 Task: Look for Airbnb properties in Pyin Oo Lwin, Myanmar from 10th December, 2023 to 15th December, 2023 for 7 adults. Place can be entire room or shared room with 4 bedrooms having 7 beds and 4 bathrooms. Property type can be house. Amenities needed are: wifi, TV, free parkinig on premises, gym, breakfast.
Action: Mouse moved to (491, 399)
Screenshot: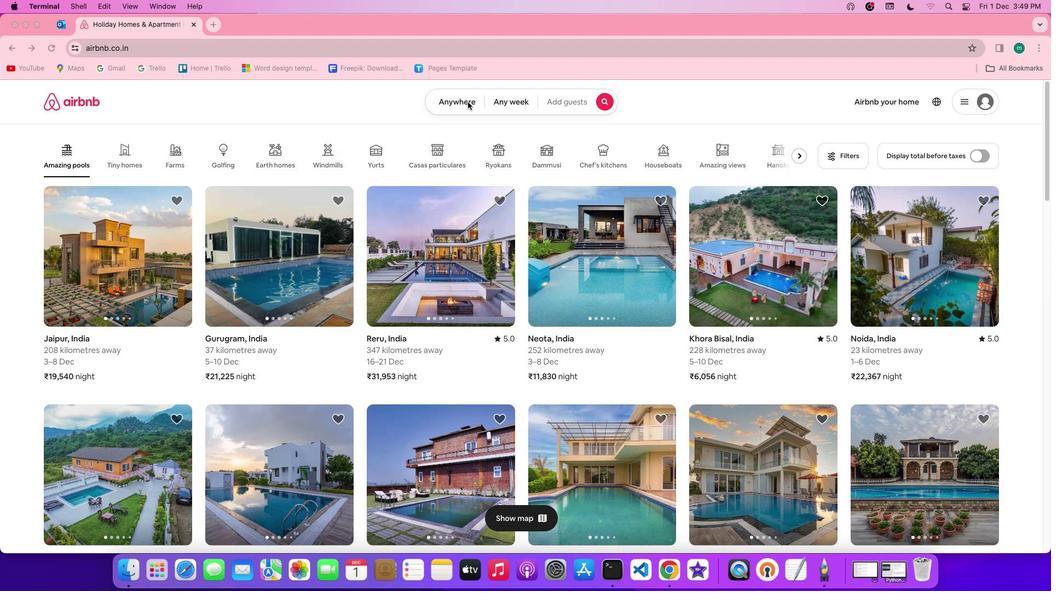
Action: Mouse pressed left at (491, 399)
Screenshot: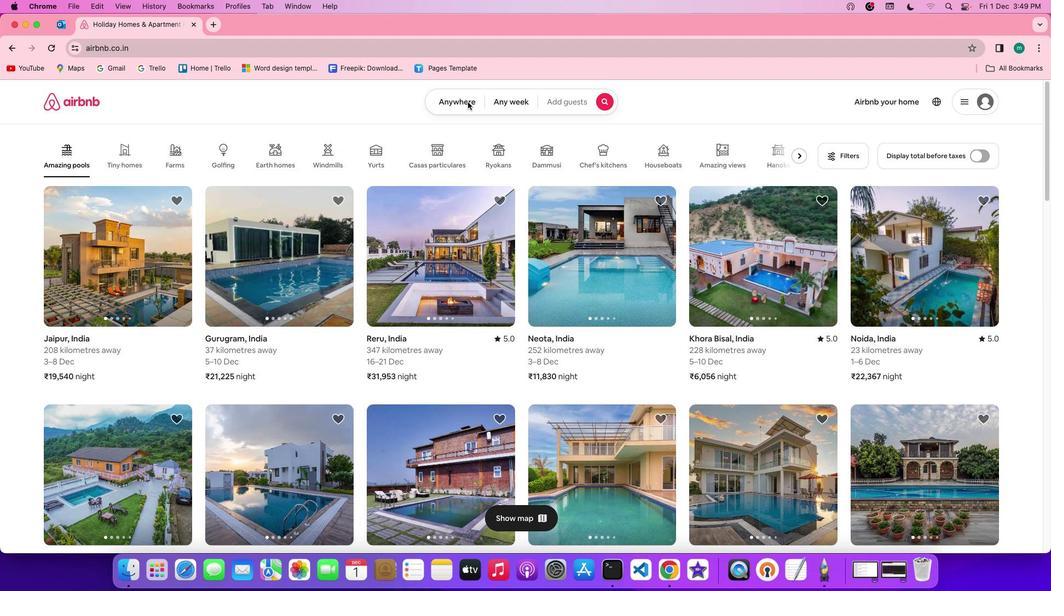 
Action: Mouse pressed left at (491, 399)
Screenshot: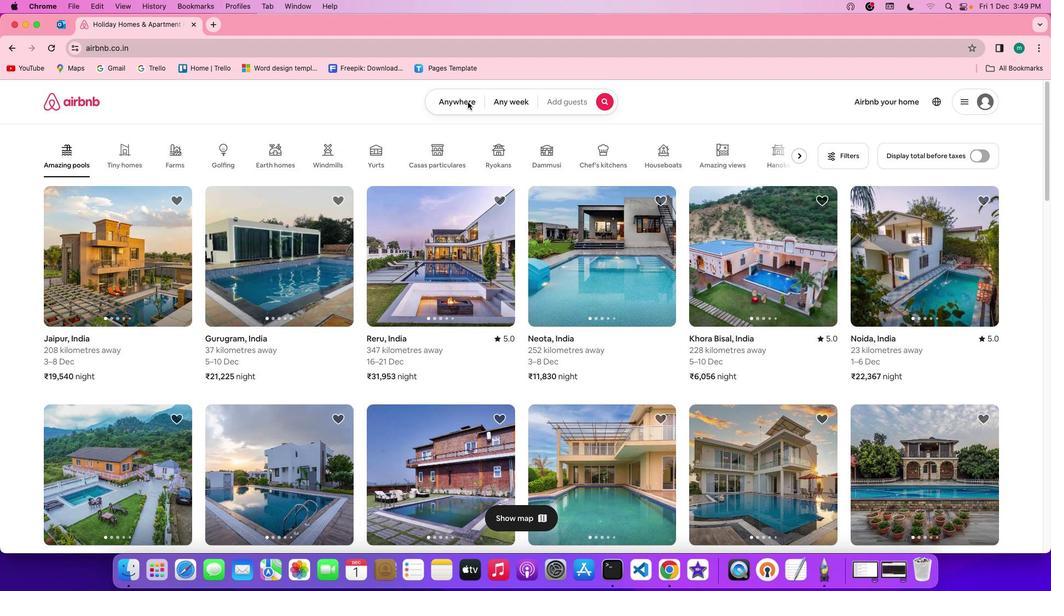 
Action: Mouse moved to (498, 402)
Screenshot: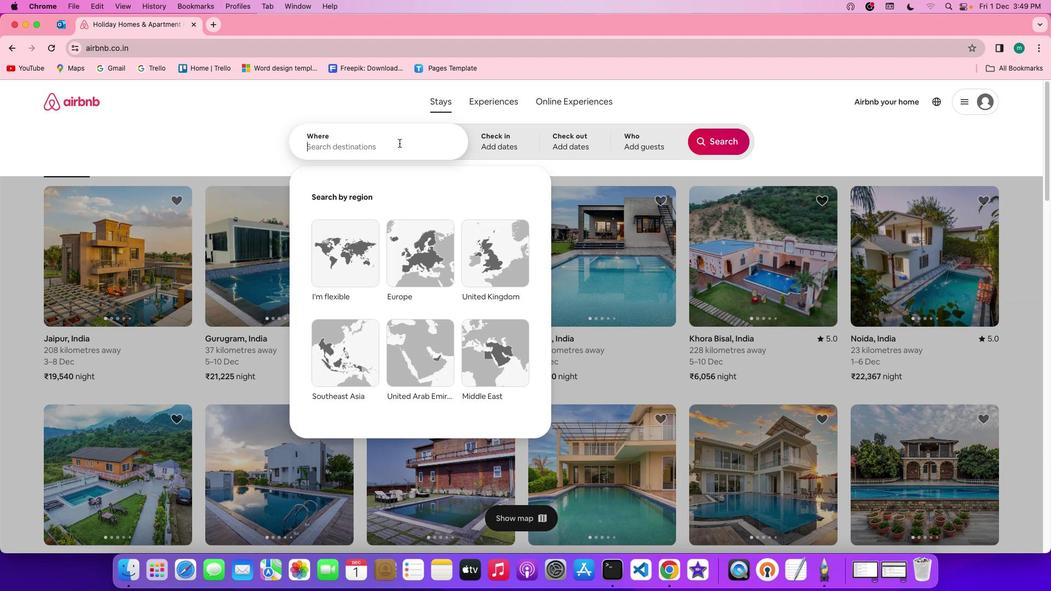 
Action: Mouse pressed left at (498, 402)
Screenshot: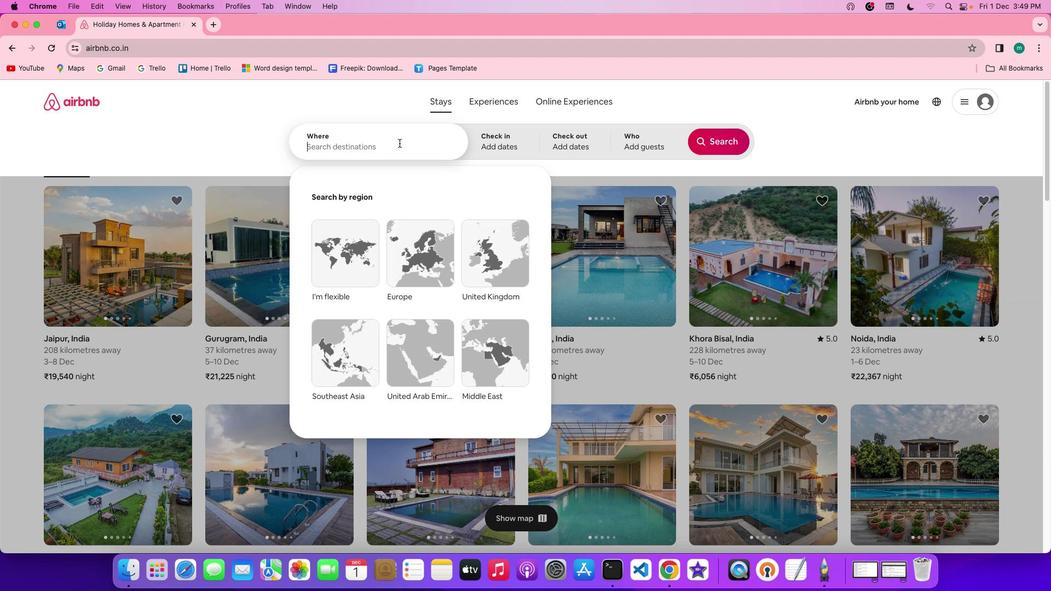 
Action: Key pressed Key.shift'P''y''i''n'Key.spaceKey.shift'O''o'Key.spaceKey.shift'L''w''i''n'','Key.spaceKey.shift'M''y''a''n''m''a''r'
Screenshot: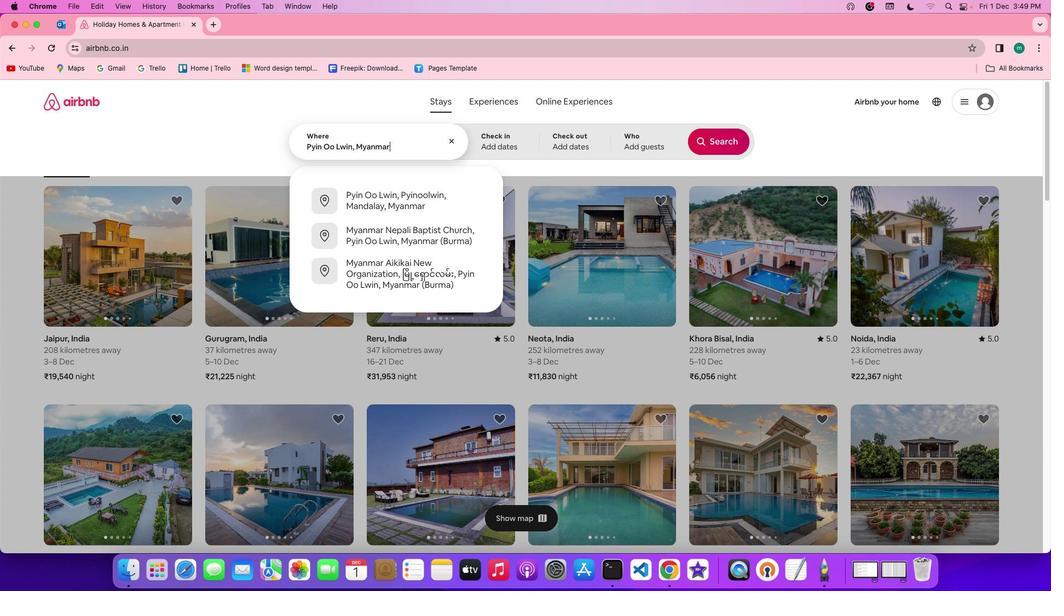 
Action: Mouse moved to (485, 401)
Screenshot: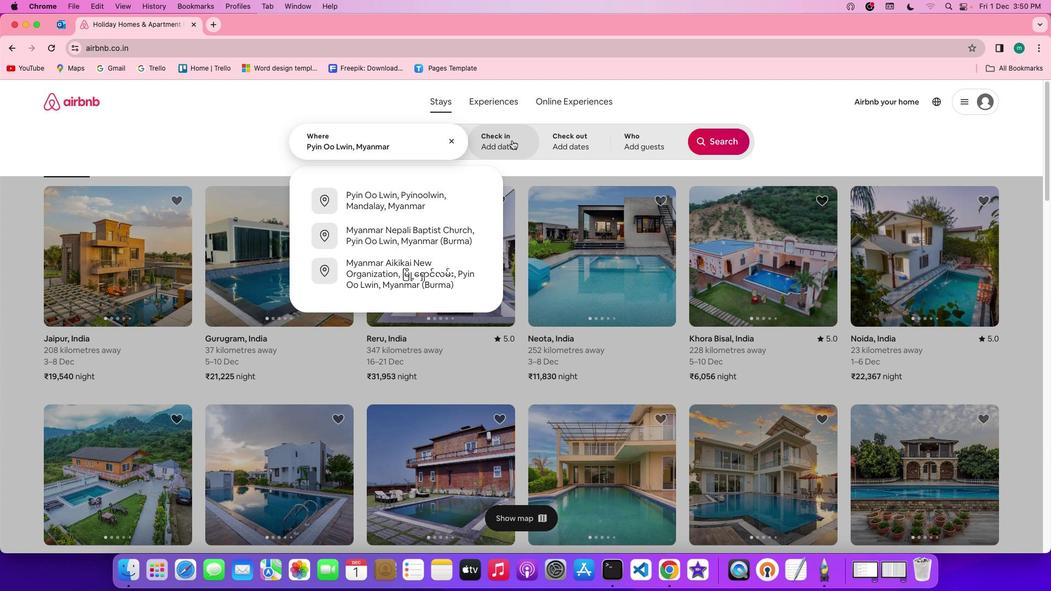 
Action: Mouse pressed left at (485, 401)
Screenshot: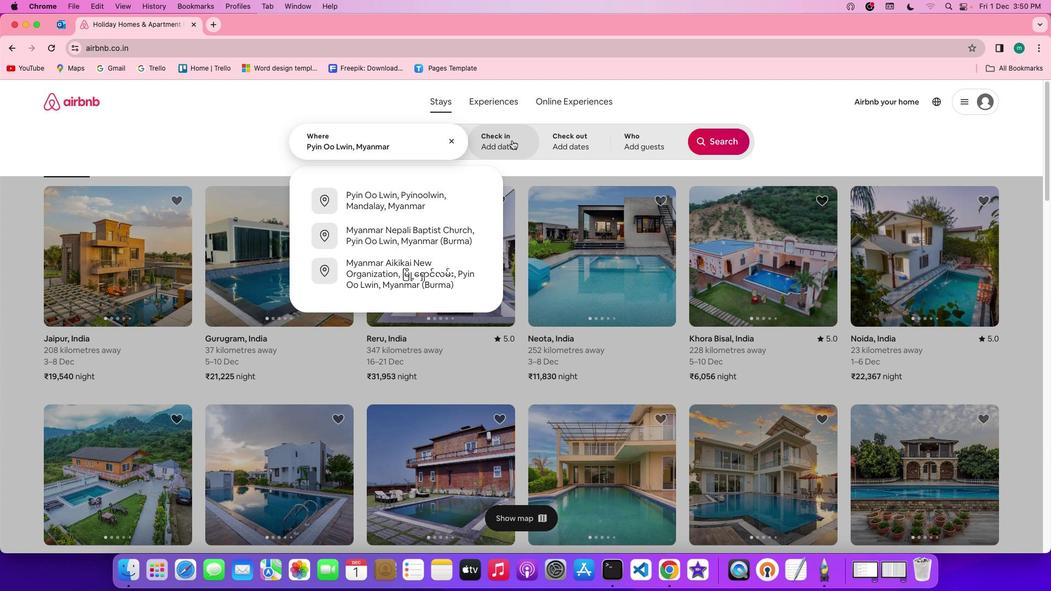 
Action: Mouse moved to (505, 415)
Screenshot: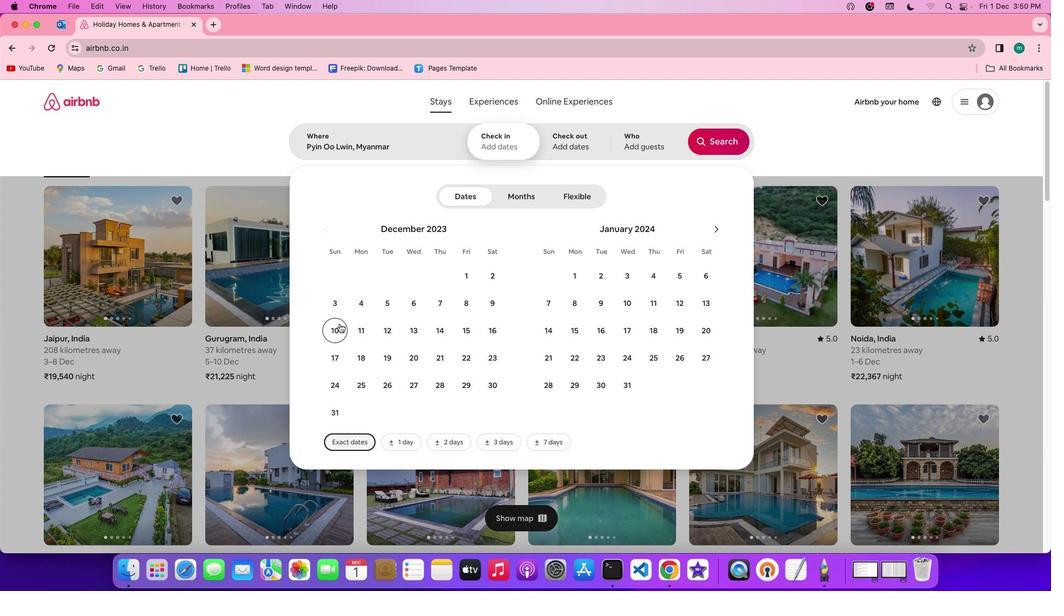 
Action: Mouse pressed left at (505, 415)
Screenshot: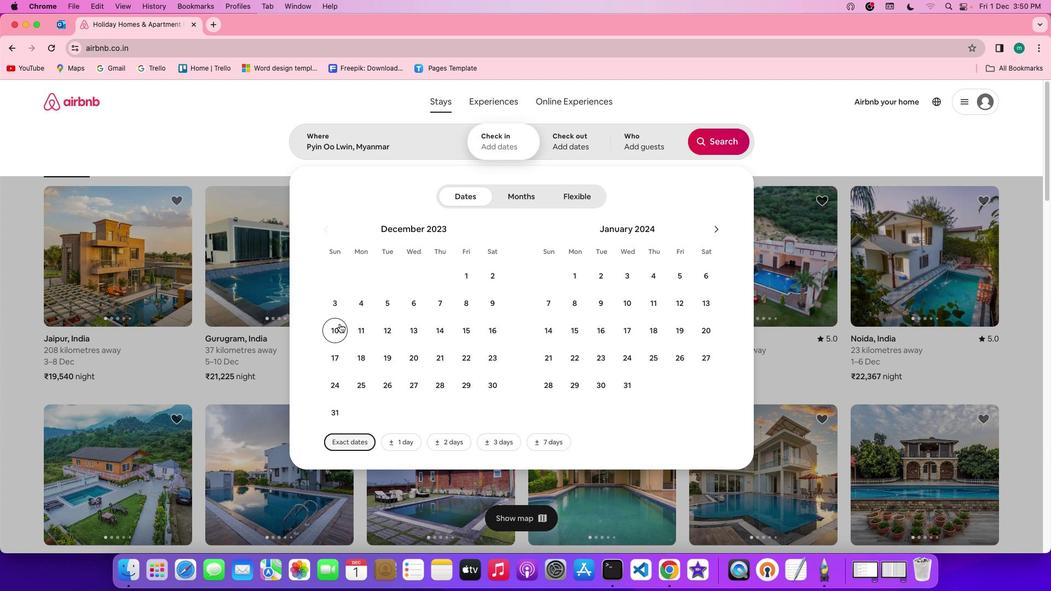 
Action: Mouse moved to (489, 416)
Screenshot: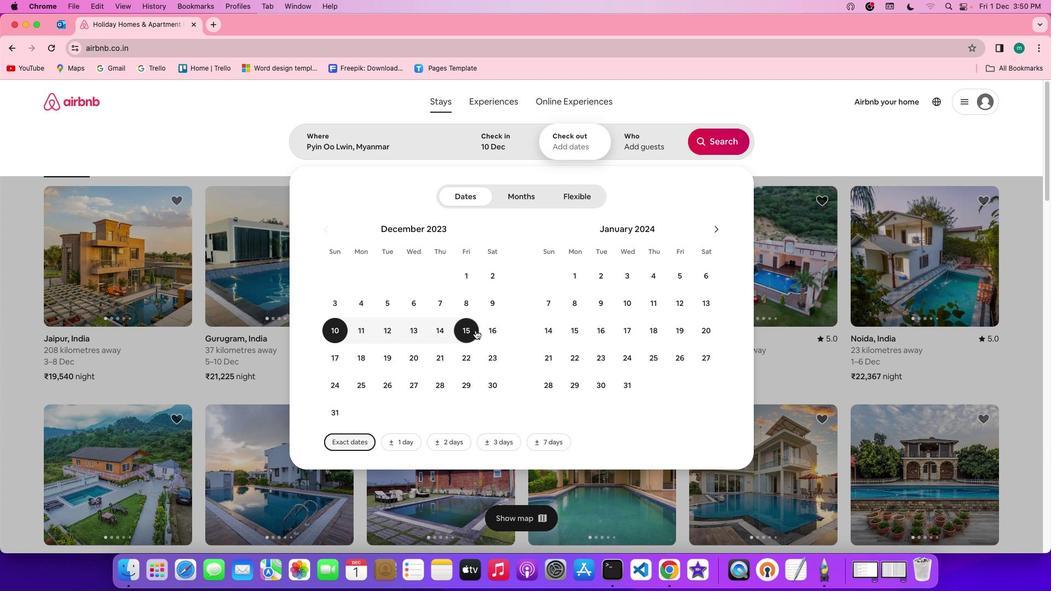 
Action: Mouse pressed left at (489, 416)
Screenshot: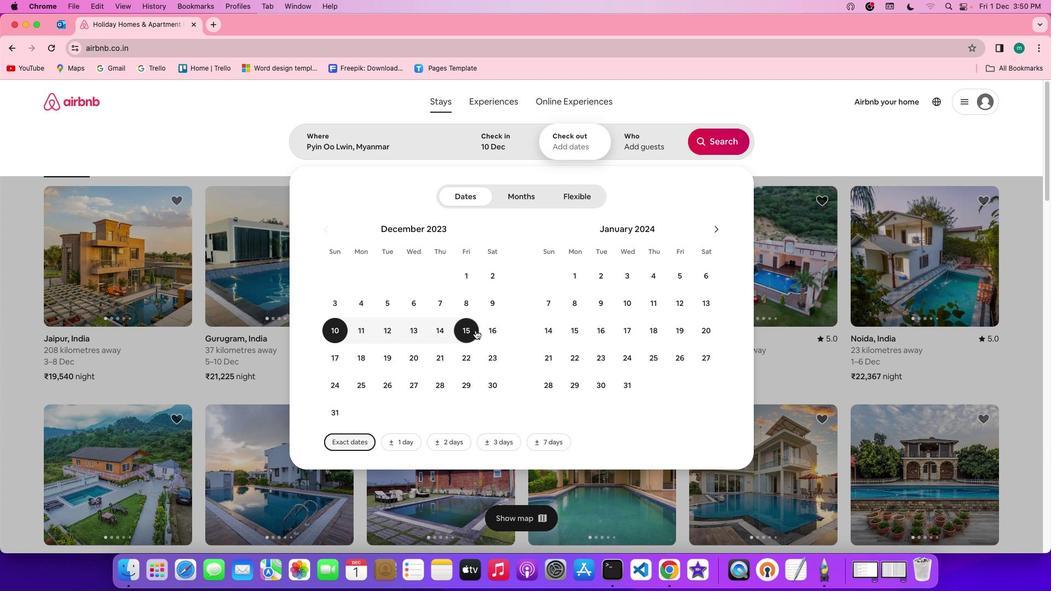 
Action: Mouse moved to (472, 401)
Screenshot: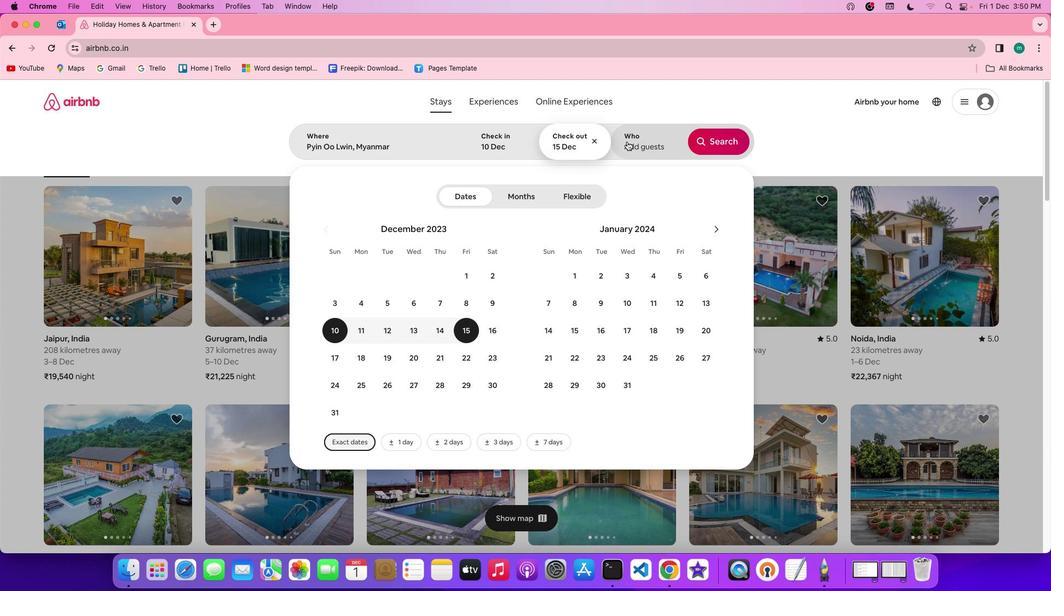 
Action: Mouse pressed left at (472, 401)
Screenshot: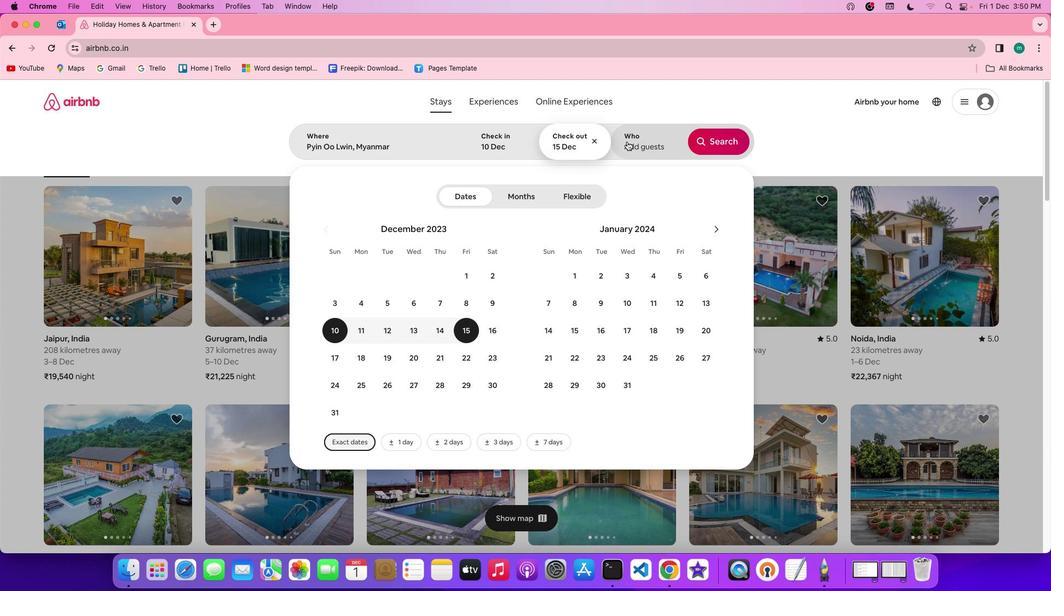 
Action: Mouse moved to (462, 406)
Screenshot: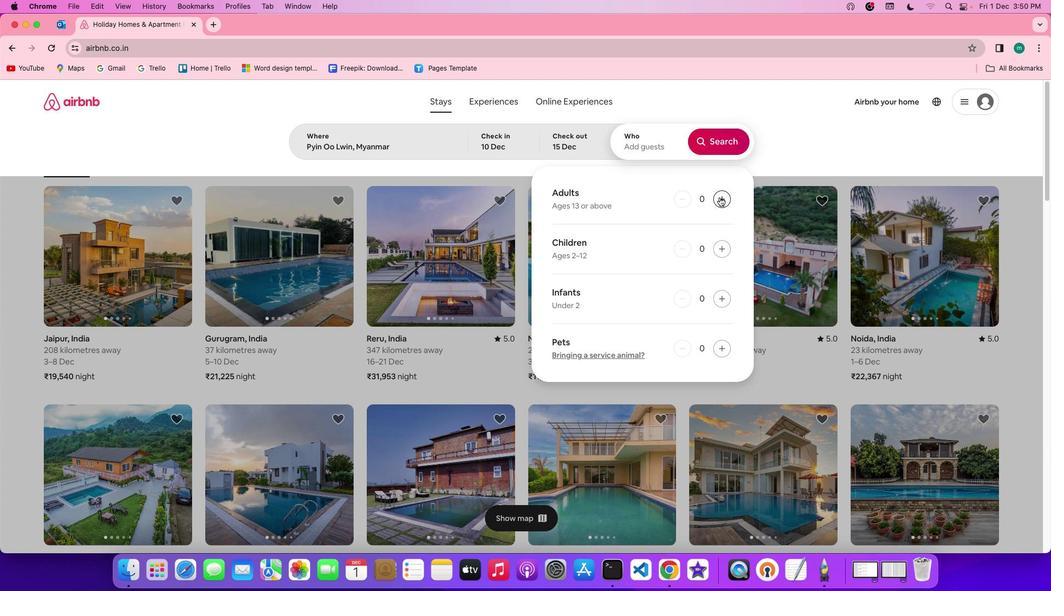 
Action: Mouse pressed left at (462, 406)
Screenshot: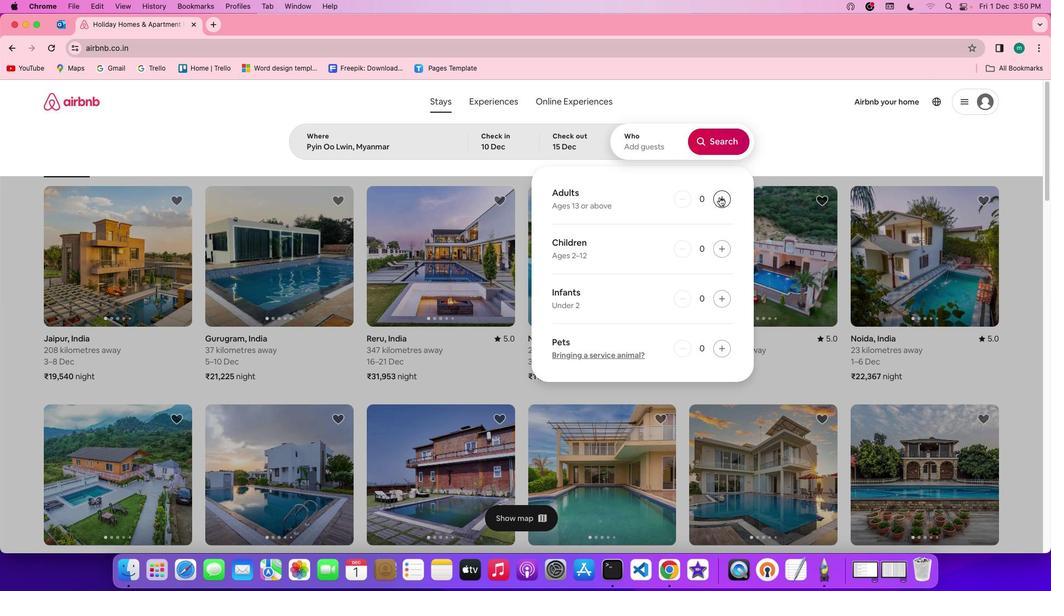 
Action: Mouse pressed left at (462, 406)
Screenshot: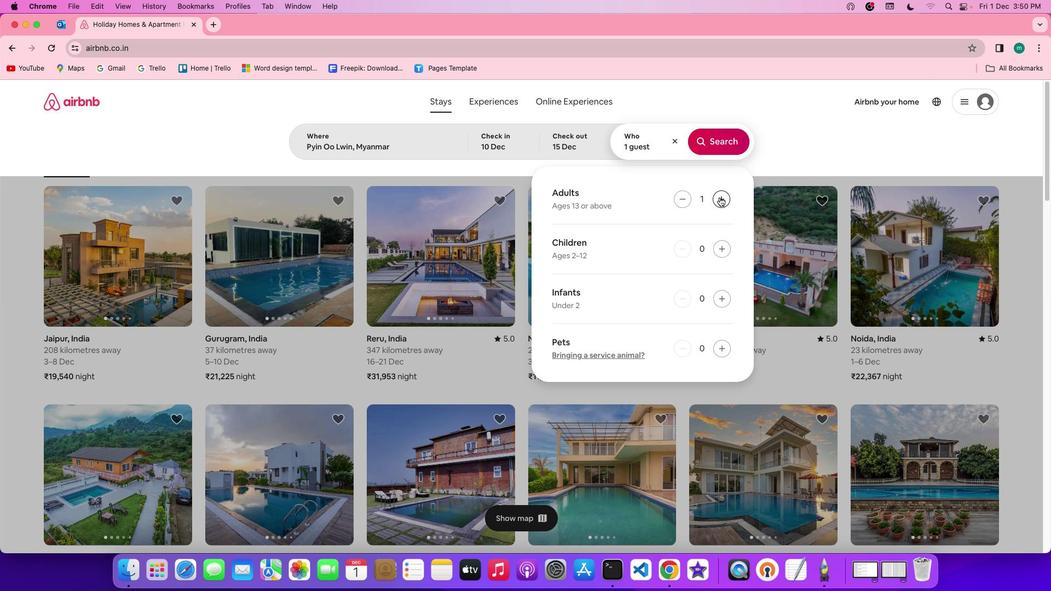 
Action: Mouse pressed left at (462, 406)
Screenshot: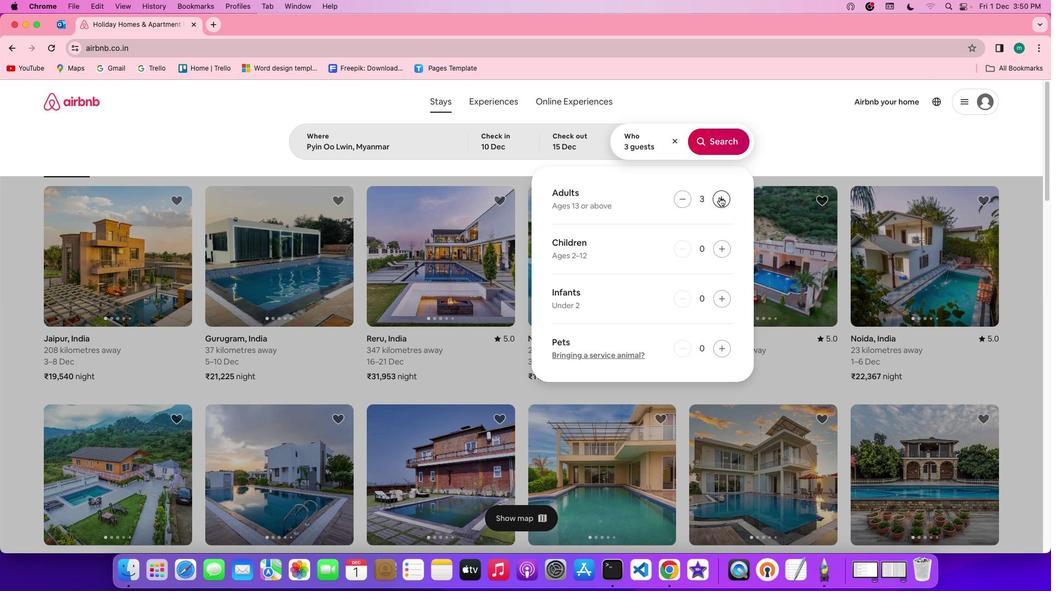 
Action: Mouse pressed left at (462, 406)
Screenshot: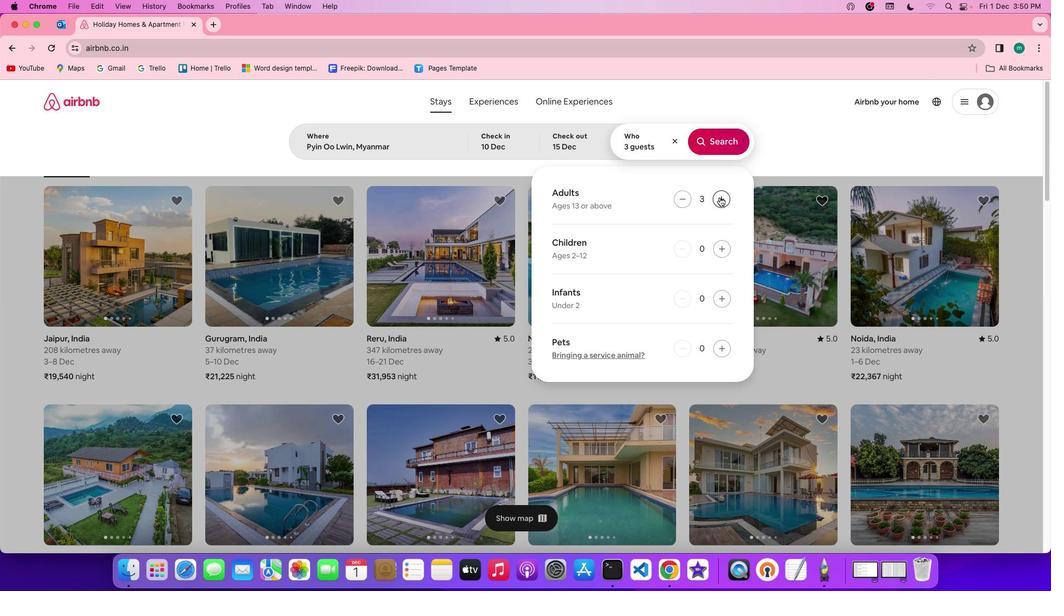
Action: Mouse pressed left at (462, 406)
Screenshot: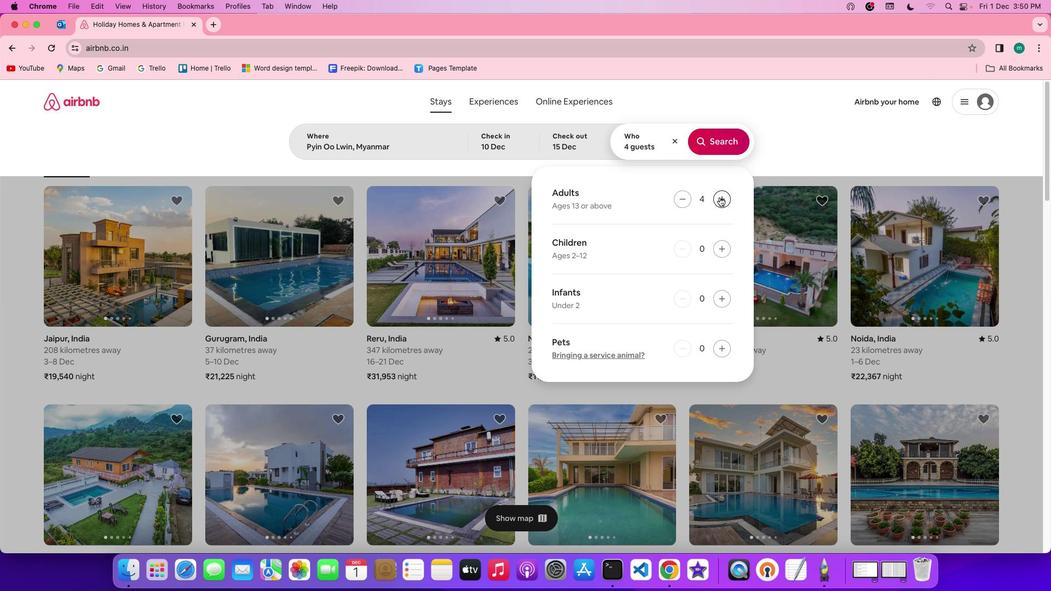 
Action: Mouse pressed left at (462, 406)
Screenshot: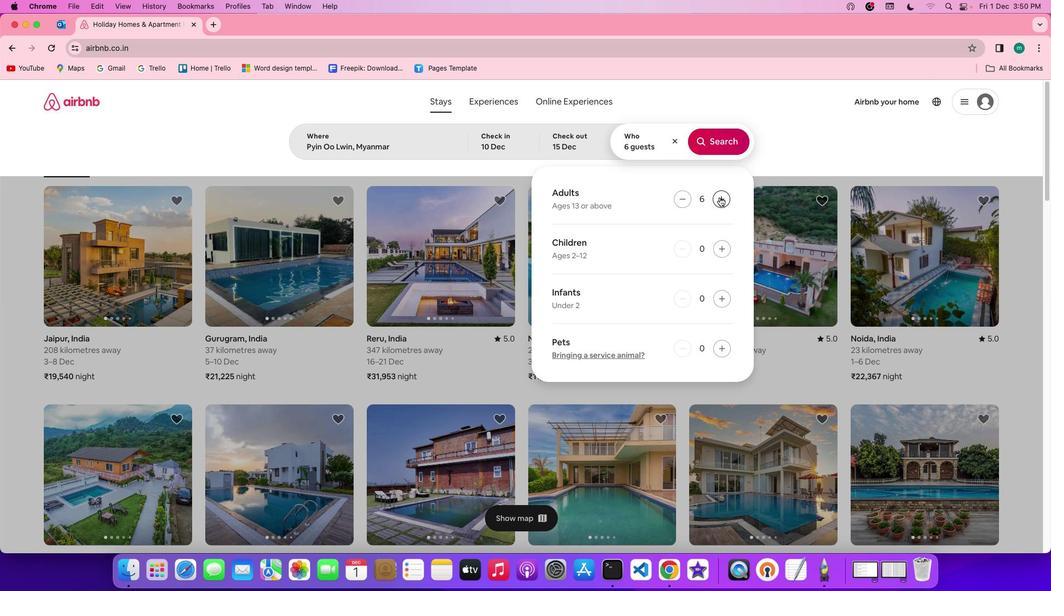 
Action: Mouse pressed left at (462, 406)
Screenshot: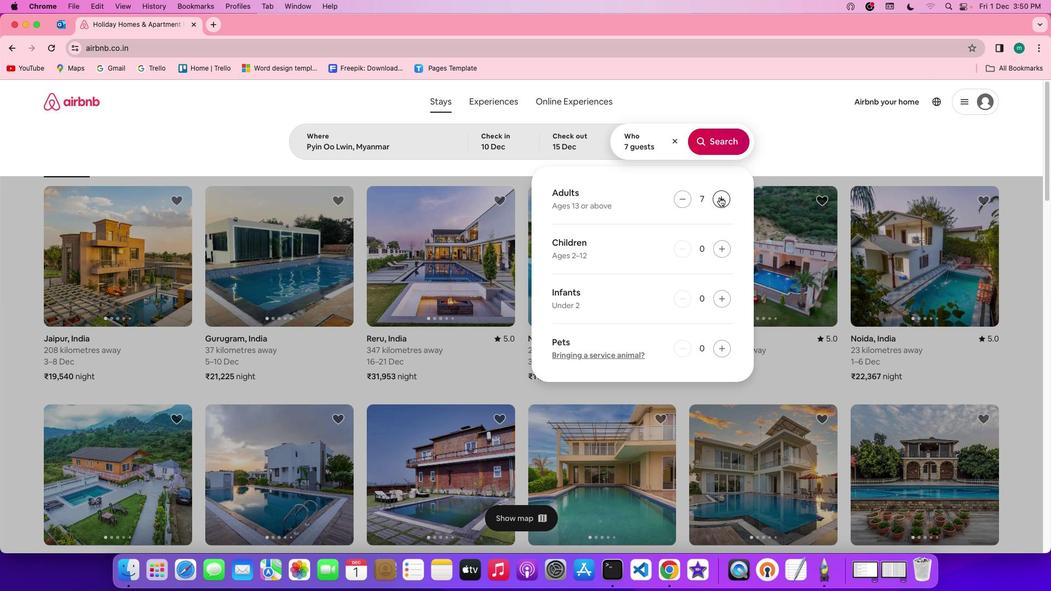
Action: Mouse moved to (461, 401)
Screenshot: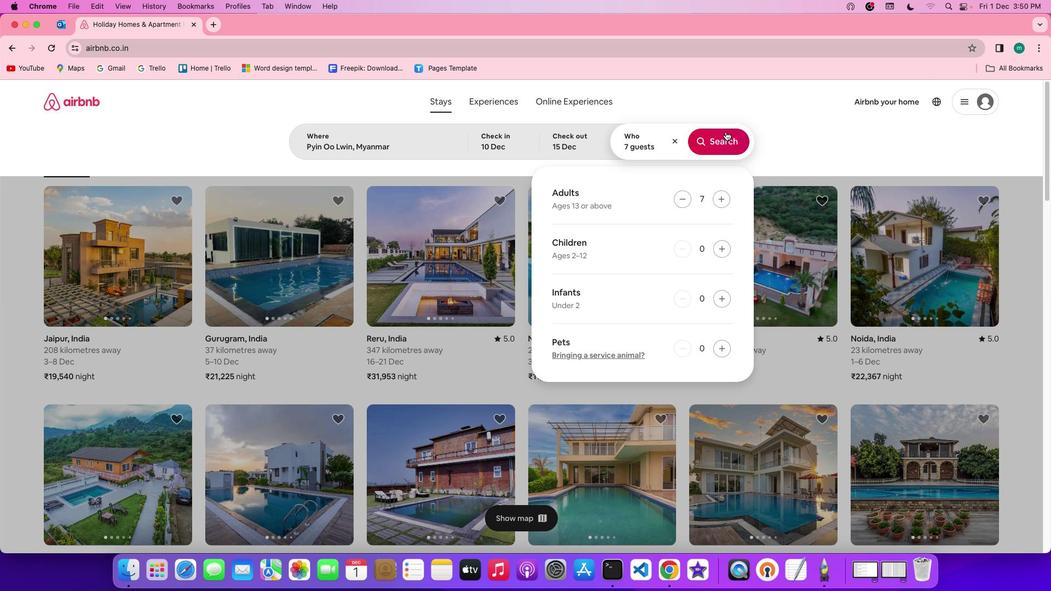 
Action: Mouse pressed left at (461, 401)
Screenshot: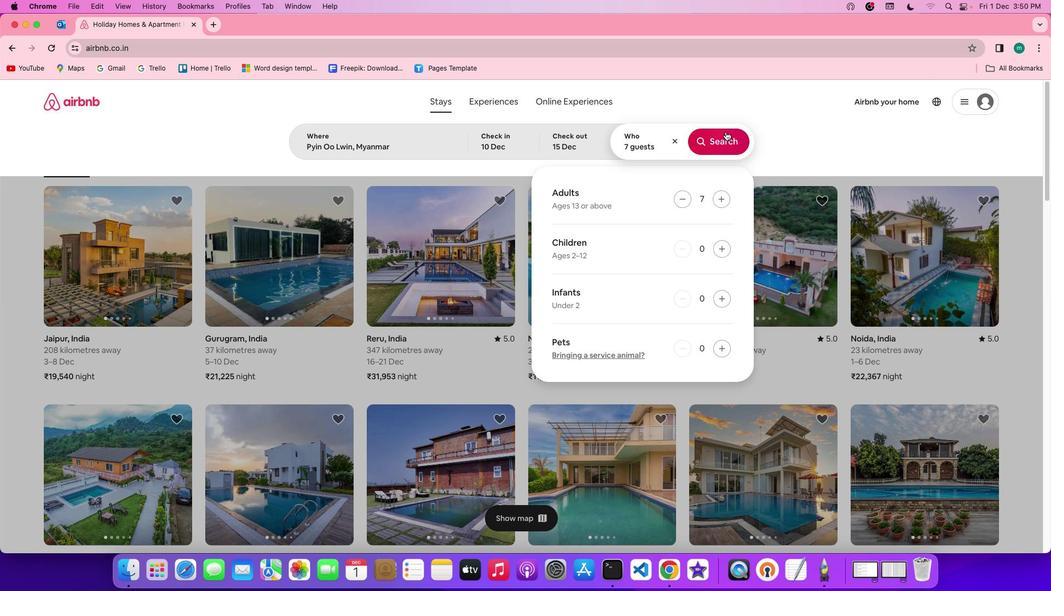 
Action: Mouse moved to (444, 402)
Screenshot: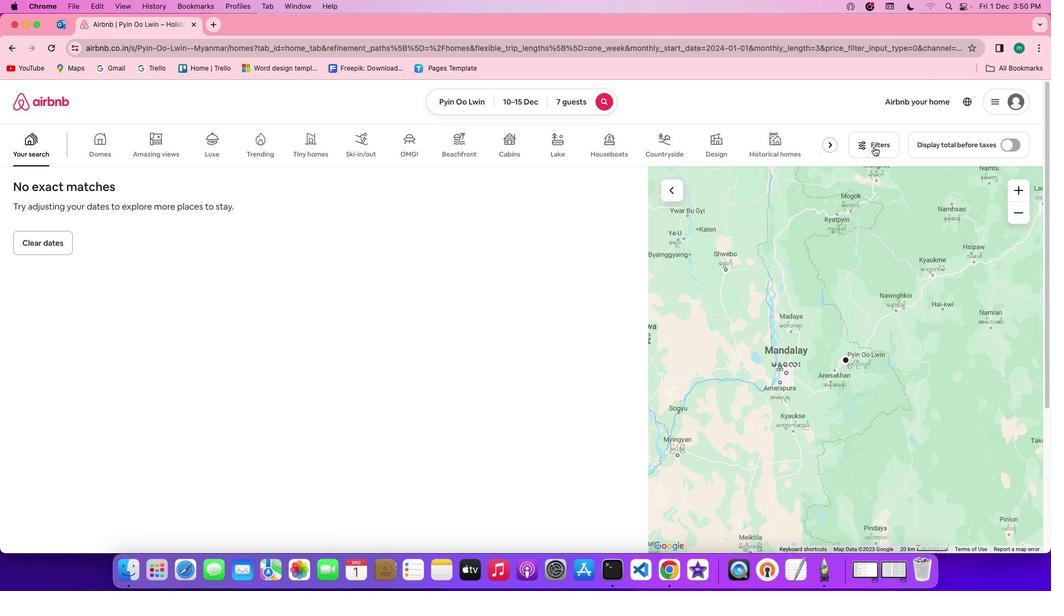 
Action: Mouse pressed left at (444, 402)
Screenshot: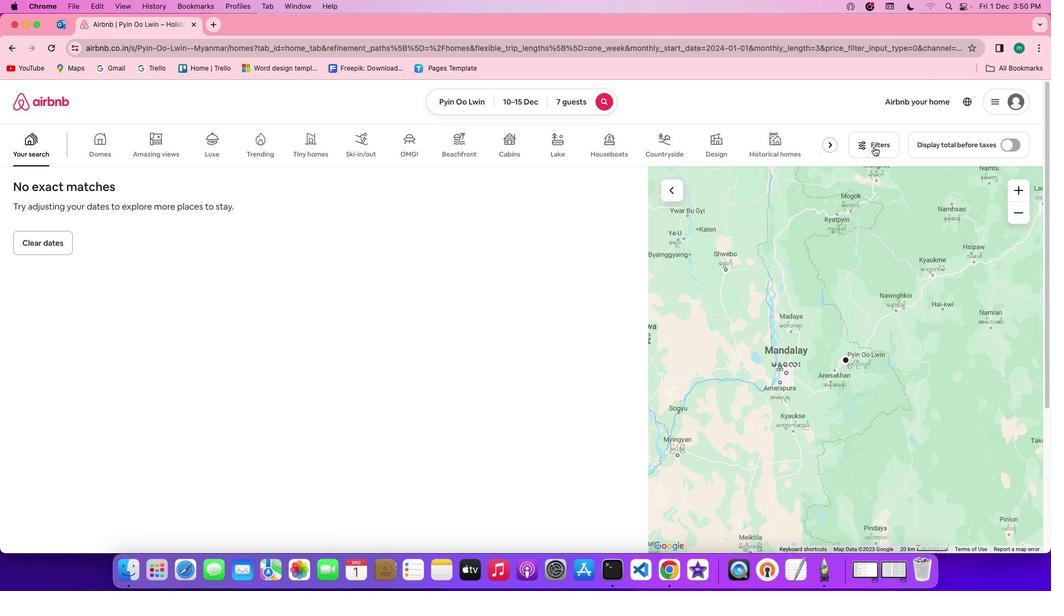 
Action: Mouse moved to (475, 416)
Screenshot: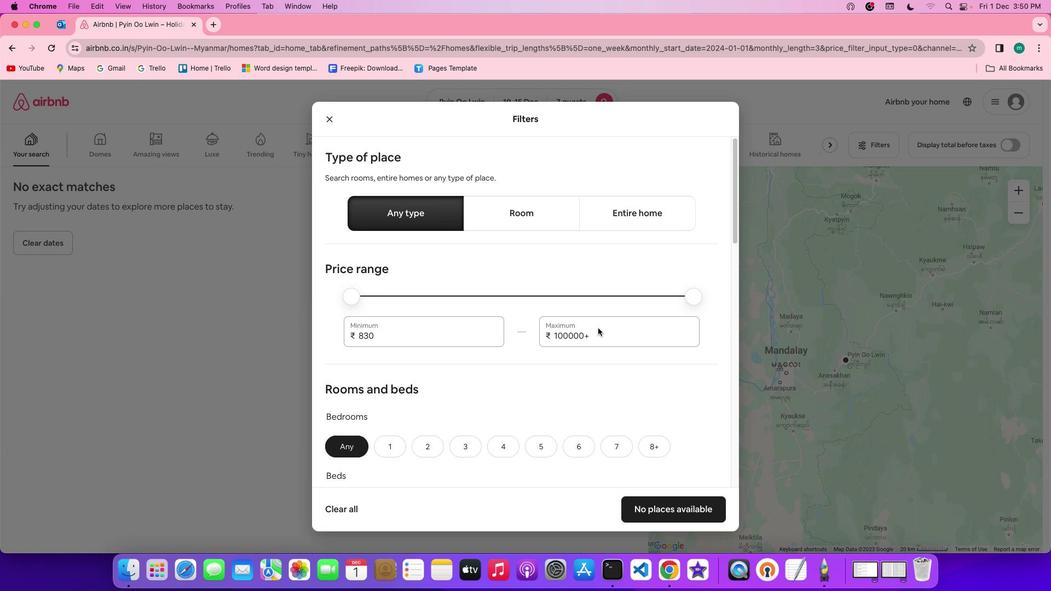 
Action: Mouse scrolled (475, 416) with delta (544, 391)
Screenshot: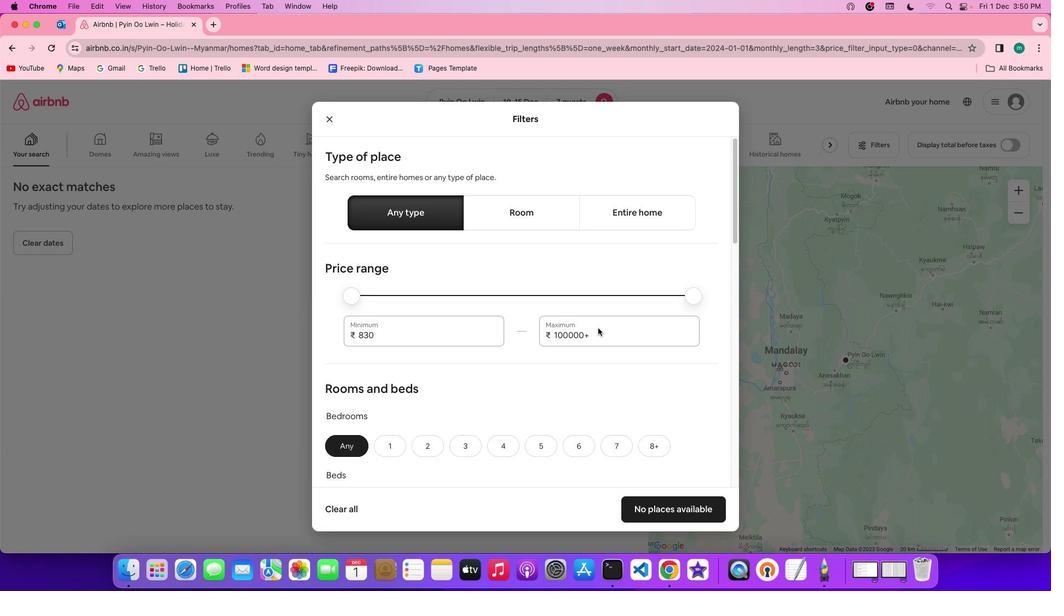 
Action: Mouse scrolled (475, 416) with delta (544, 391)
Screenshot: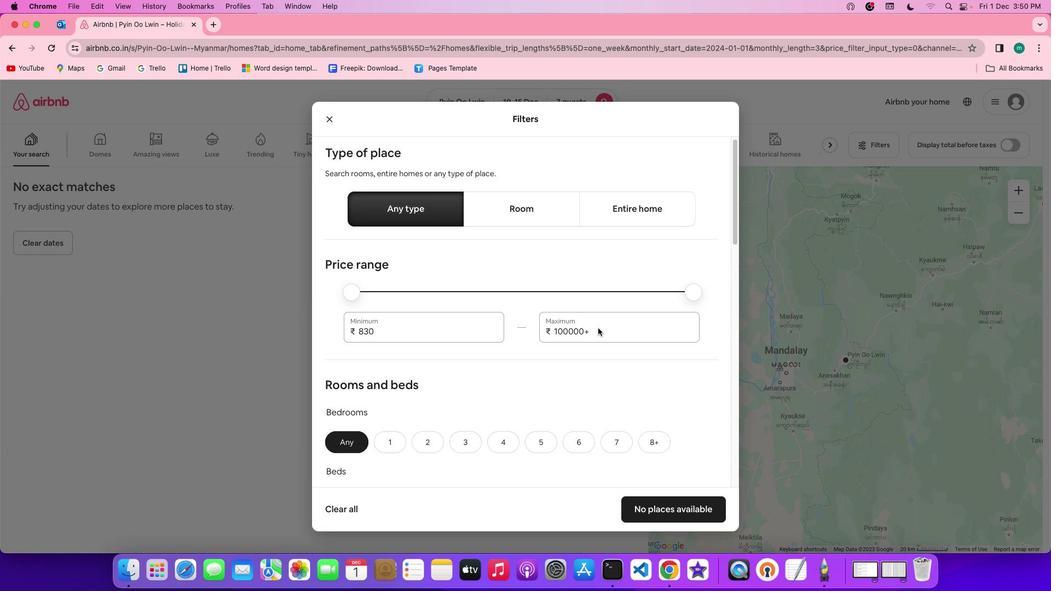 
Action: Mouse scrolled (475, 416) with delta (544, 391)
Screenshot: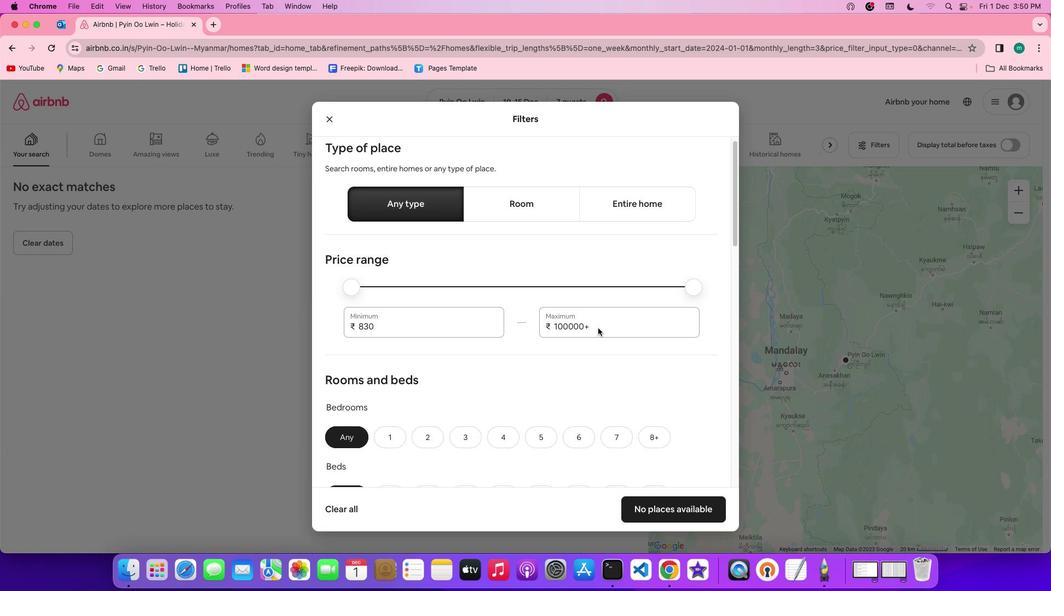 
Action: Mouse scrolled (475, 416) with delta (544, 391)
Screenshot: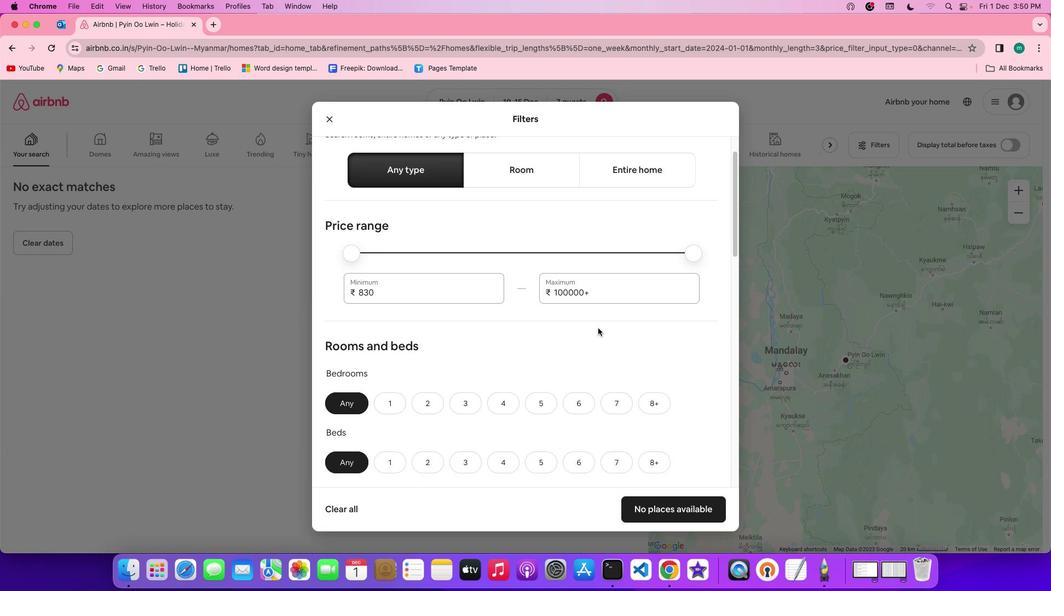 
Action: Mouse scrolled (475, 416) with delta (544, 391)
Screenshot: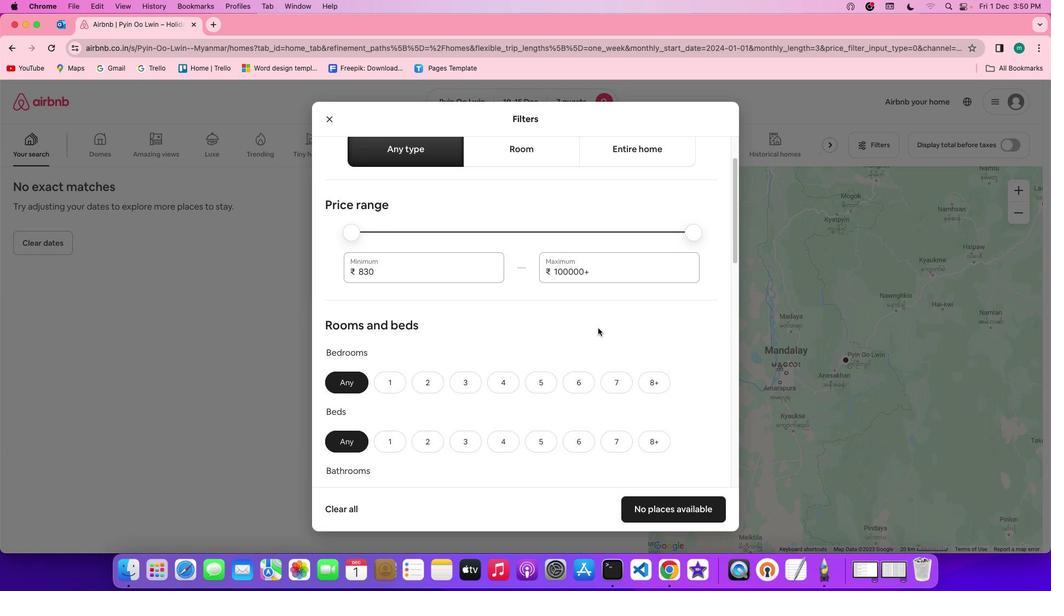 
Action: Mouse scrolled (475, 416) with delta (544, 391)
Screenshot: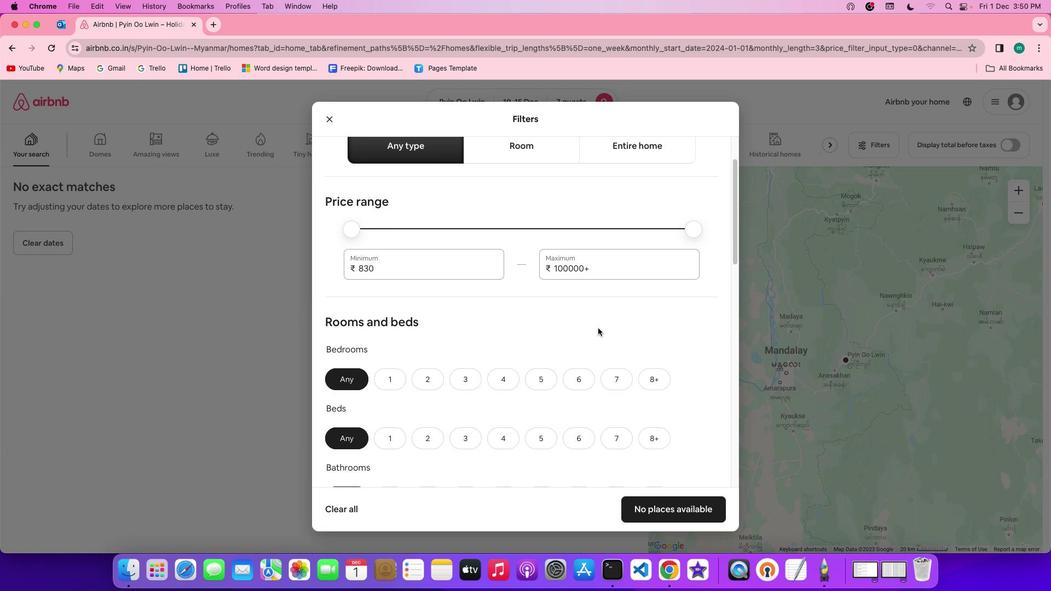 
Action: Mouse scrolled (475, 416) with delta (544, 391)
Screenshot: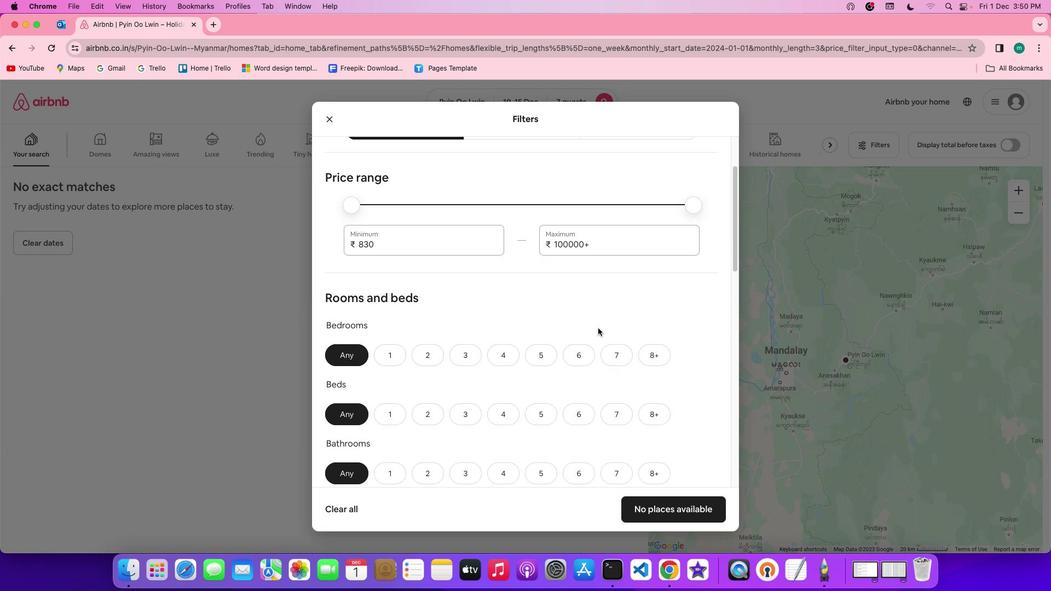 
Action: Mouse scrolled (475, 416) with delta (544, 391)
Screenshot: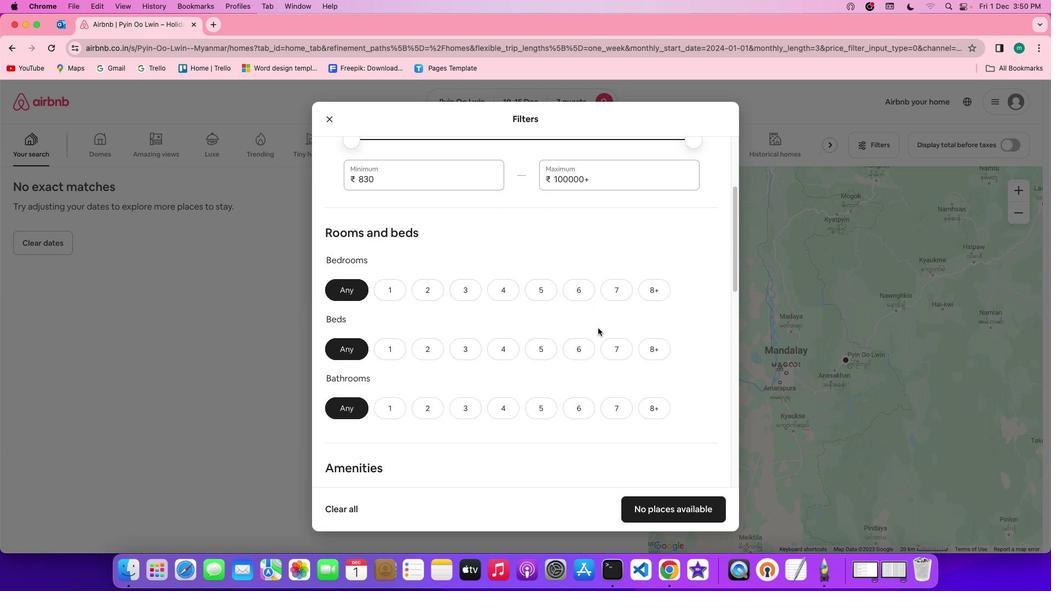 
Action: Mouse scrolled (475, 416) with delta (544, 391)
Screenshot: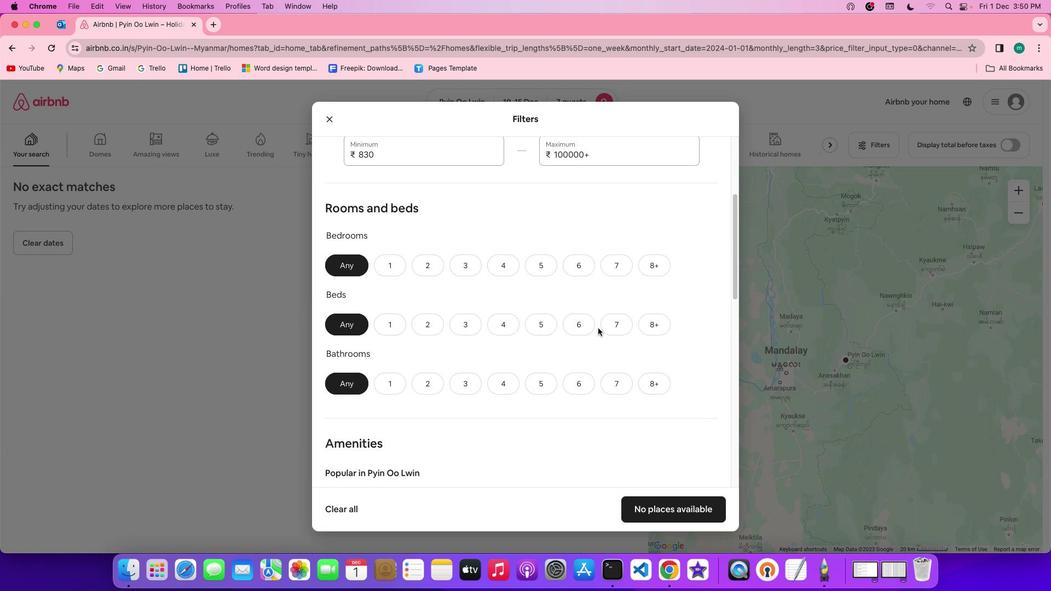
Action: Mouse scrolled (475, 416) with delta (544, 391)
Screenshot: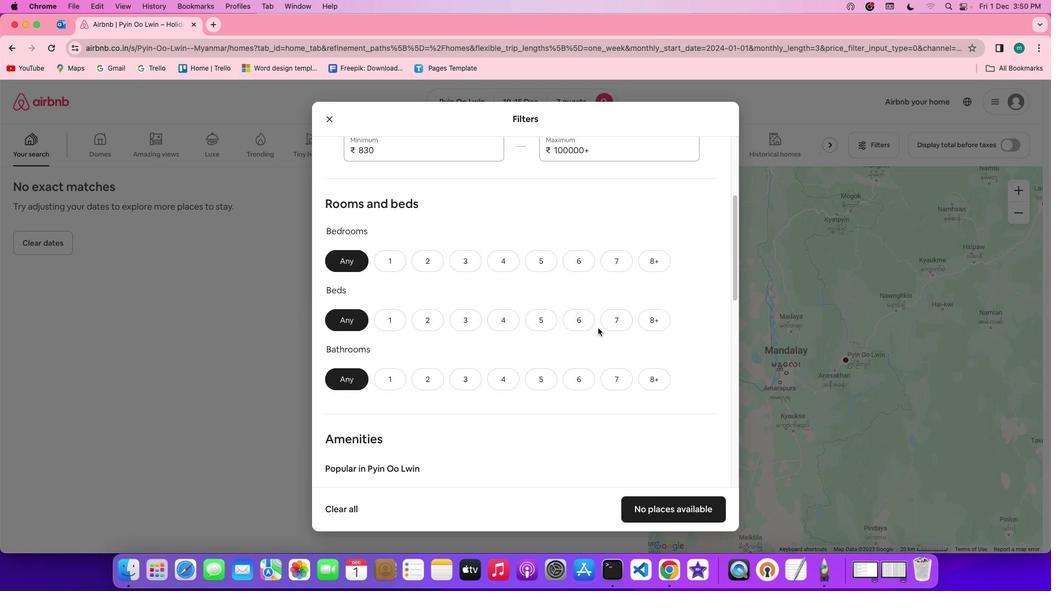 
Action: Mouse scrolled (475, 416) with delta (544, 391)
Screenshot: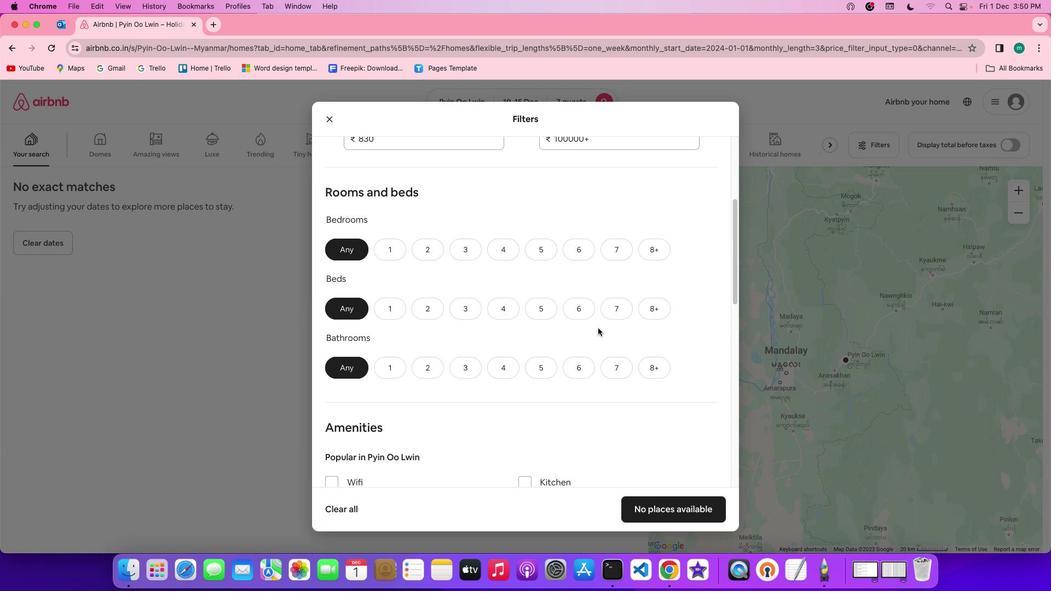 
Action: Mouse scrolled (475, 416) with delta (544, 391)
Screenshot: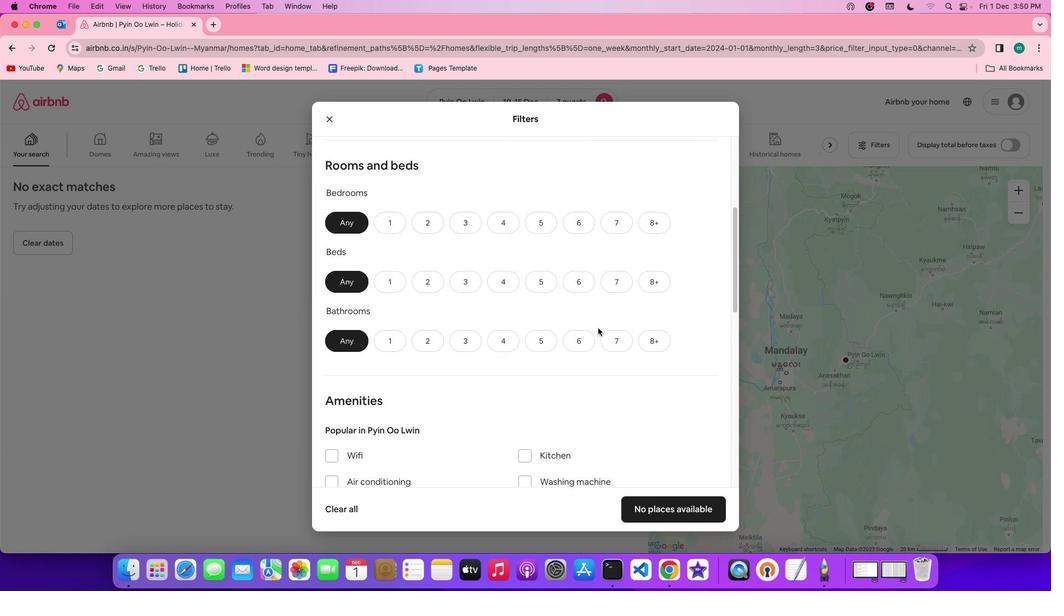 
Action: Mouse scrolled (475, 416) with delta (544, 391)
Screenshot: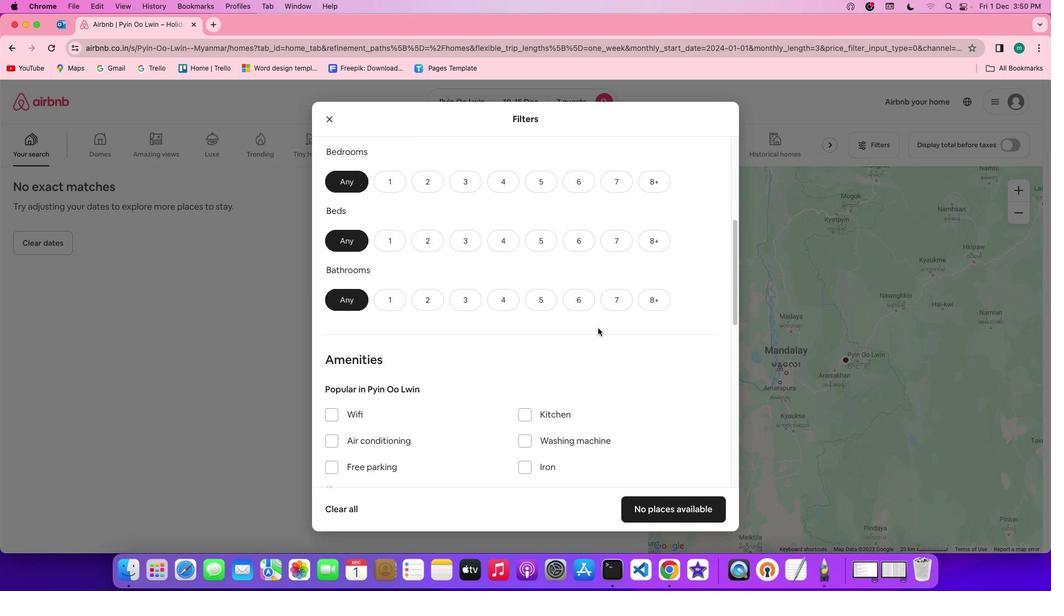 
Action: Mouse scrolled (475, 416) with delta (544, 391)
Screenshot: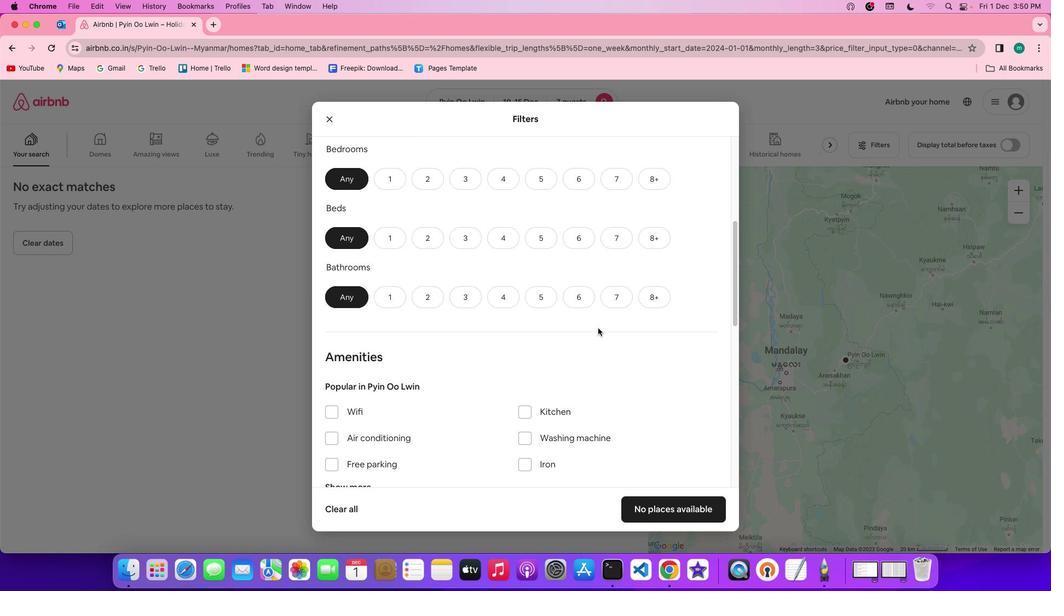 
Action: Mouse scrolled (475, 416) with delta (544, 391)
Screenshot: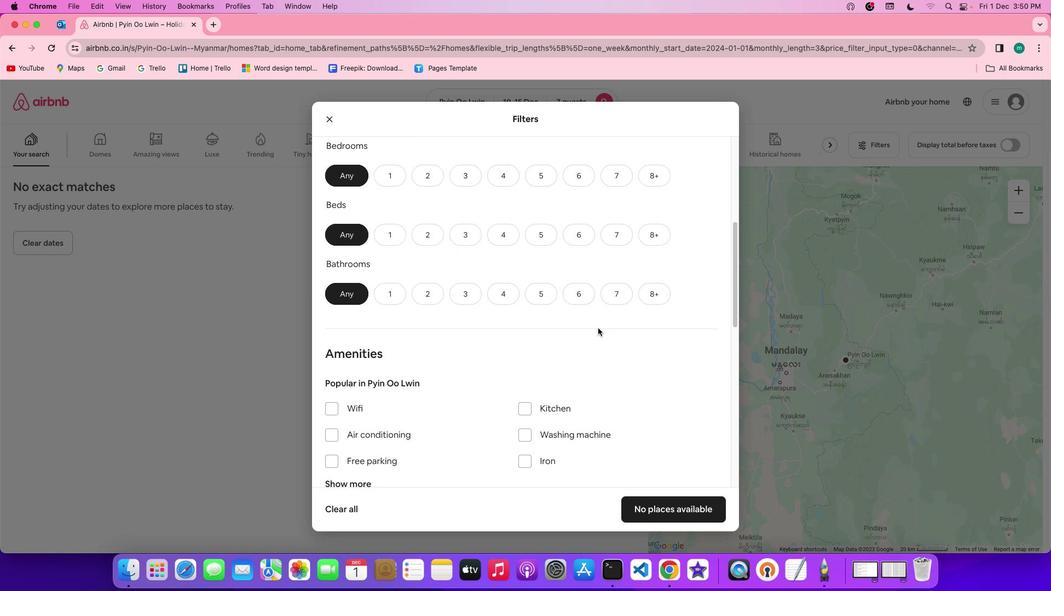 
Action: Mouse moved to (486, 404)
Screenshot: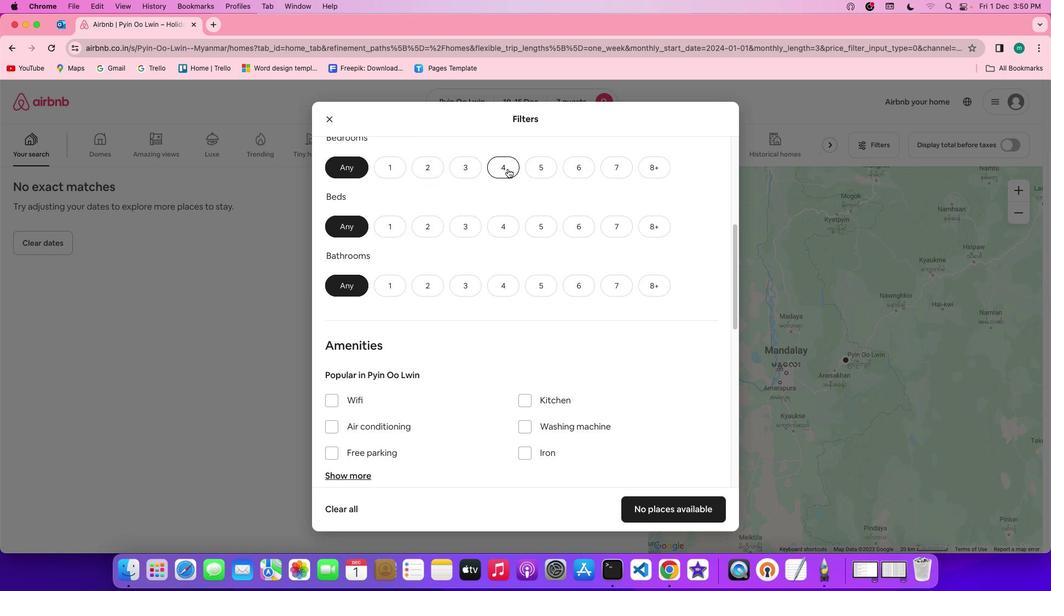 
Action: Mouse pressed left at (486, 404)
Screenshot: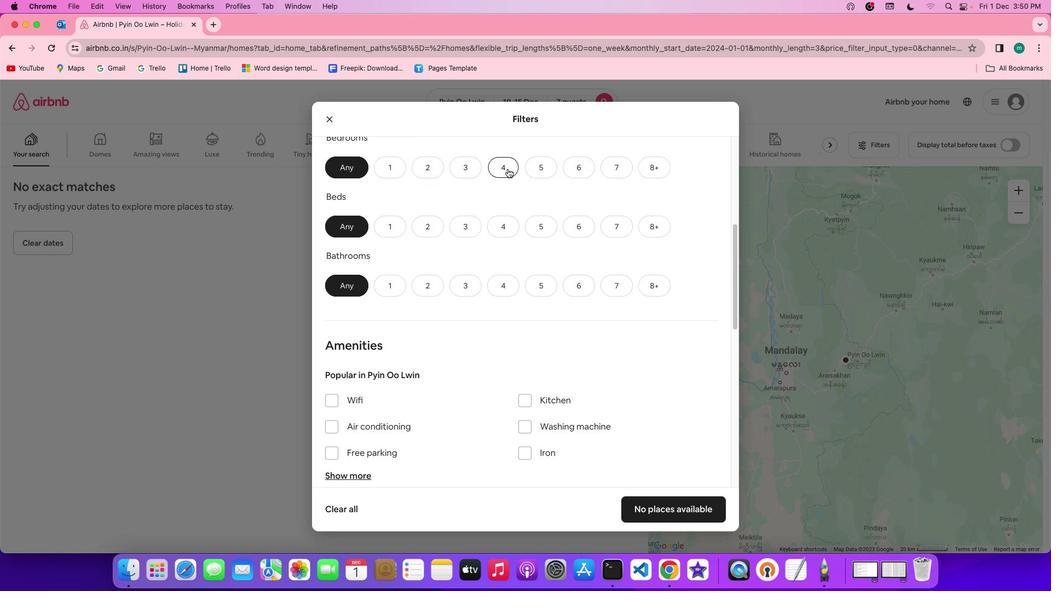 
Action: Mouse moved to (472, 408)
Screenshot: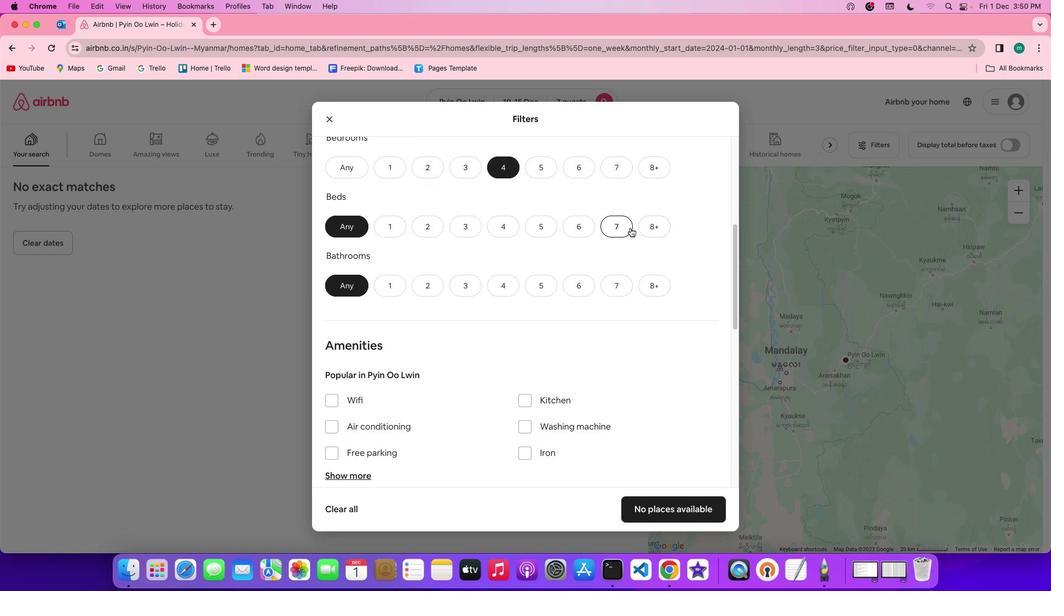 
Action: Mouse pressed left at (472, 408)
Screenshot: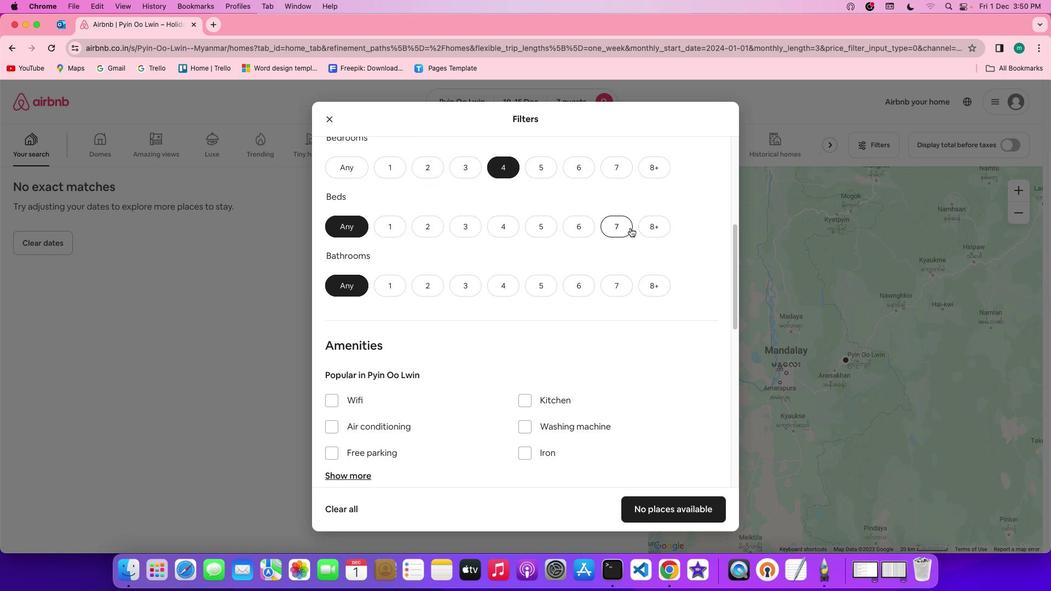 
Action: Mouse moved to (486, 412)
Screenshot: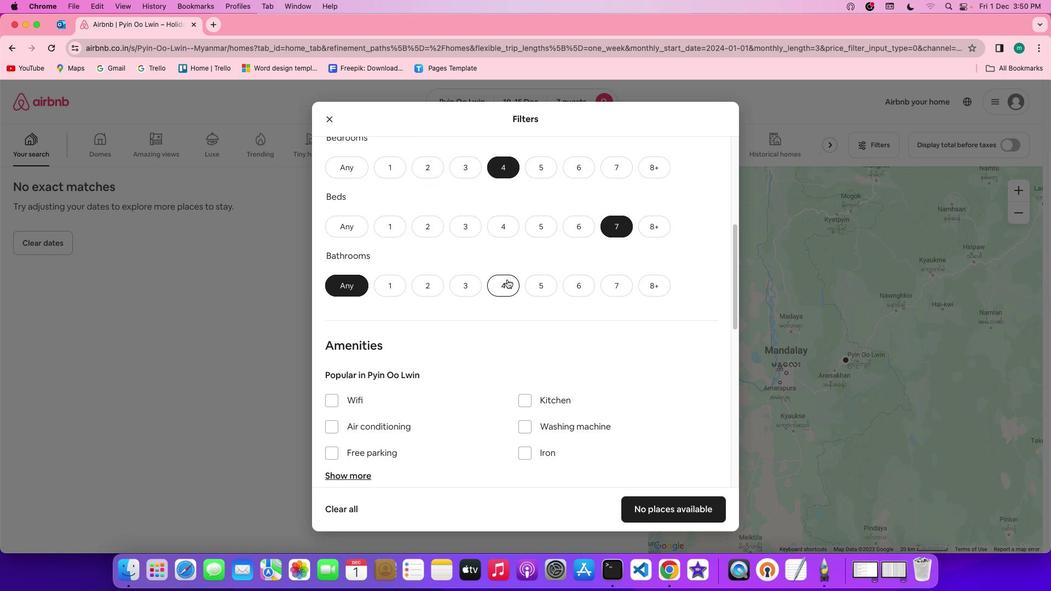 
Action: Mouse pressed left at (486, 412)
Screenshot: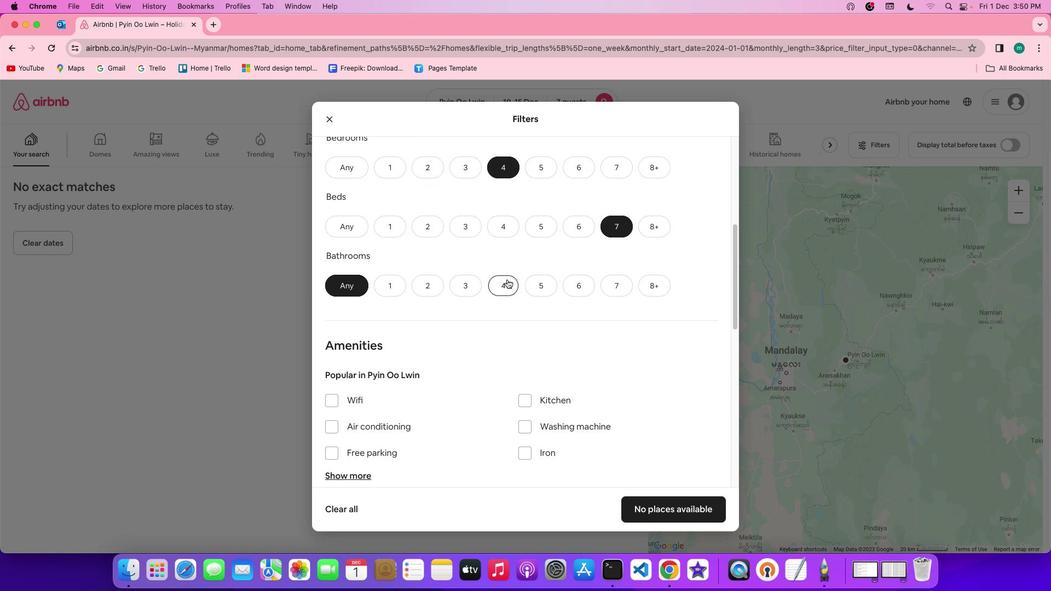 
Action: Mouse moved to (476, 416)
Screenshot: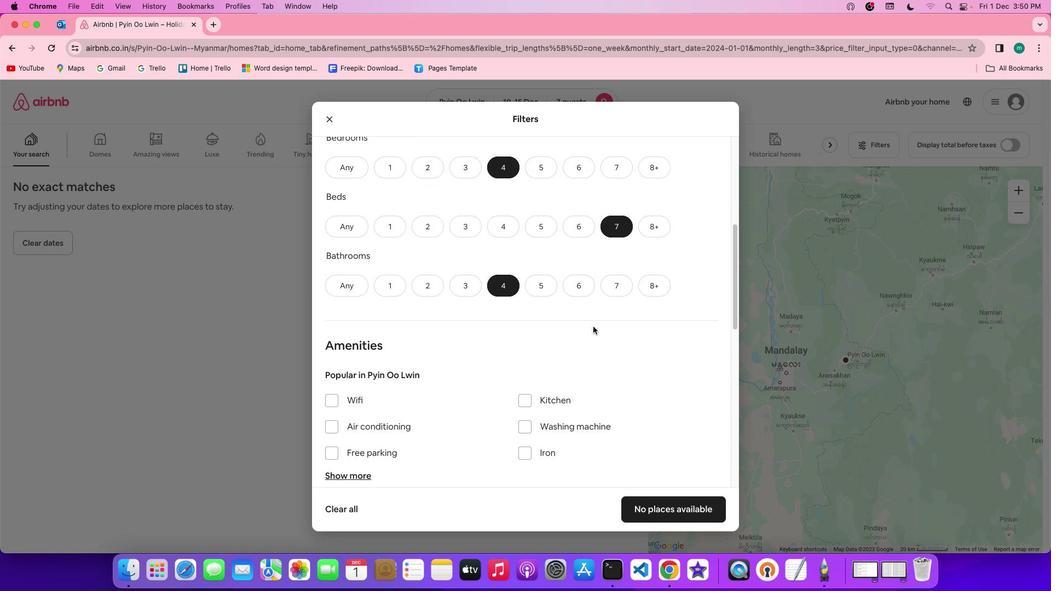 
Action: Mouse scrolled (476, 416) with delta (544, 391)
Screenshot: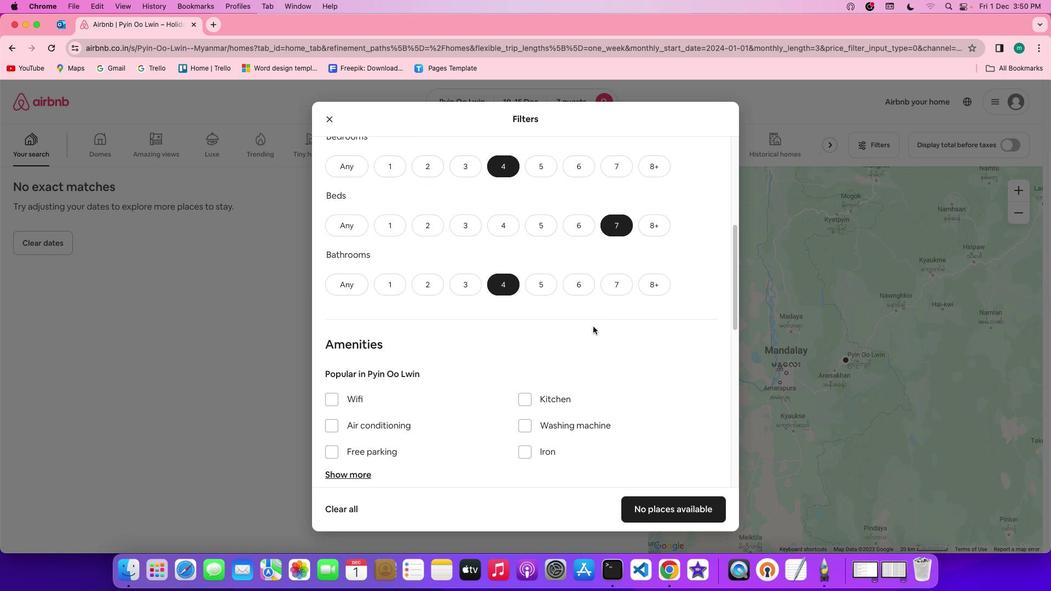 
Action: Mouse scrolled (476, 416) with delta (544, 391)
Screenshot: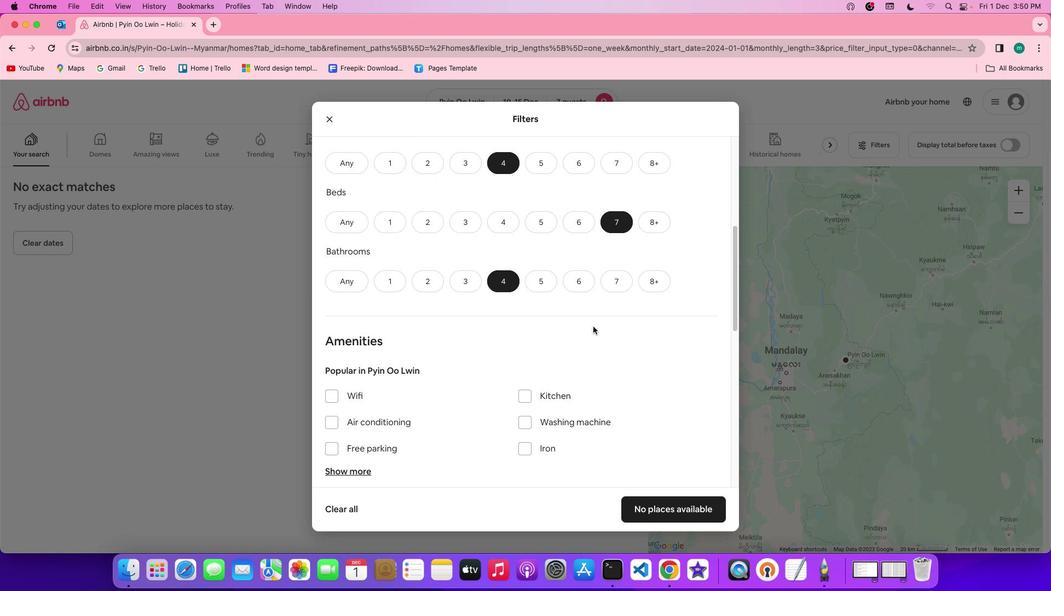
Action: Mouse scrolled (476, 416) with delta (544, 391)
Screenshot: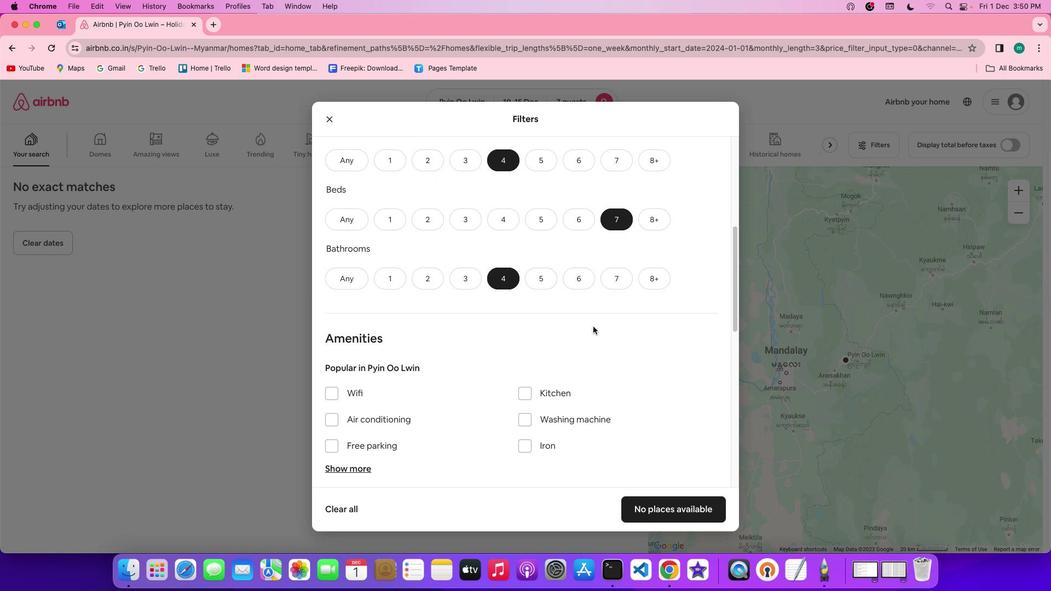
Action: Mouse scrolled (476, 416) with delta (544, 391)
Screenshot: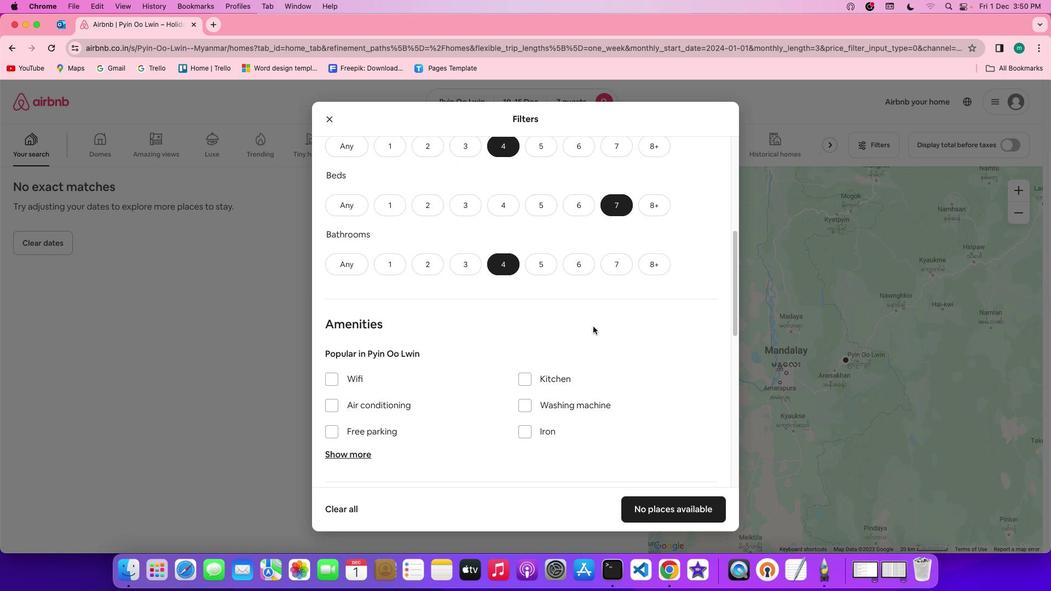 
Action: Mouse scrolled (476, 416) with delta (544, 391)
Screenshot: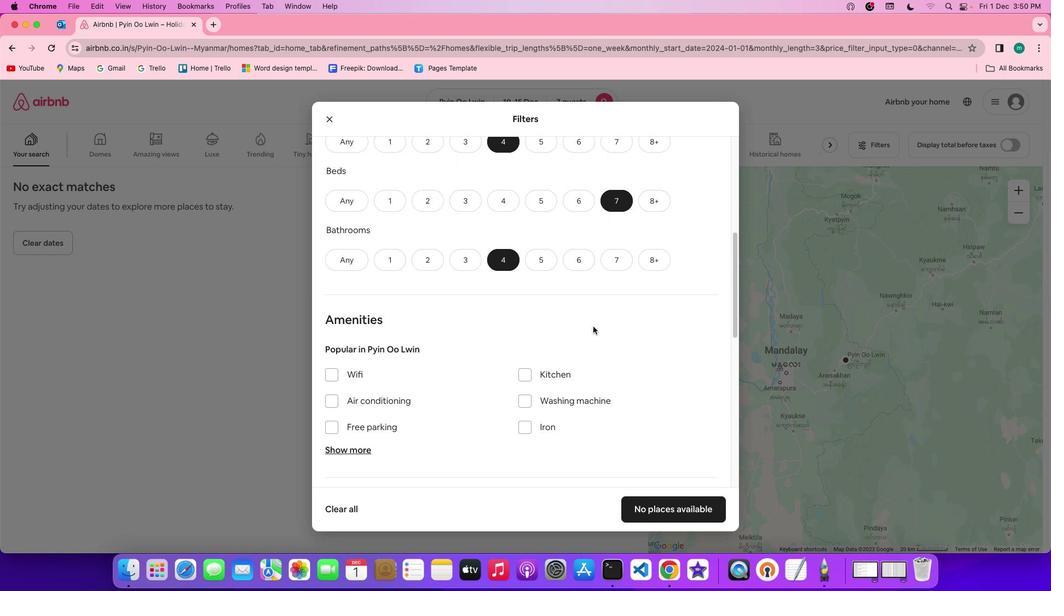 
Action: Mouse moved to (489, 414)
Screenshot: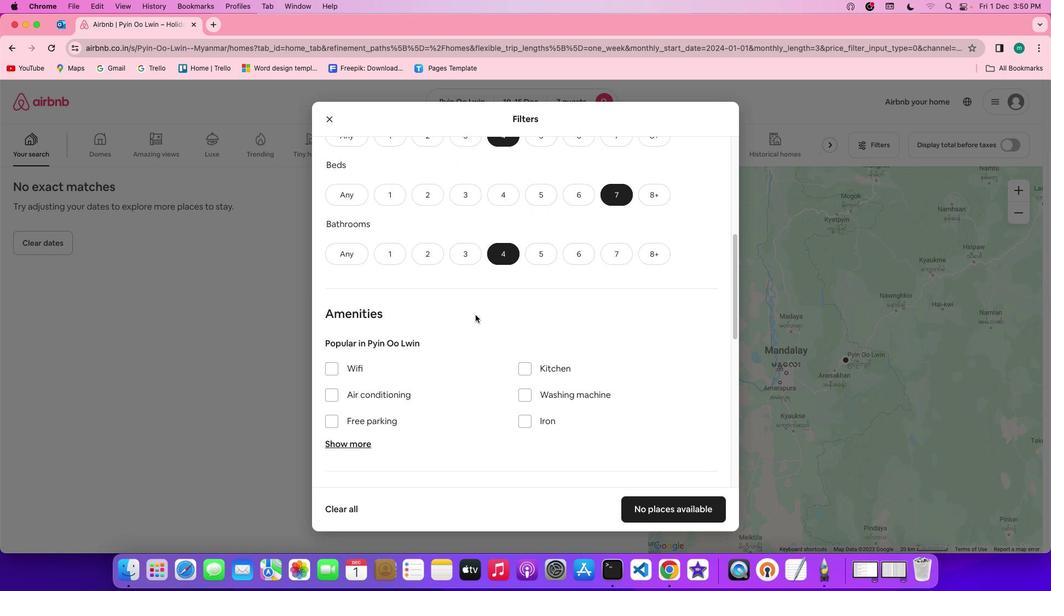 
Action: Mouse scrolled (489, 414) with delta (544, 391)
Screenshot: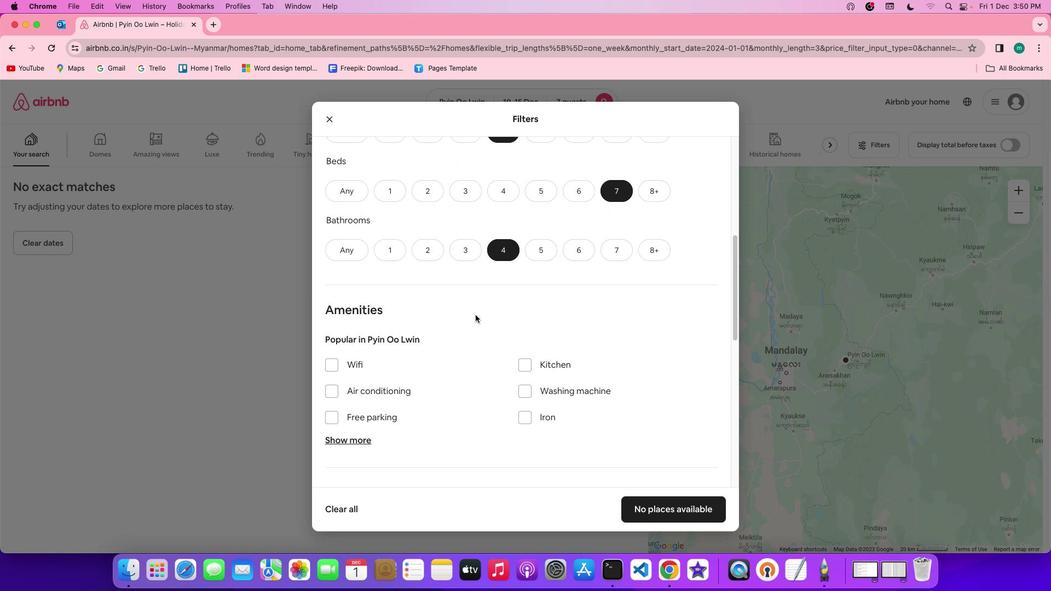 
Action: Mouse scrolled (489, 414) with delta (544, 391)
Screenshot: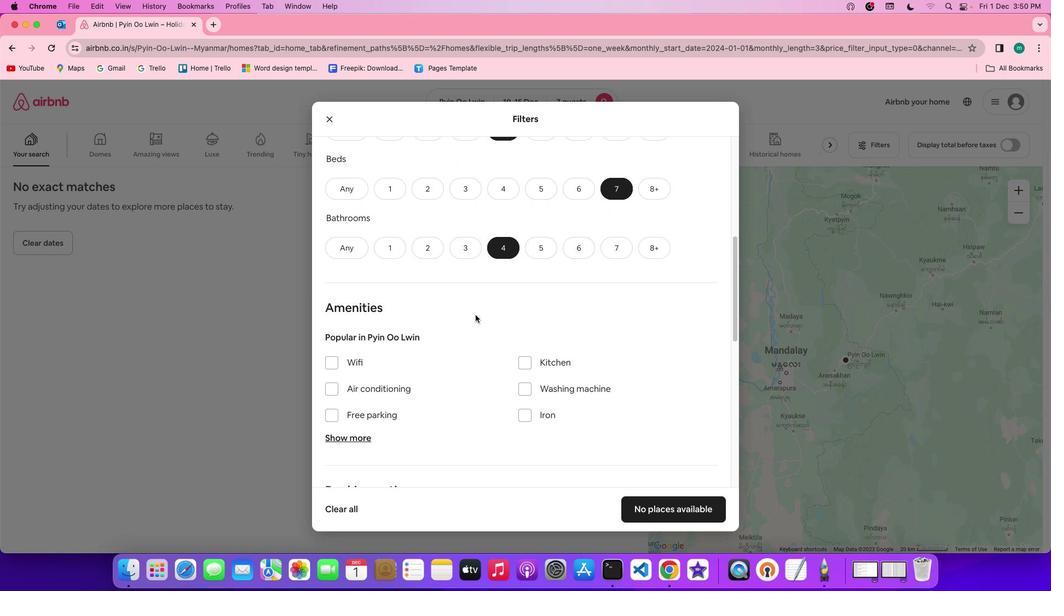 
Action: Mouse scrolled (489, 414) with delta (544, 391)
Screenshot: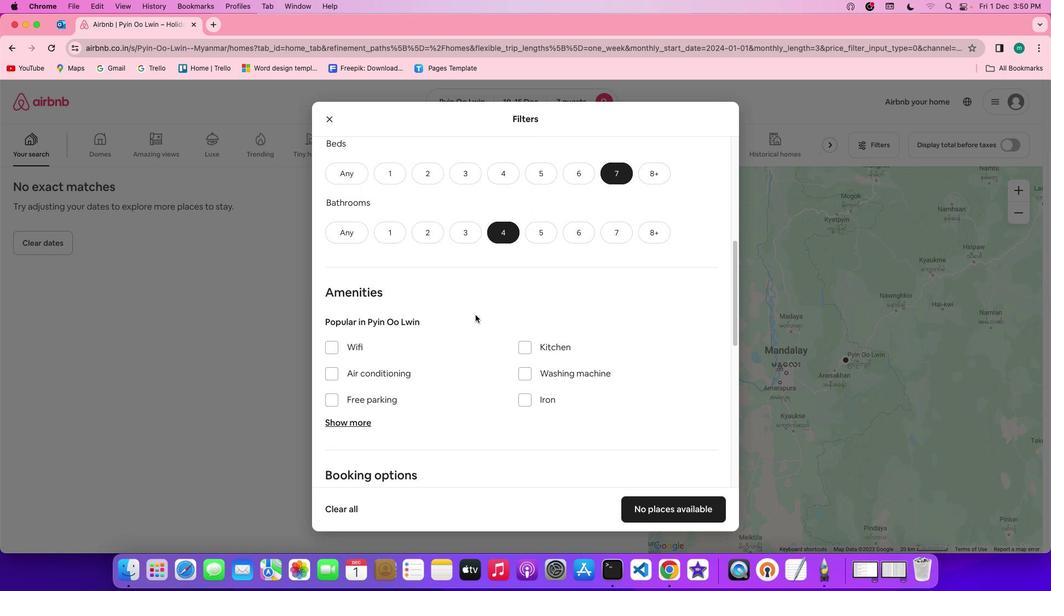 
Action: Mouse moved to (489, 414)
Screenshot: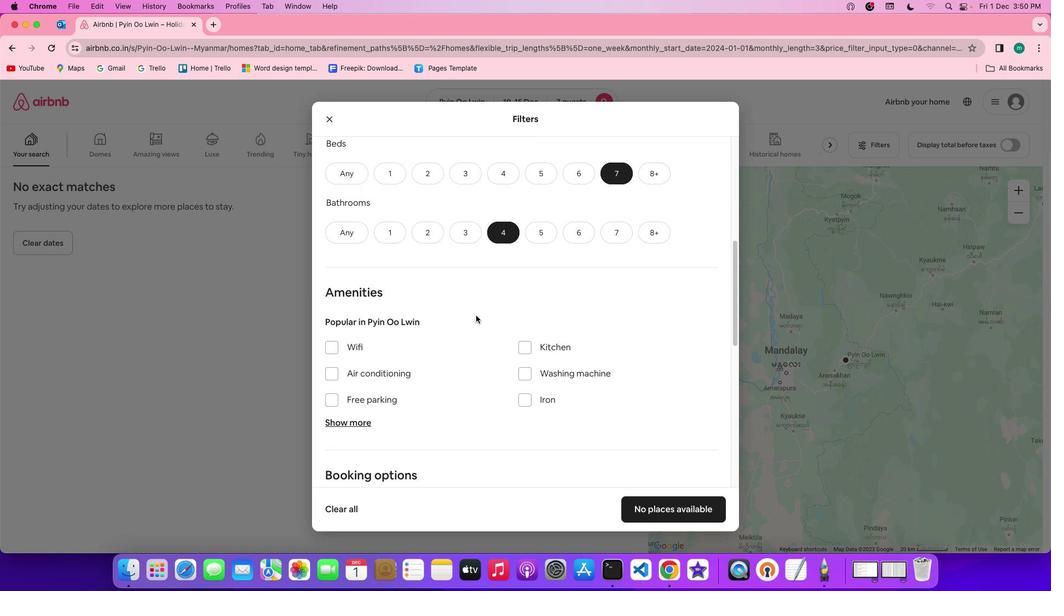 
Action: Mouse scrolled (489, 414) with delta (544, 391)
Screenshot: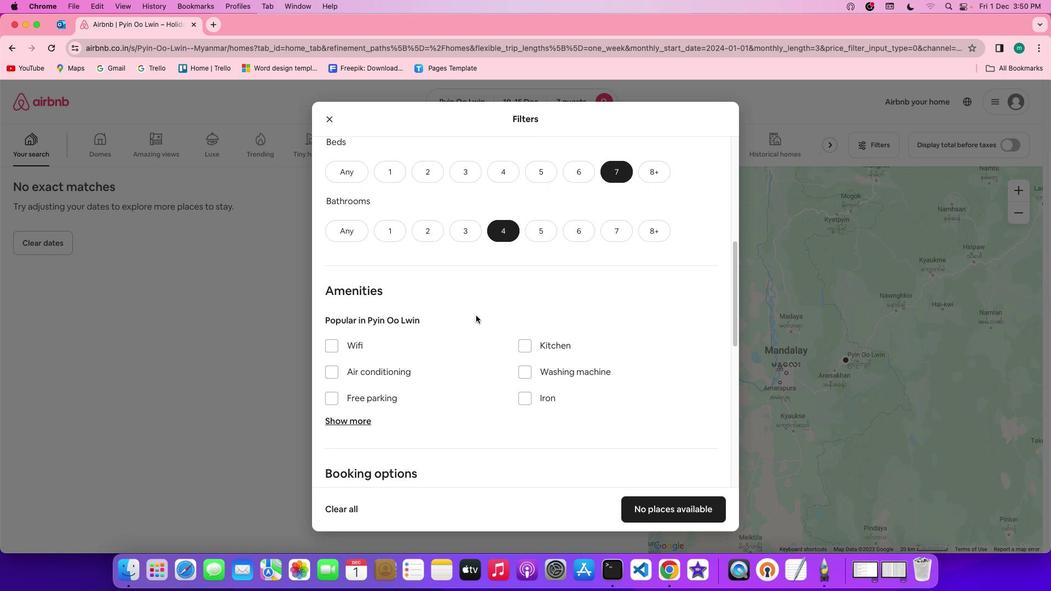 
Action: Mouse scrolled (489, 414) with delta (544, 391)
Screenshot: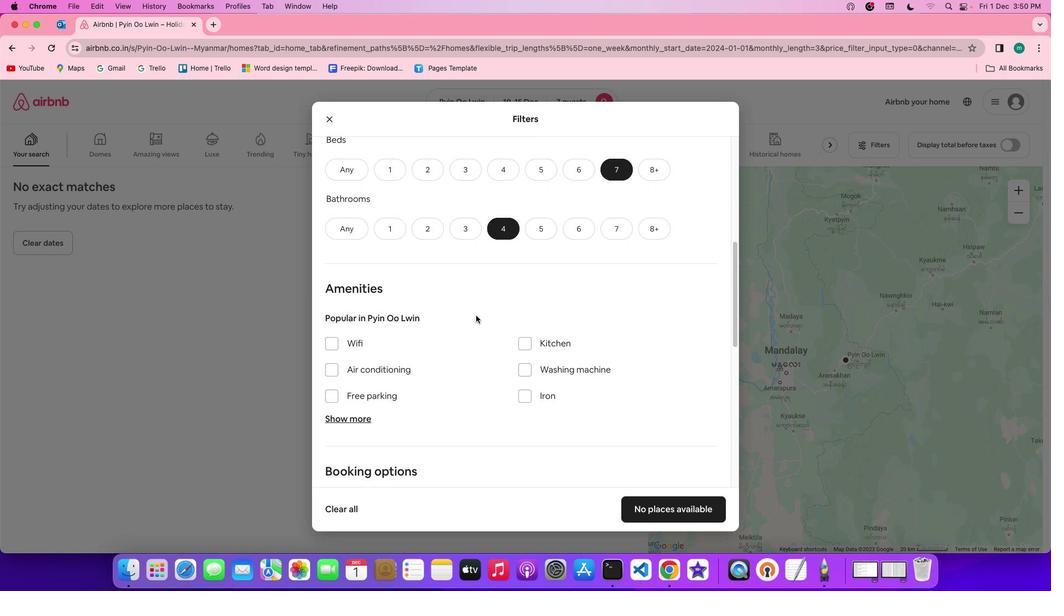 
Action: Mouse scrolled (489, 414) with delta (544, 391)
Screenshot: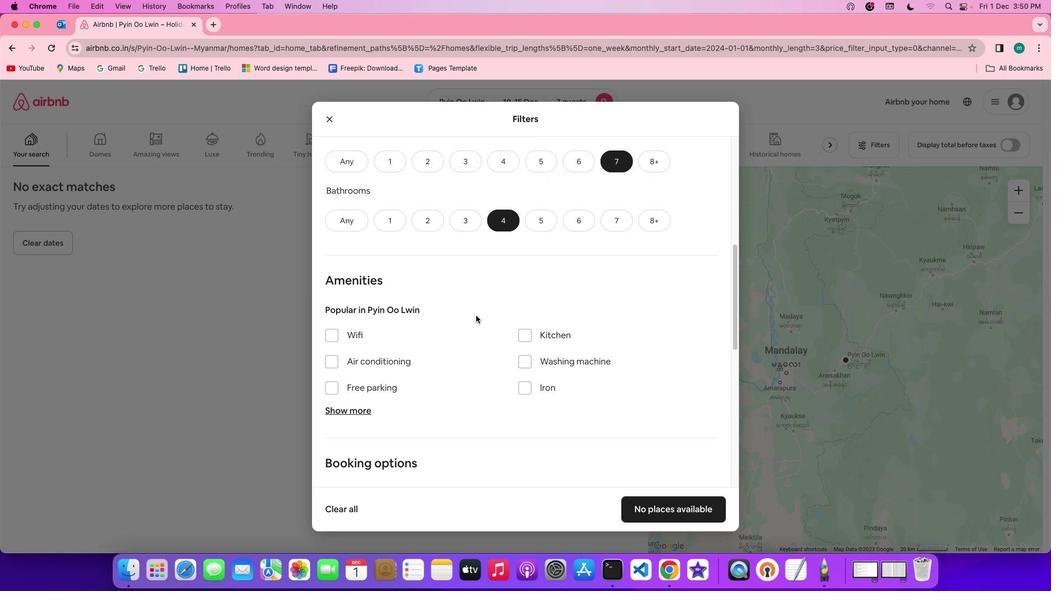 
Action: Mouse moved to (503, 414)
Screenshot: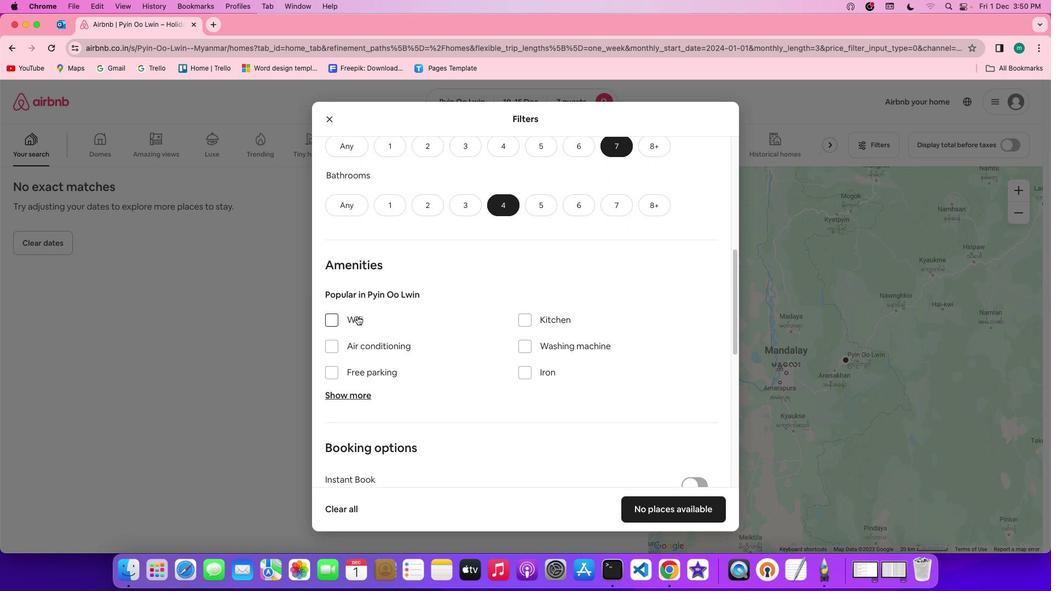 
Action: Mouse pressed left at (503, 414)
Screenshot: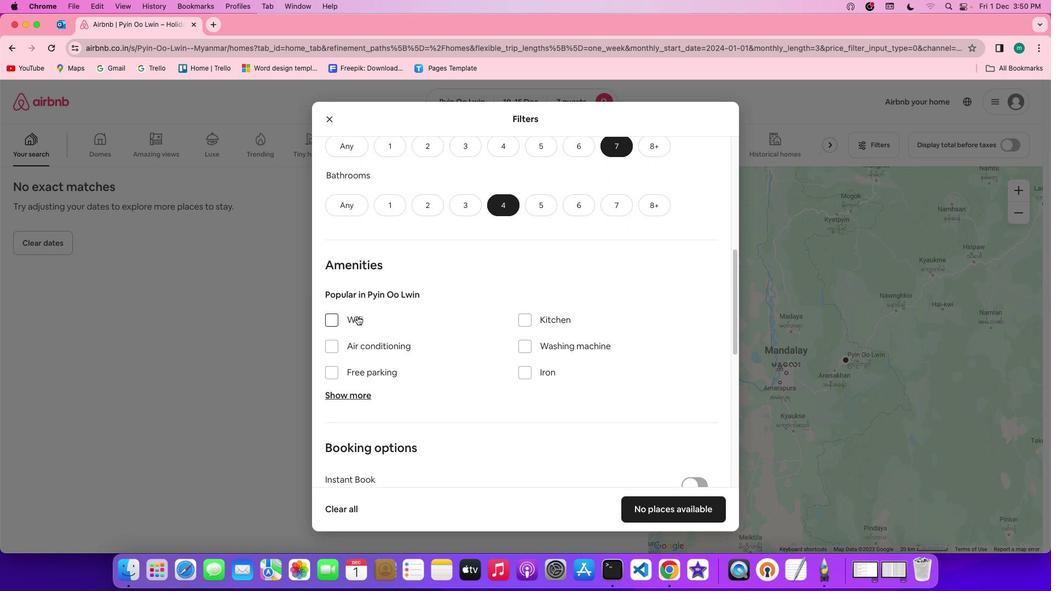 
Action: Mouse moved to (503, 420)
Screenshot: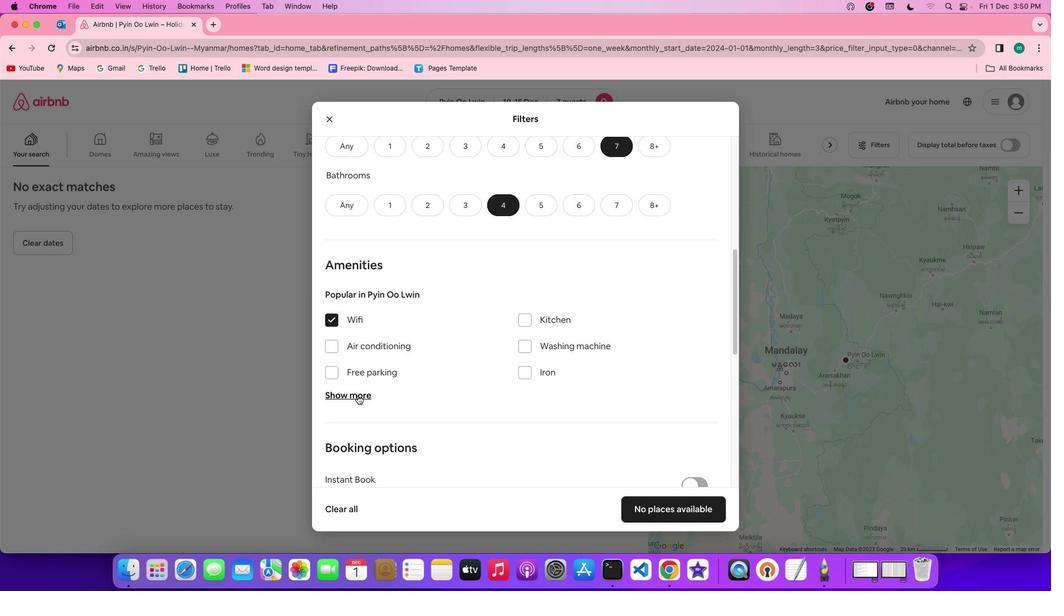 
Action: Mouse pressed left at (503, 420)
Screenshot: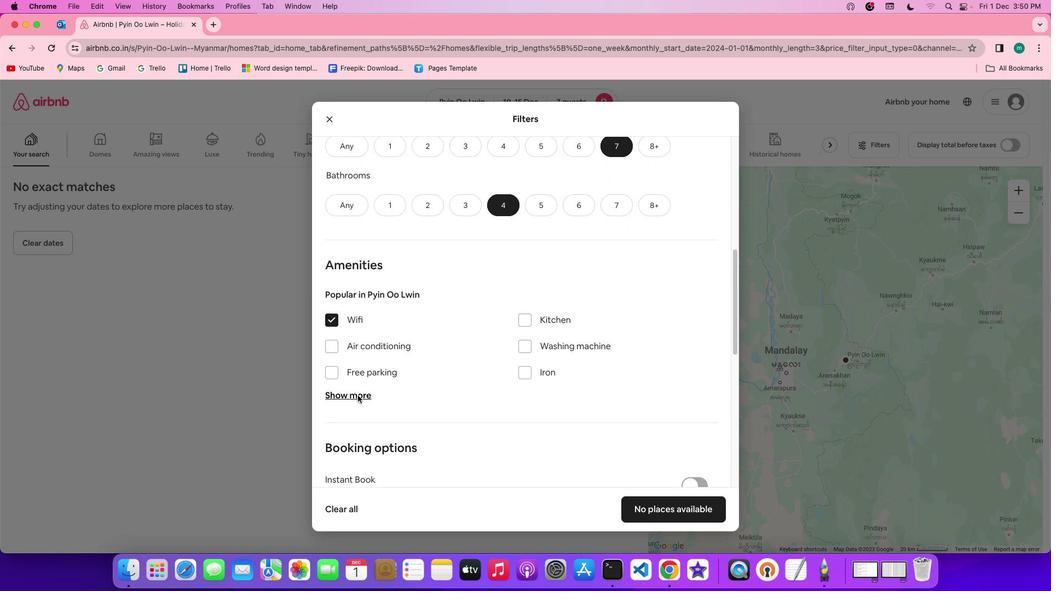 
Action: Mouse moved to (483, 425)
Screenshot: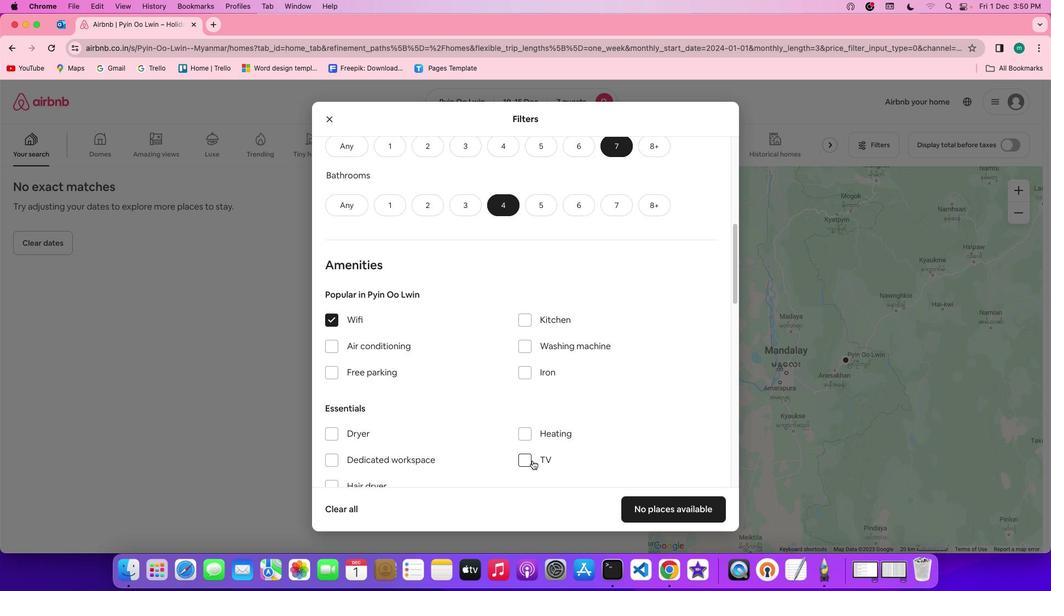 
Action: Mouse pressed left at (483, 425)
Screenshot: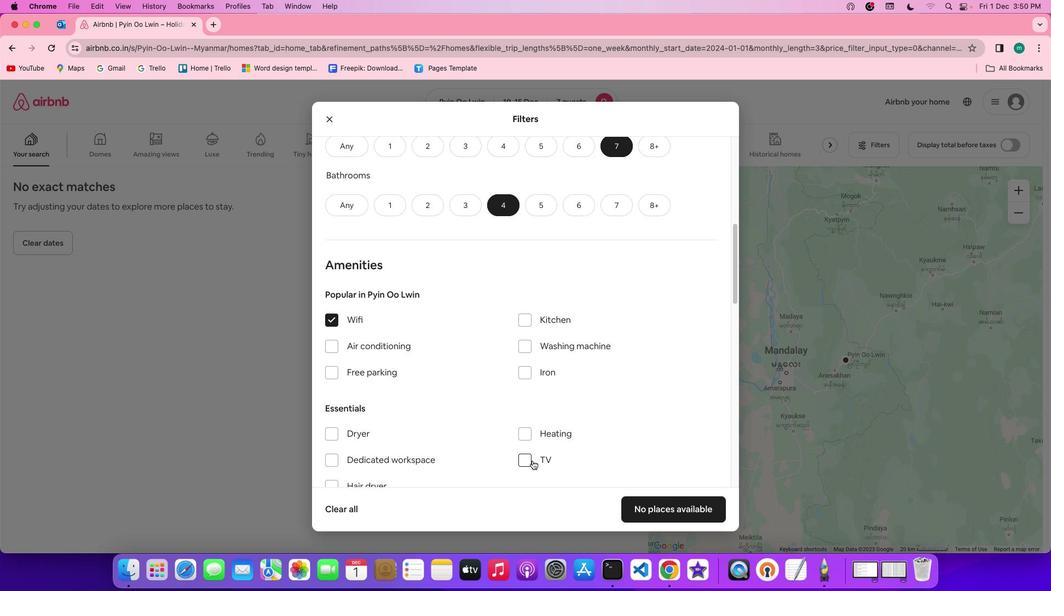 
Action: Mouse moved to (494, 420)
Screenshot: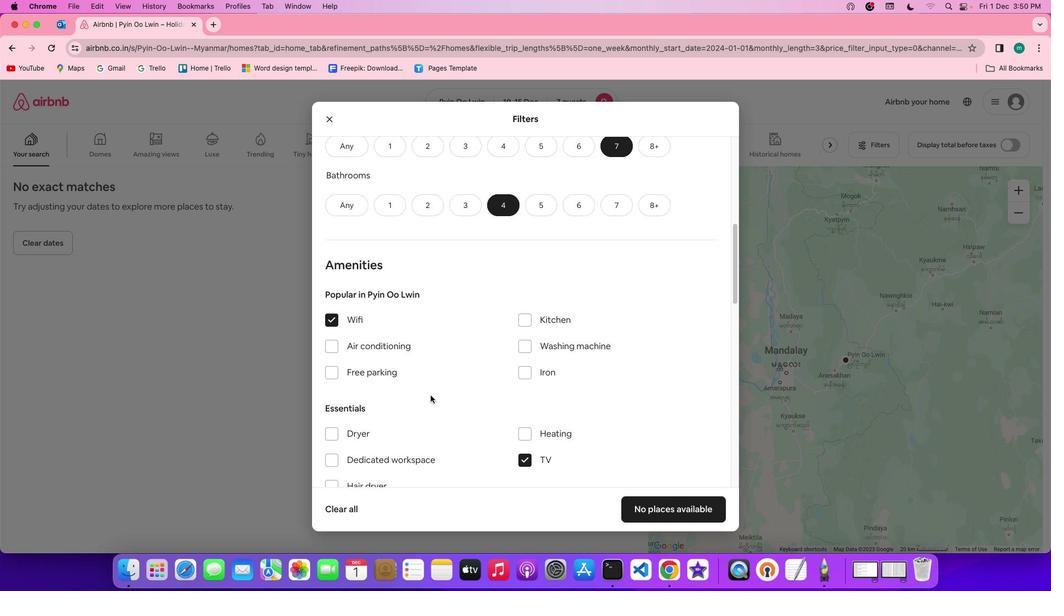 
Action: Mouse scrolled (494, 420) with delta (544, 391)
Screenshot: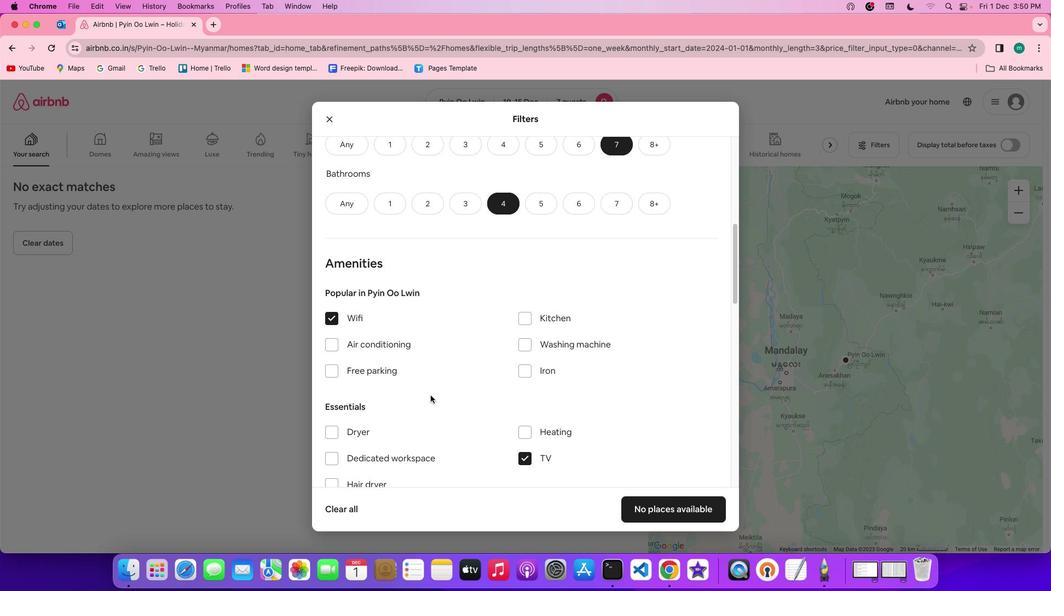 
Action: Mouse scrolled (494, 420) with delta (544, 391)
Screenshot: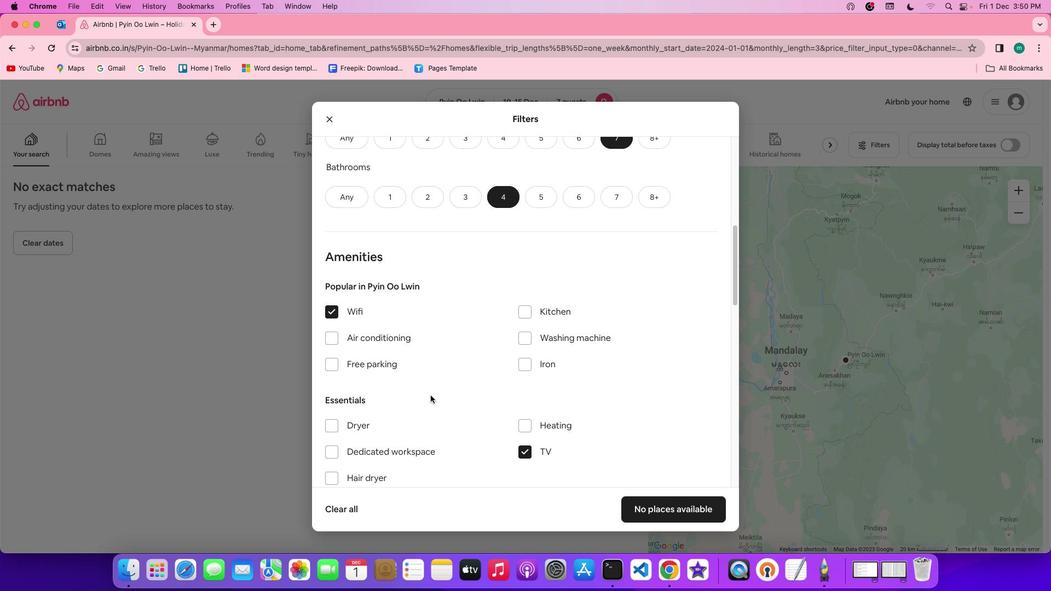 
Action: Mouse scrolled (494, 420) with delta (544, 391)
Screenshot: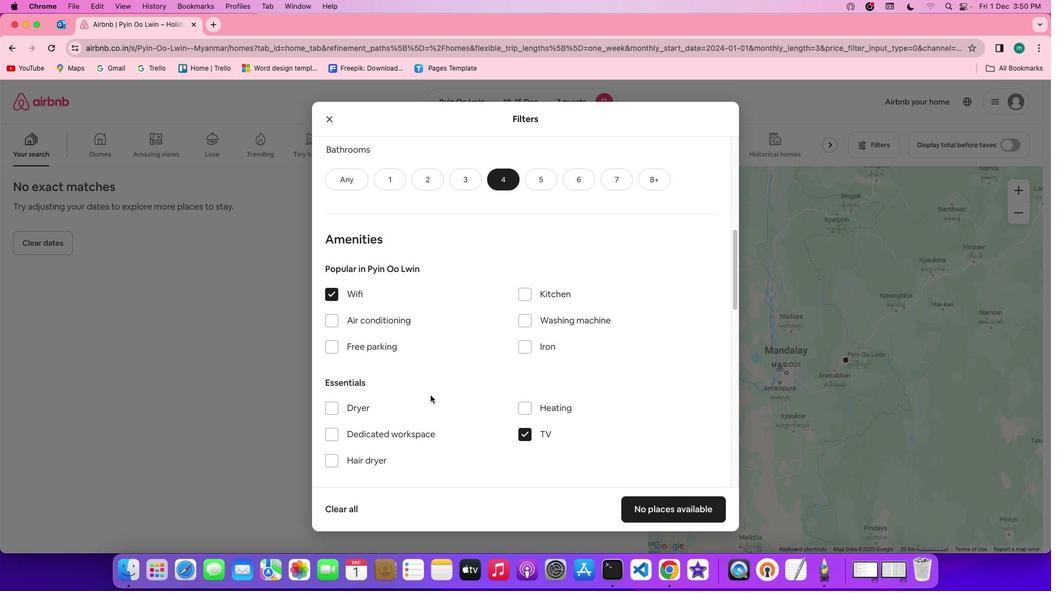 
Action: Mouse moved to (502, 416)
Screenshot: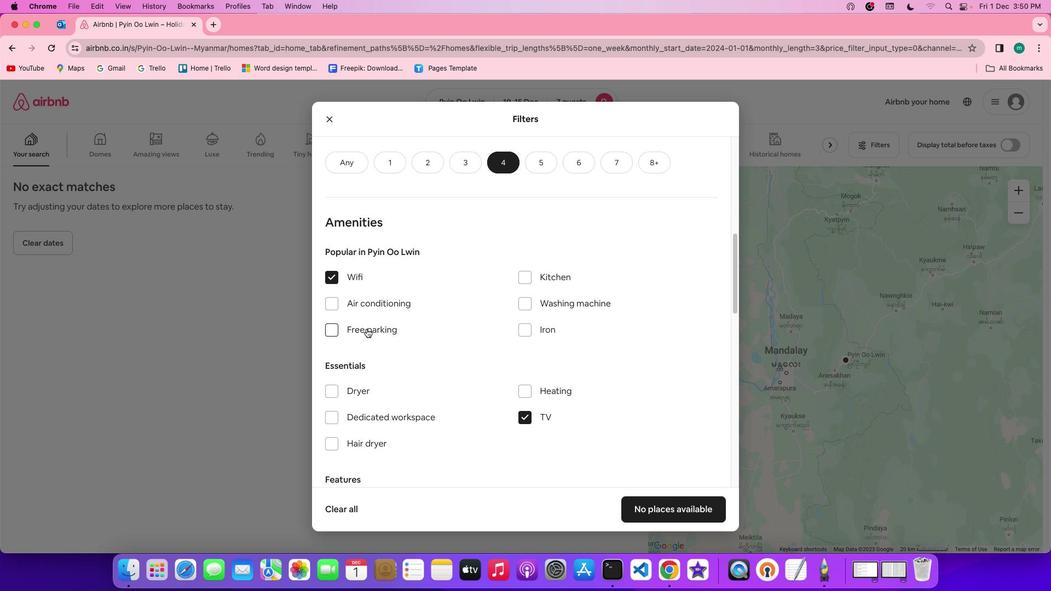 
Action: Mouse pressed left at (502, 416)
Screenshot: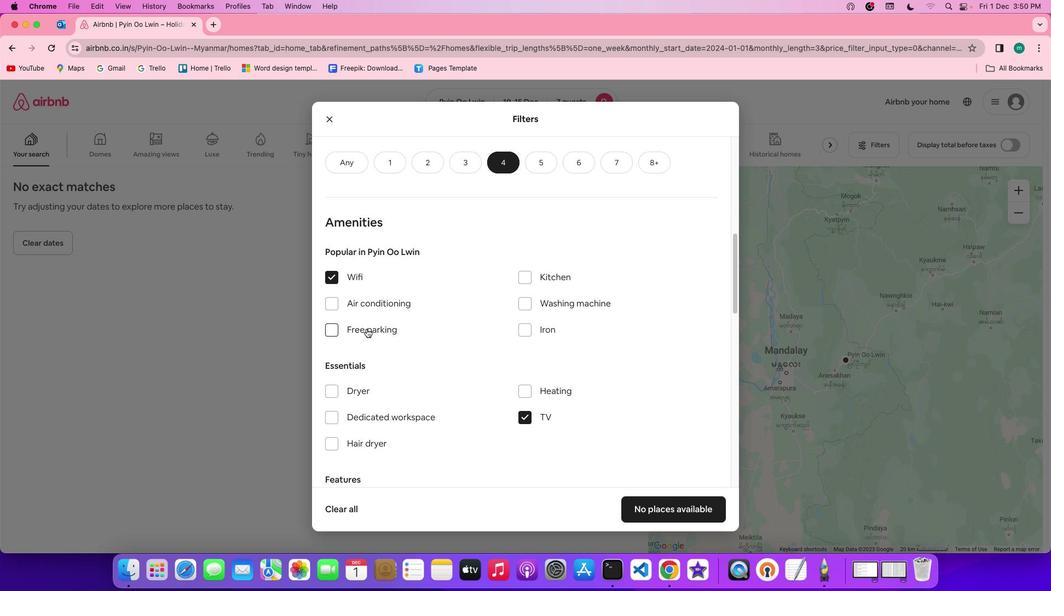 
Action: Mouse moved to (491, 417)
Screenshot: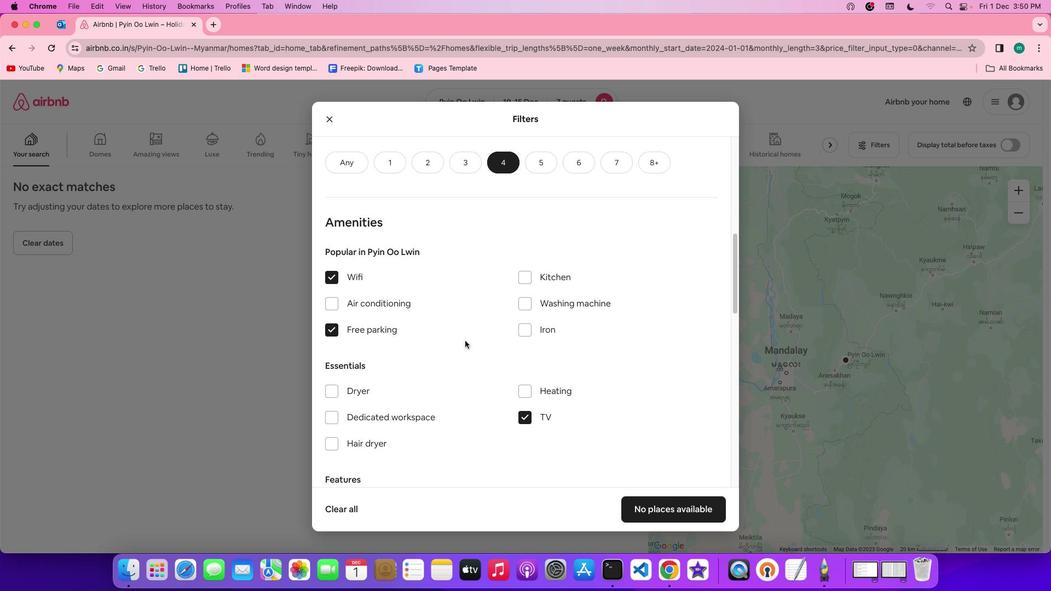 
Action: Mouse scrolled (491, 417) with delta (544, 391)
Screenshot: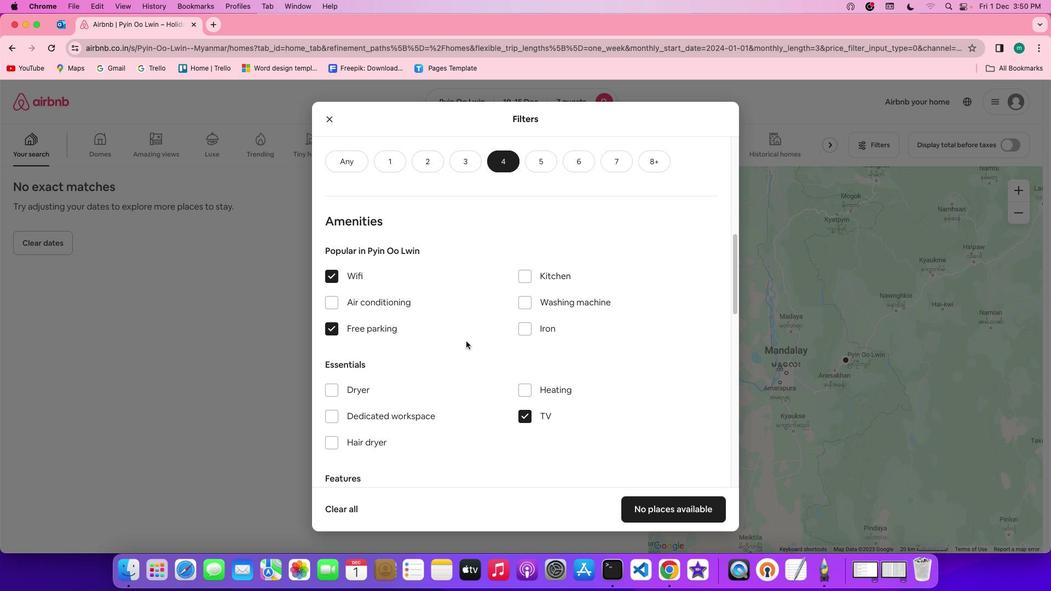 
Action: Mouse moved to (491, 417)
Screenshot: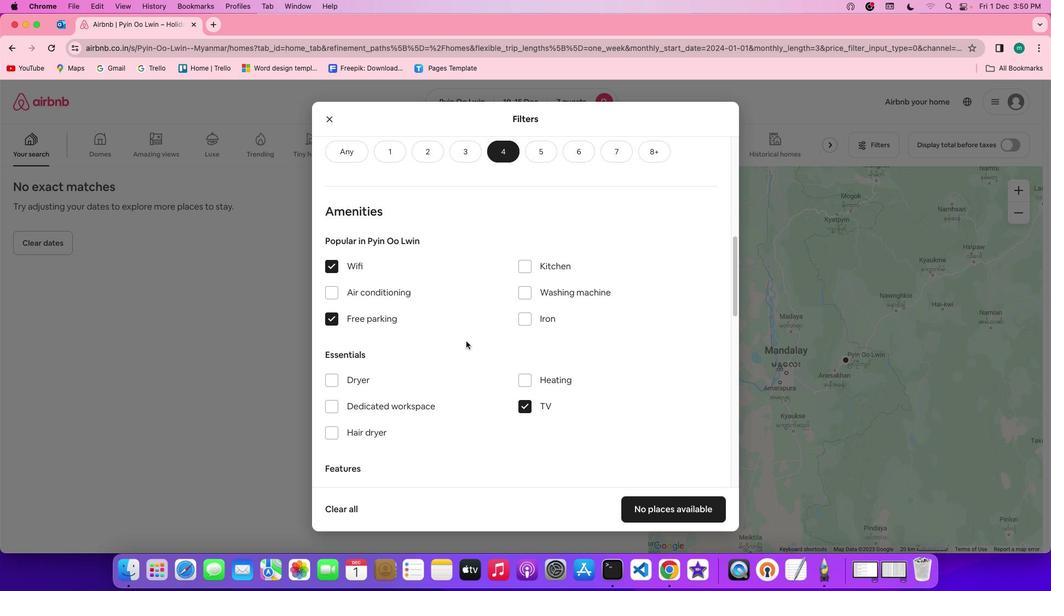 
Action: Mouse scrolled (491, 417) with delta (544, 391)
Screenshot: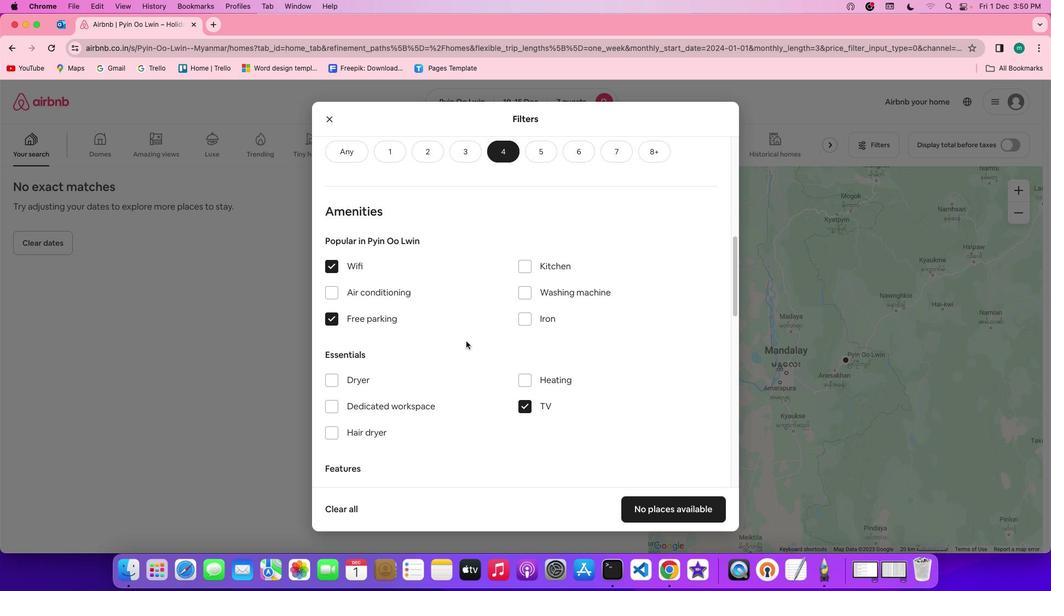 
Action: Mouse moved to (491, 417)
Screenshot: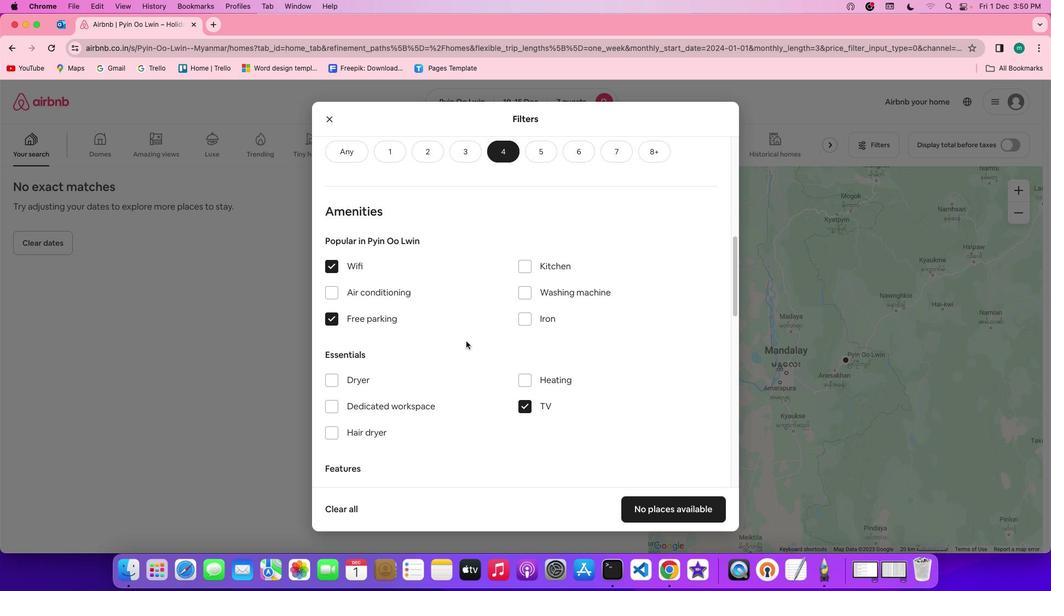 
Action: Mouse scrolled (491, 417) with delta (544, 391)
Screenshot: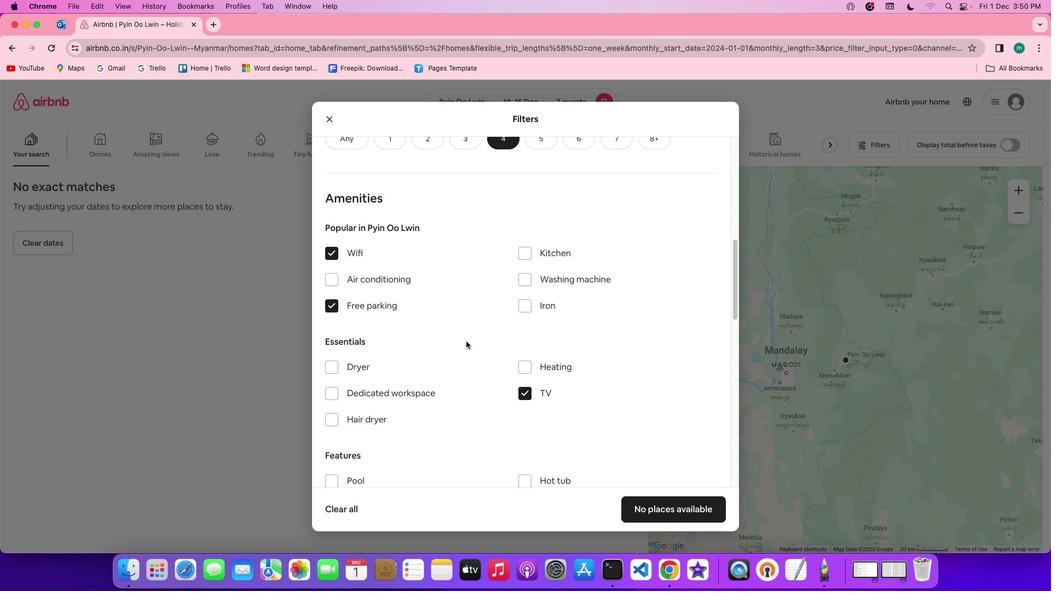 
Action: Mouse moved to (491, 417)
Screenshot: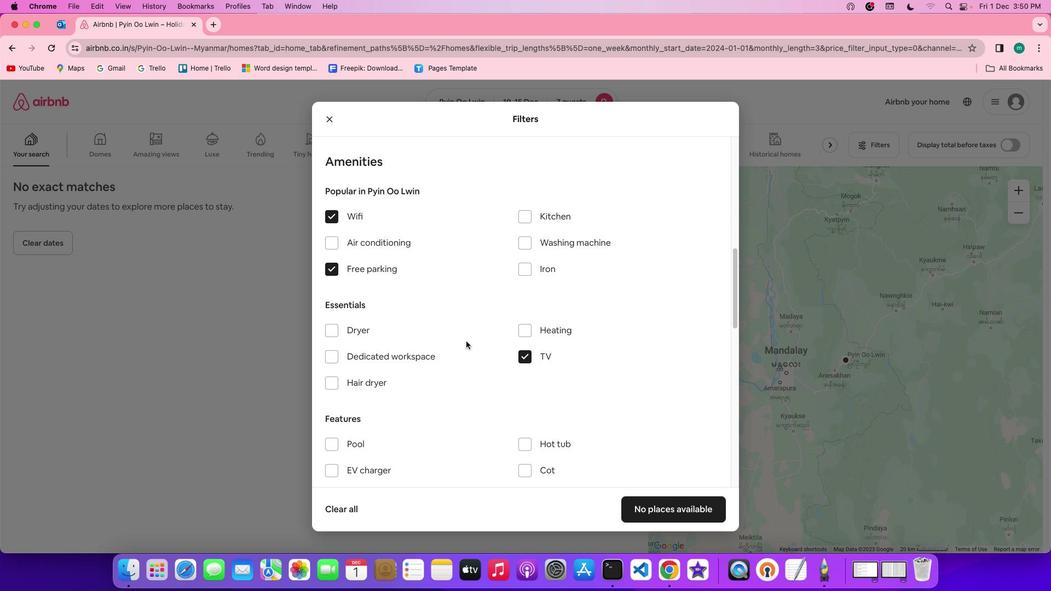 
Action: Mouse scrolled (491, 417) with delta (544, 391)
Screenshot: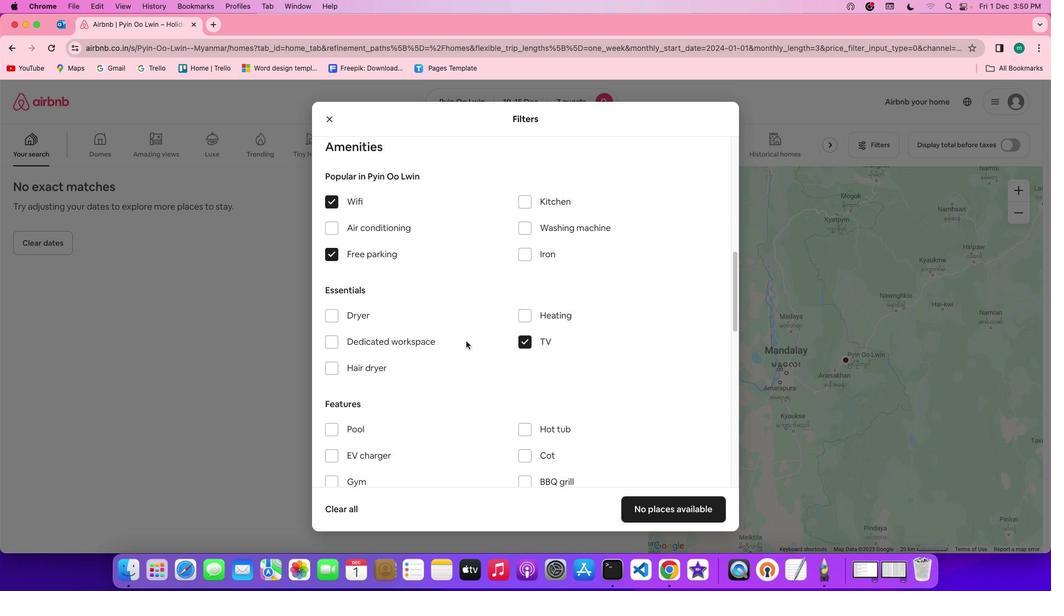 
Action: Mouse scrolled (491, 417) with delta (544, 391)
Screenshot: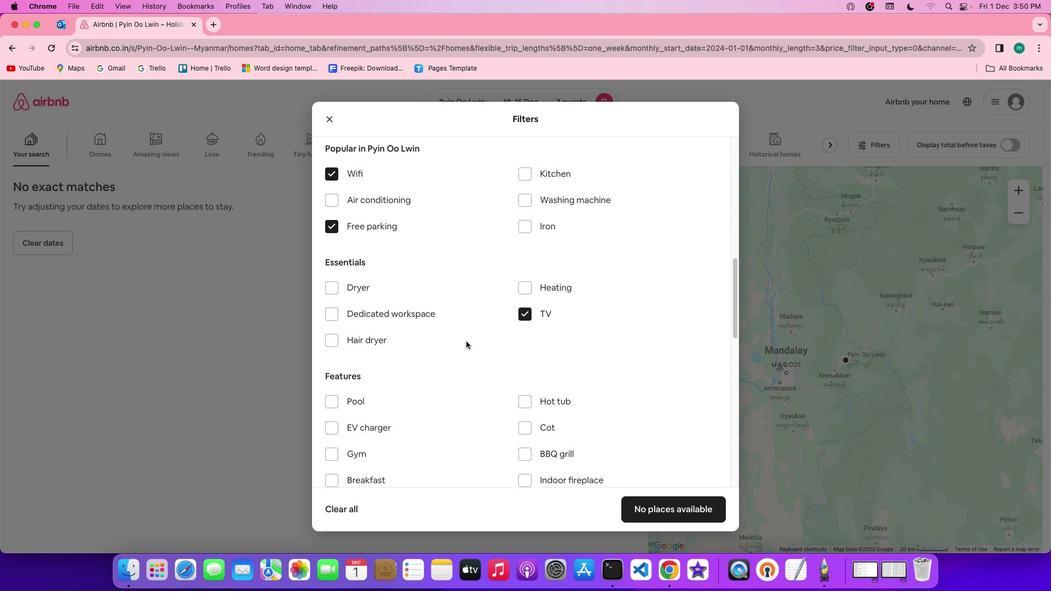 
Action: Mouse scrolled (491, 417) with delta (544, 391)
Screenshot: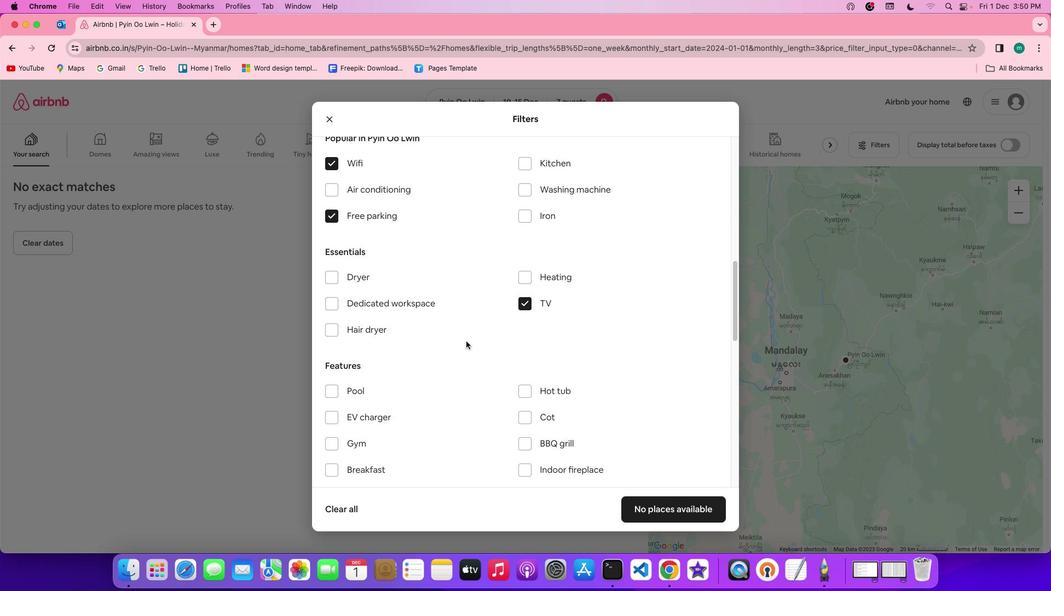
Action: Mouse scrolled (491, 417) with delta (544, 391)
Screenshot: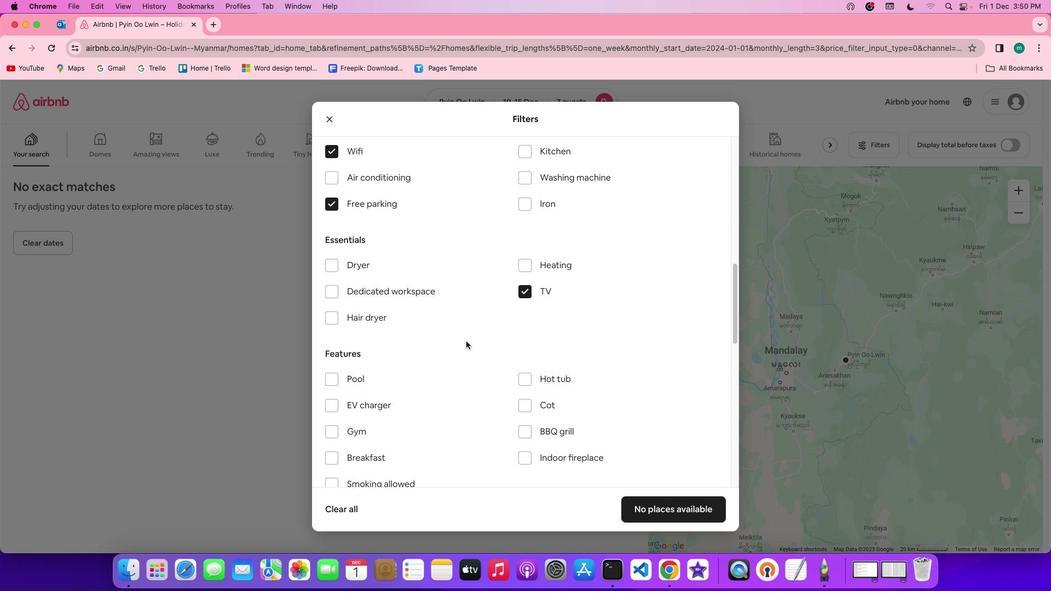 
Action: Mouse scrolled (491, 417) with delta (544, 391)
Screenshot: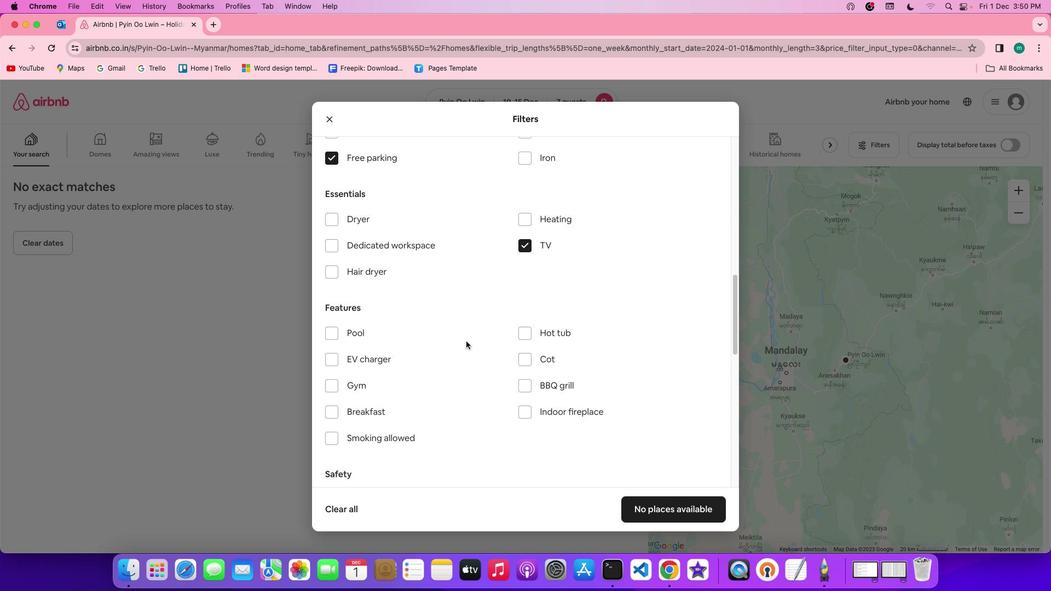 
Action: Mouse moved to (504, 417)
Screenshot: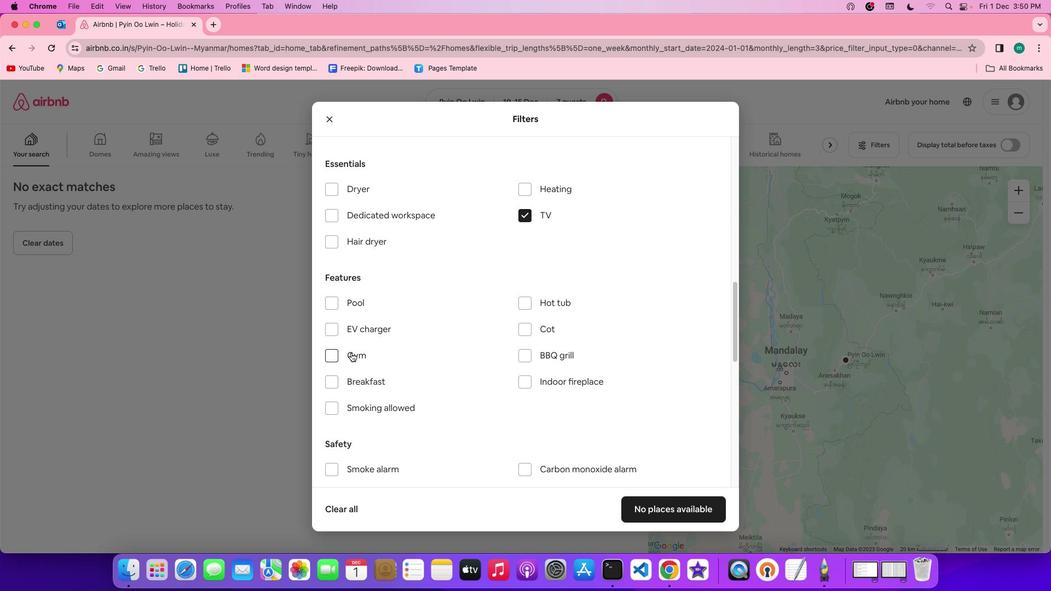 
Action: Mouse pressed left at (504, 417)
Screenshot: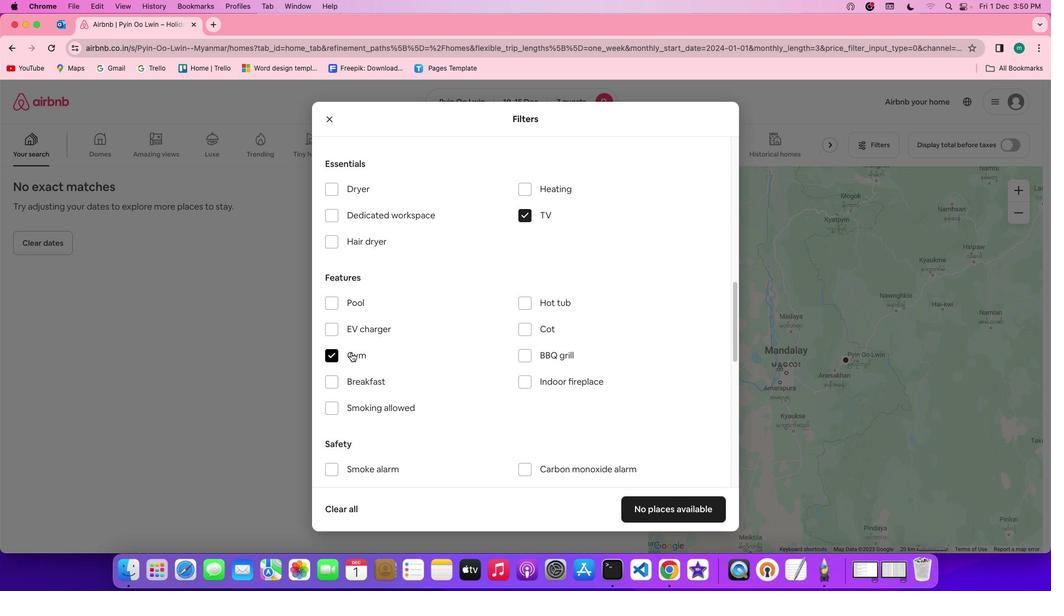 
Action: Mouse moved to (501, 419)
Screenshot: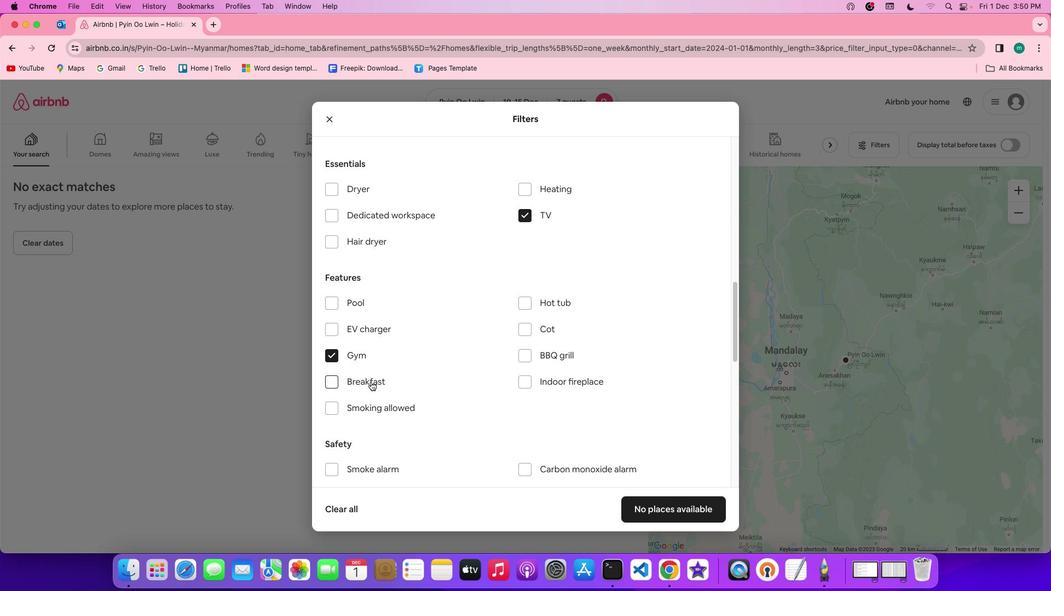 
Action: Mouse pressed left at (501, 419)
Screenshot: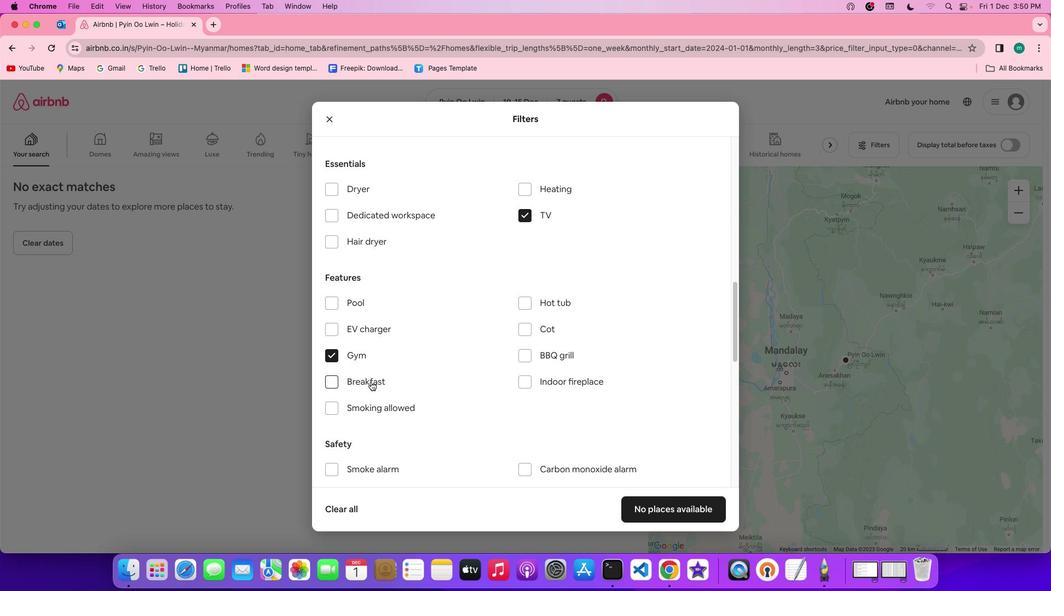 
Action: Mouse moved to (486, 423)
Screenshot: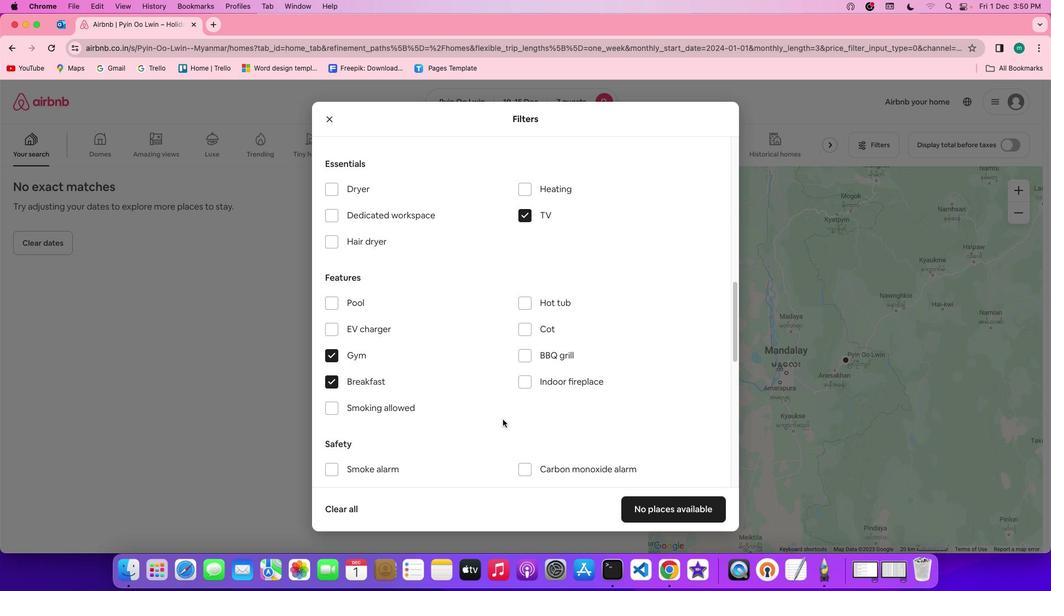 
Action: Mouse scrolled (486, 423) with delta (544, 391)
Screenshot: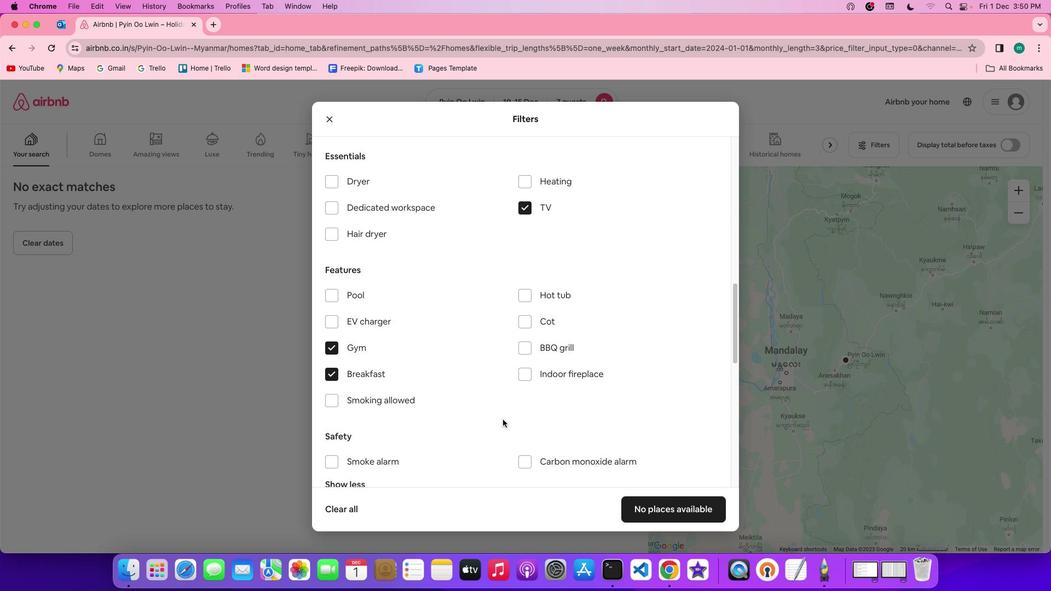 
Action: Mouse scrolled (486, 423) with delta (544, 391)
Screenshot: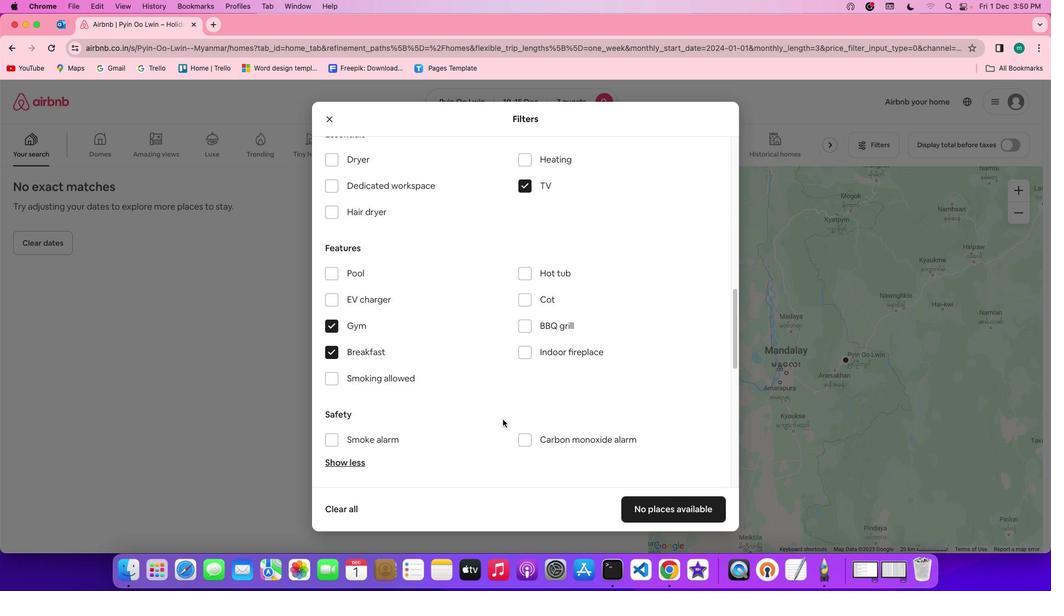 
Action: Mouse scrolled (486, 423) with delta (544, 391)
Screenshot: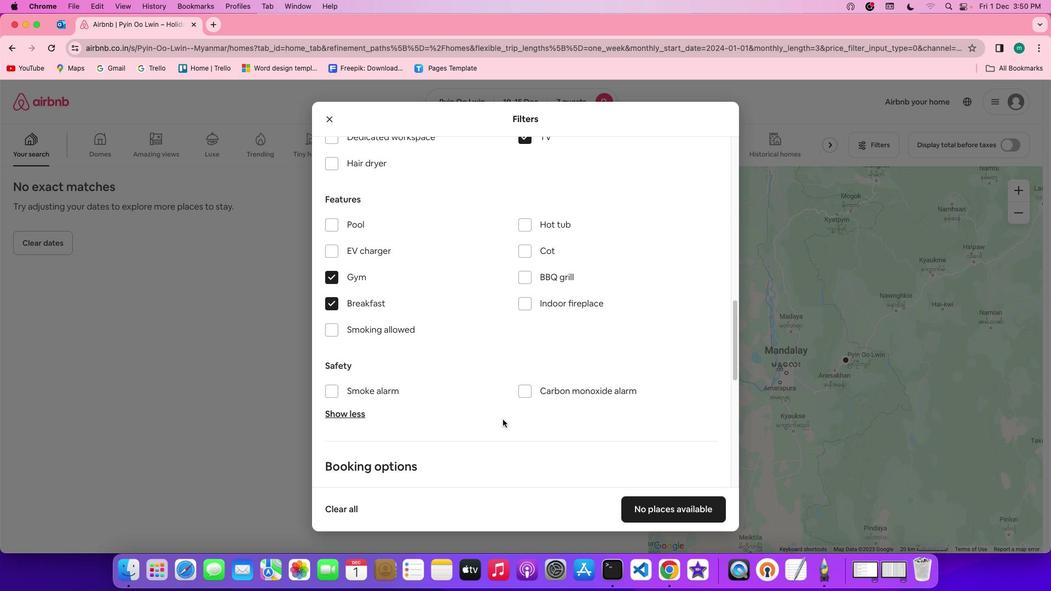 
Action: Mouse scrolled (486, 423) with delta (544, 391)
Screenshot: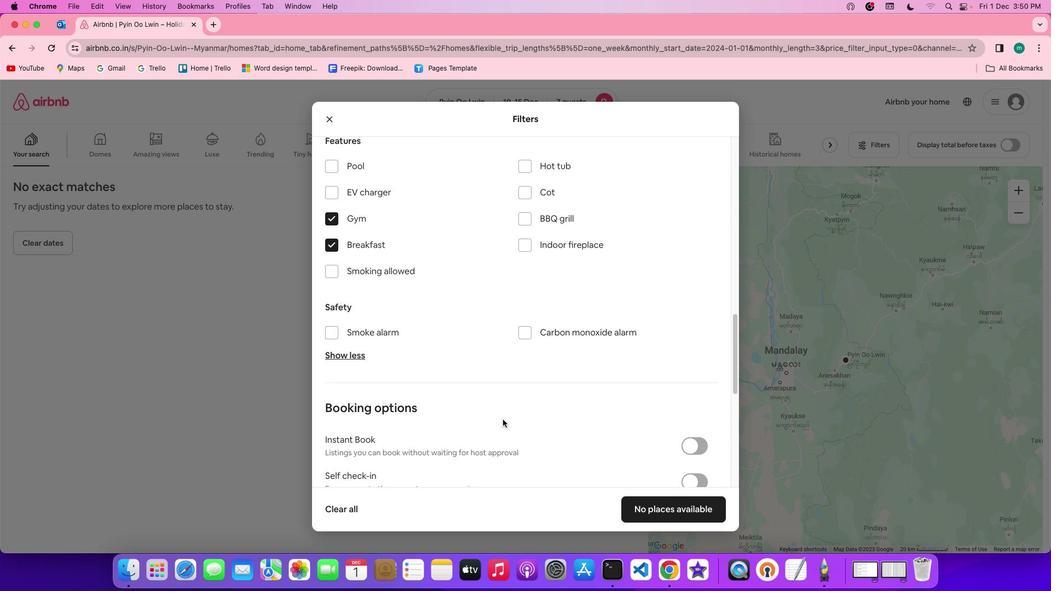 
Action: Mouse scrolled (486, 423) with delta (544, 391)
Screenshot: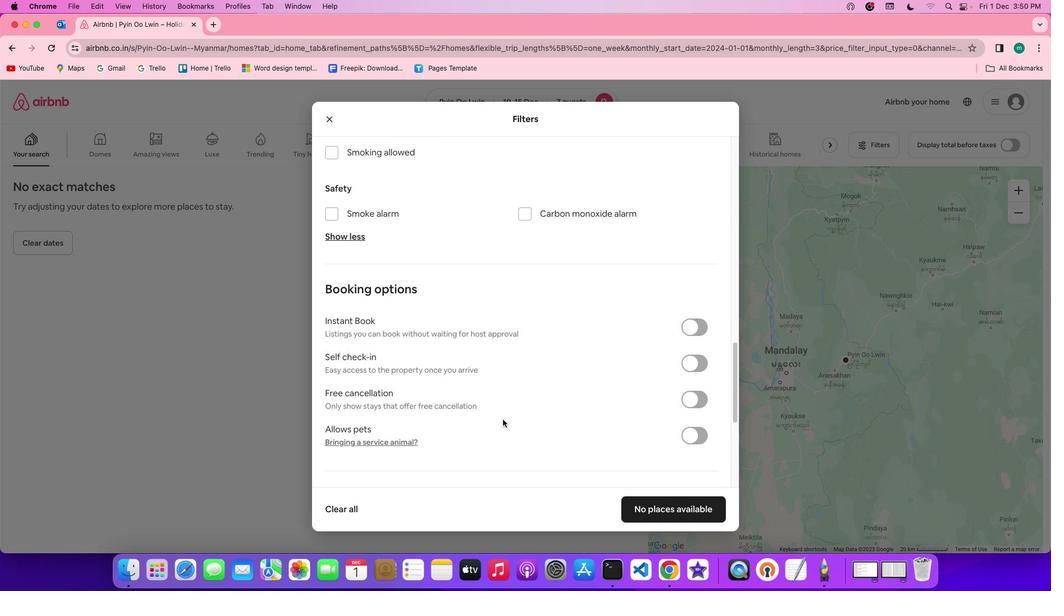 
Action: Mouse scrolled (486, 423) with delta (544, 391)
Screenshot: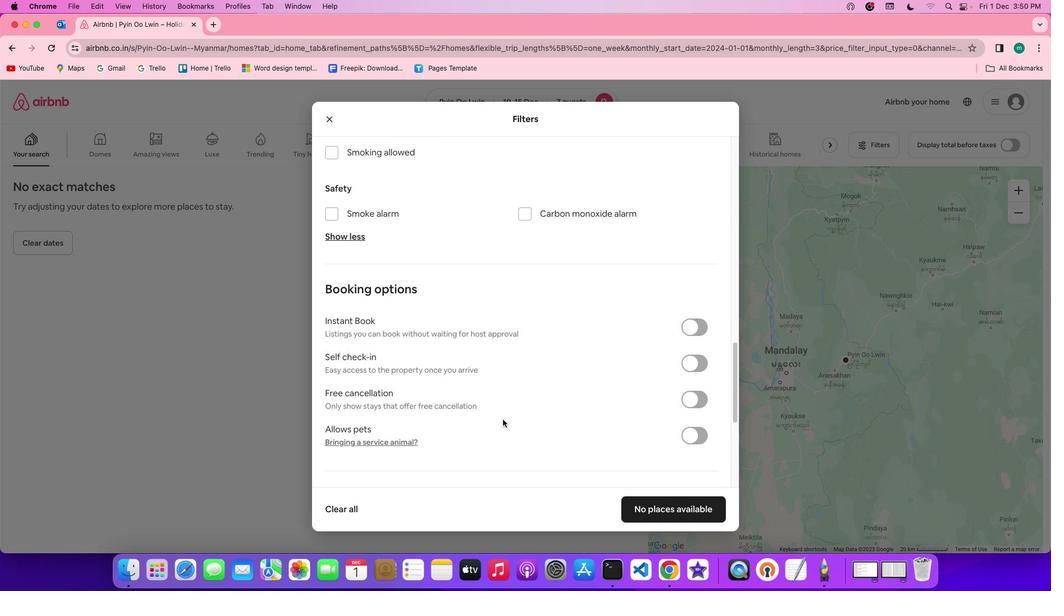 
Action: Mouse scrolled (486, 423) with delta (544, 391)
Screenshot: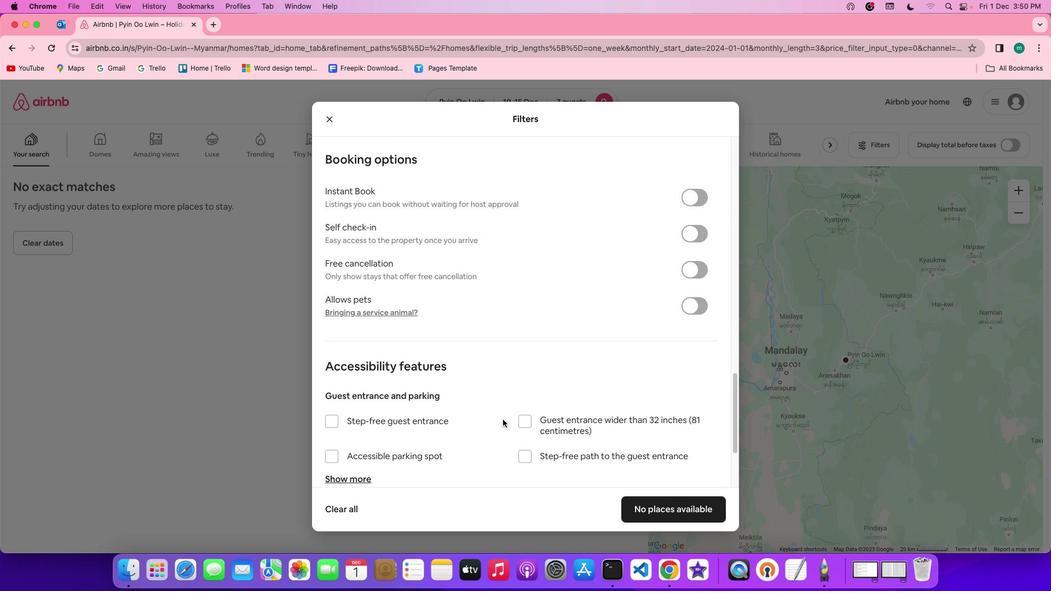 
Action: Mouse scrolled (486, 423) with delta (544, 391)
Screenshot: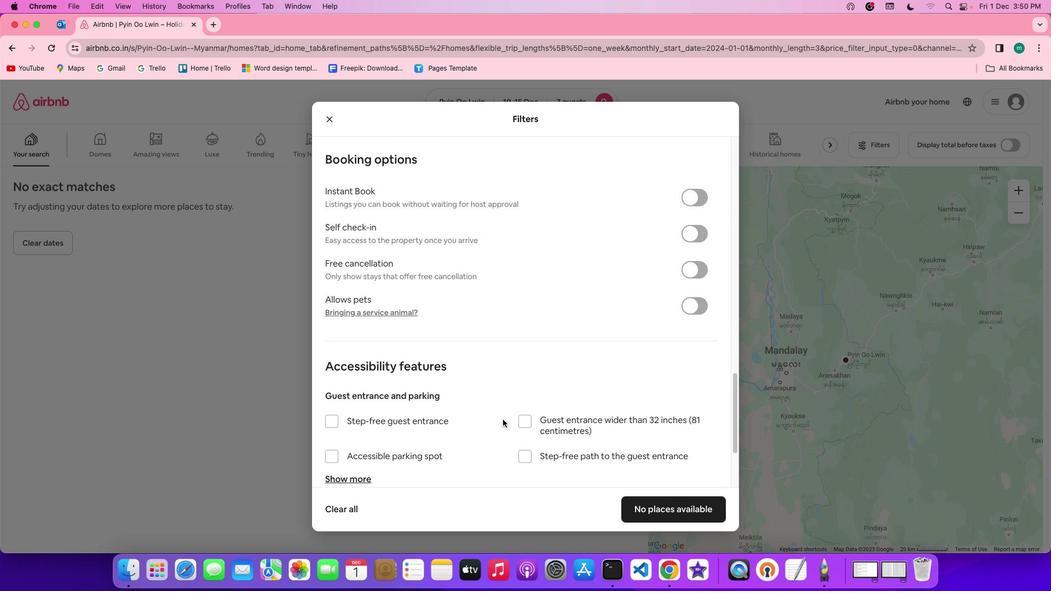 
Action: Mouse scrolled (486, 423) with delta (544, 391)
Screenshot: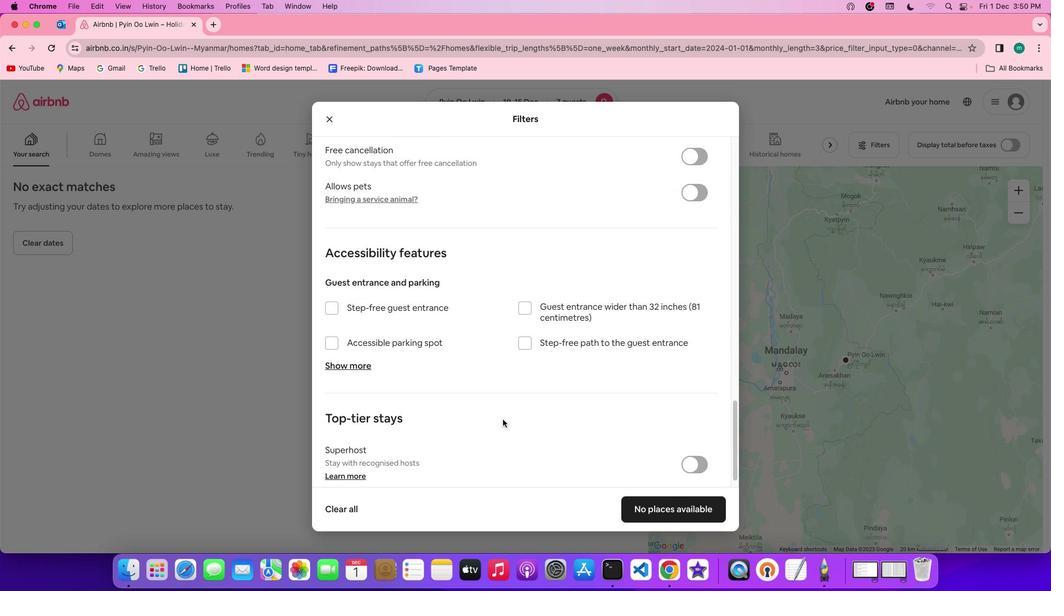 
Action: Mouse moved to (486, 423)
Screenshot: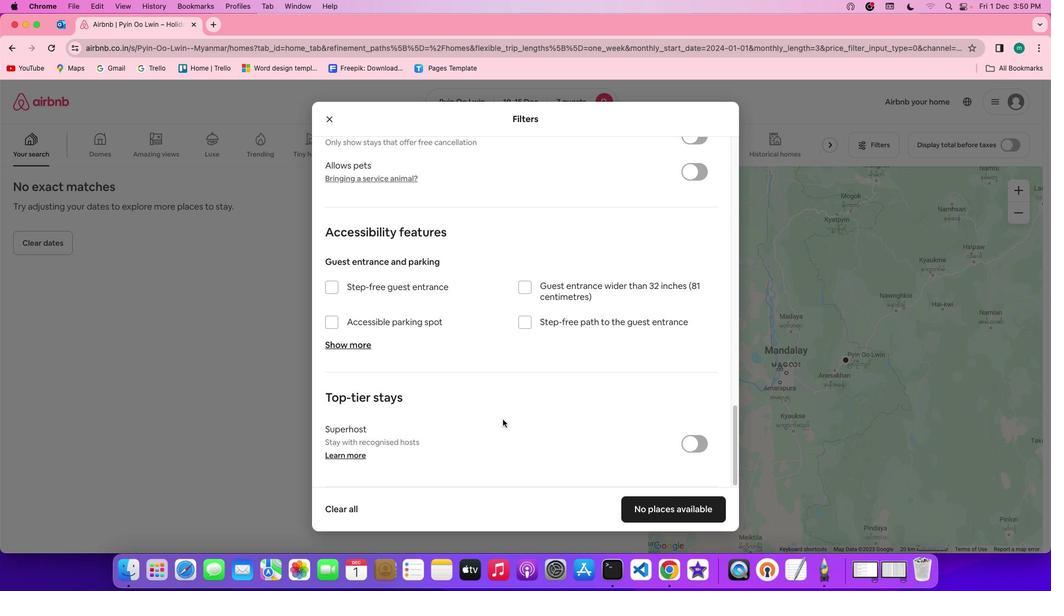 
Action: Mouse scrolled (486, 423) with delta (544, 391)
Screenshot: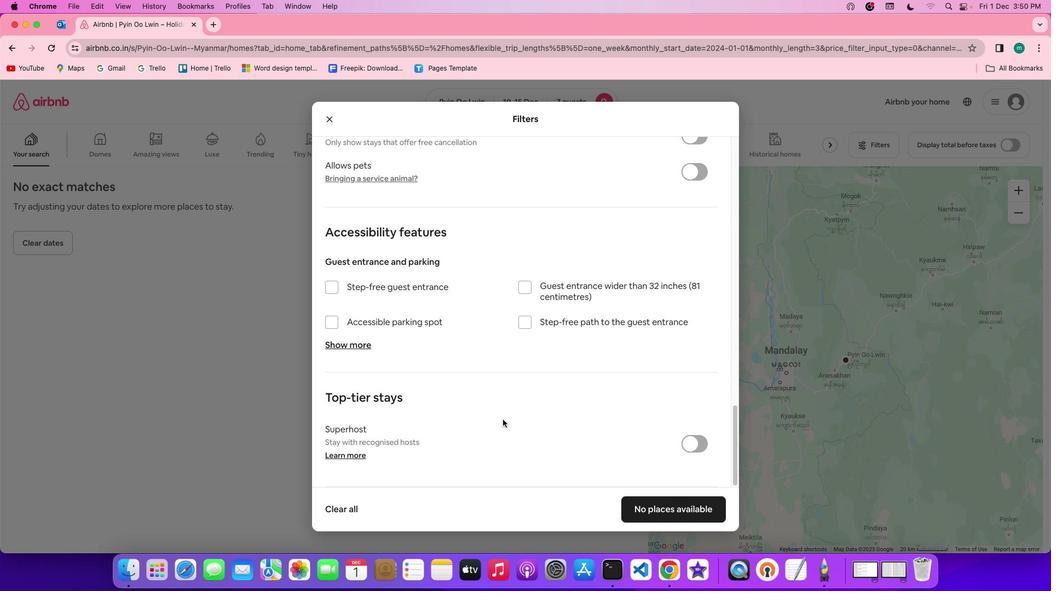 
Action: Mouse scrolled (486, 423) with delta (544, 391)
Screenshot: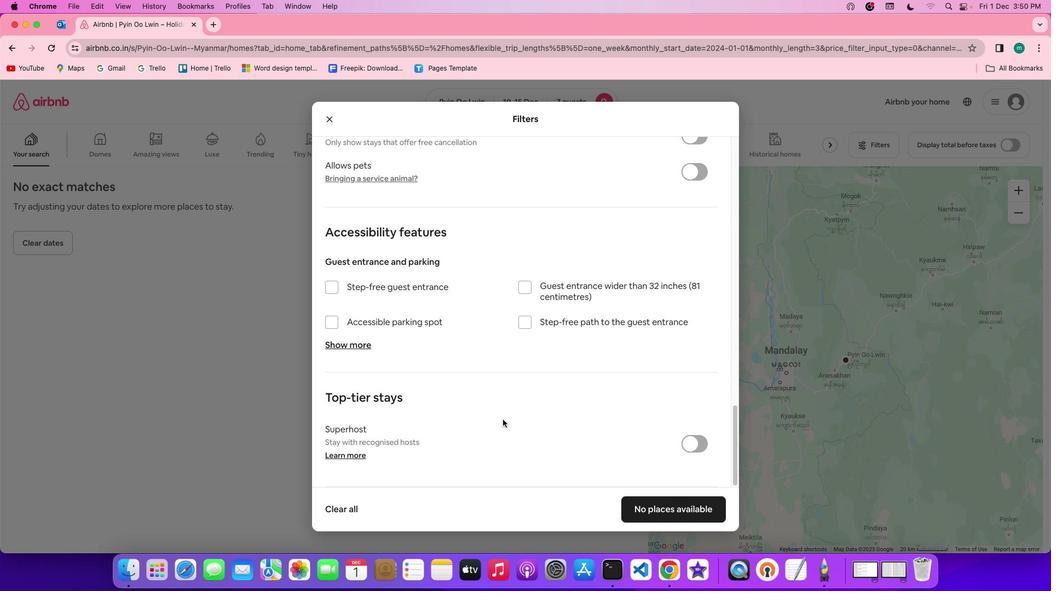 
Action: Mouse scrolled (486, 423) with delta (544, 391)
Screenshot: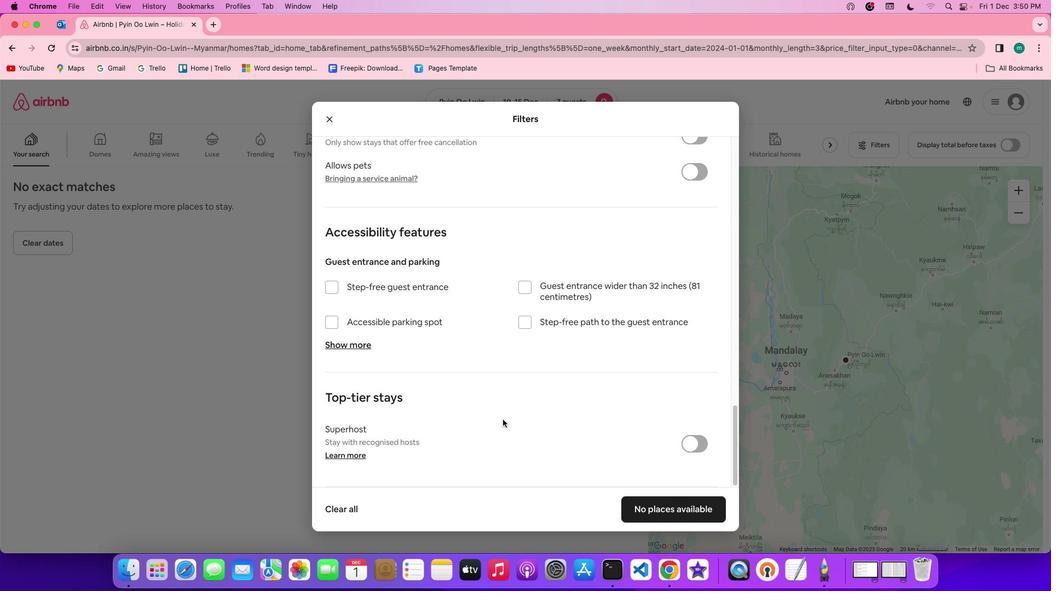 
Action: Mouse scrolled (486, 423) with delta (544, 391)
Screenshot: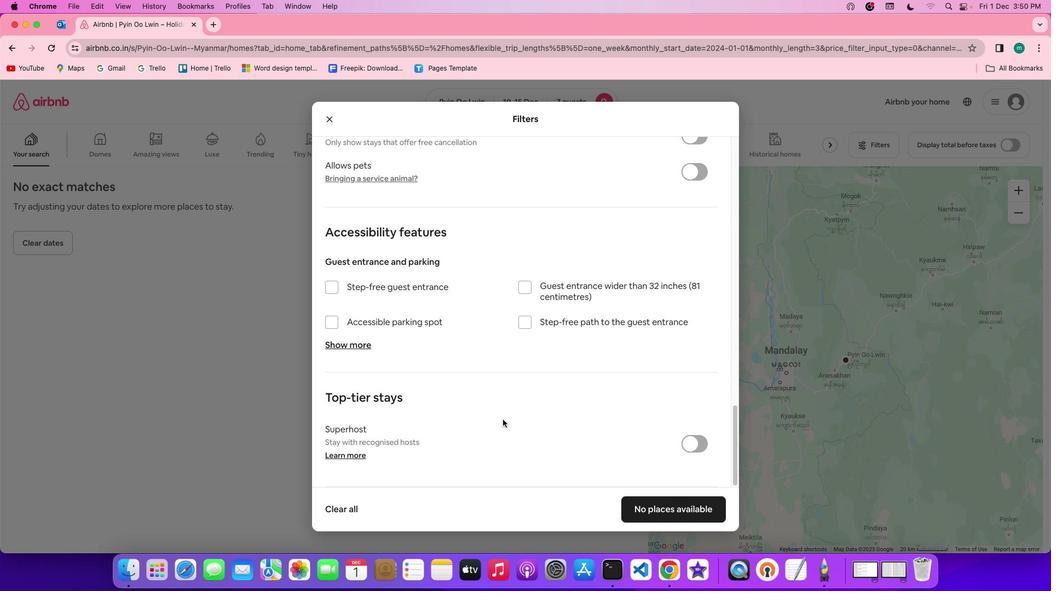 
Action: Mouse scrolled (486, 423) with delta (544, 391)
Screenshot: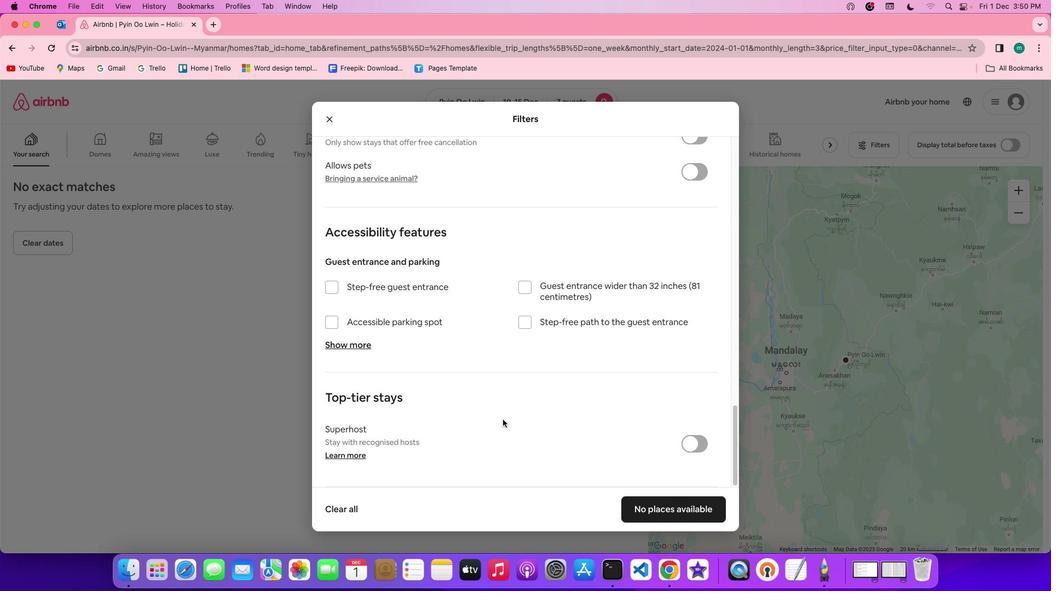 
Action: Mouse scrolled (486, 423) with delta (544, 391)
Screenshot: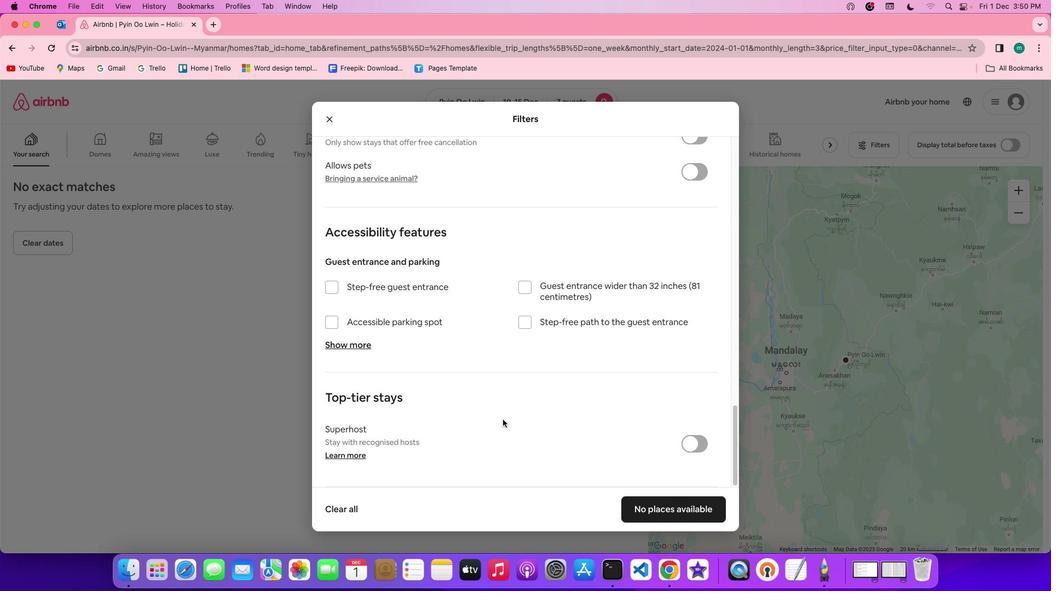 
Action: Mouse moved to (465, 429)
Screenshot: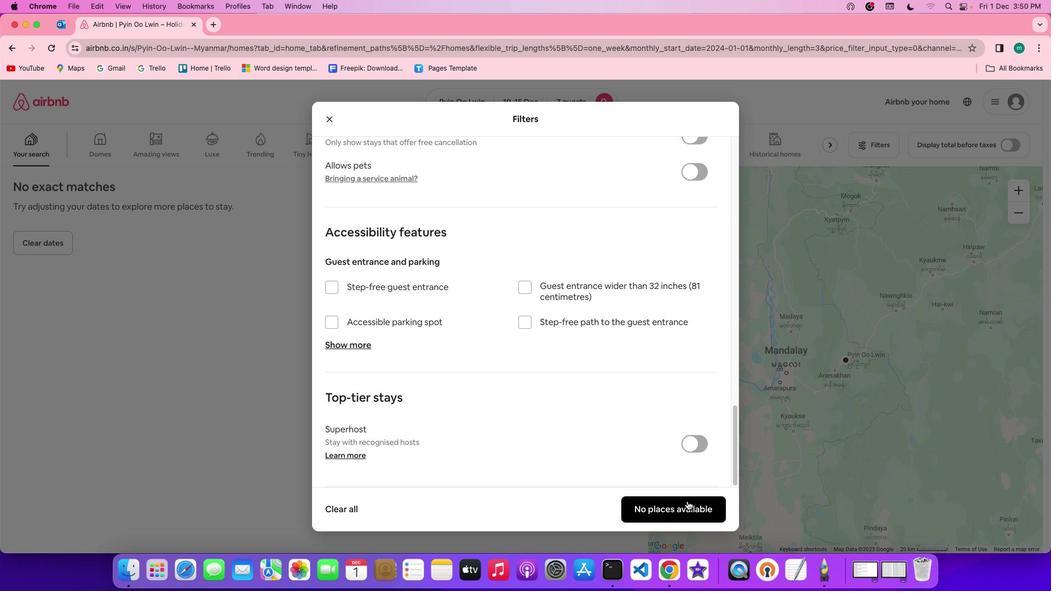 
Action: Mouse pressed left at (465, 429)
Screenshot: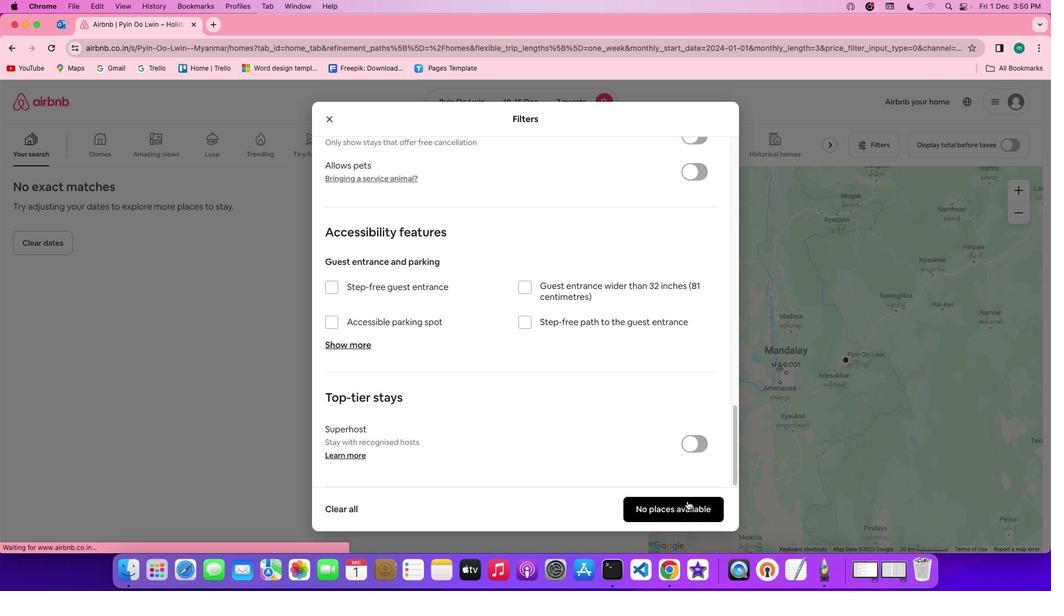 
Action: Mouse moved to (499, 415)
Screenshot: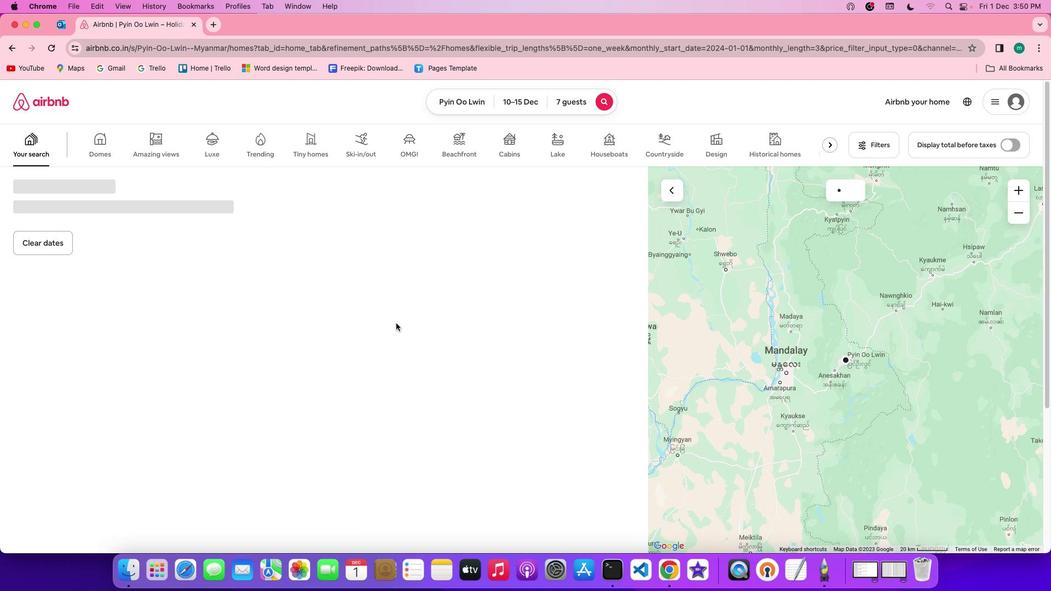 
